 Task: Add an event with the title Presentation Revisions, date '2023/10/28', time 7:50 AM to 9:50 AMand add a description: Any defects, deviations, or non-conformities identified during the Quality Assurance Check will be documented and tracked. The team will assign severity levels and work with project stakeholders to determine appropriate corrective actions and resolutions., put the event into Red category . Add location for the event as: 456 Giza Pyramids, Giza, Egypt, logged in from the account softage.2@softage.netand send the event invitation to softage.10@softage.net and softage.1@softage.net. Set a reminder for the event 30 minutes before
Action: Mouse moved to (126, 120)
Screenshot: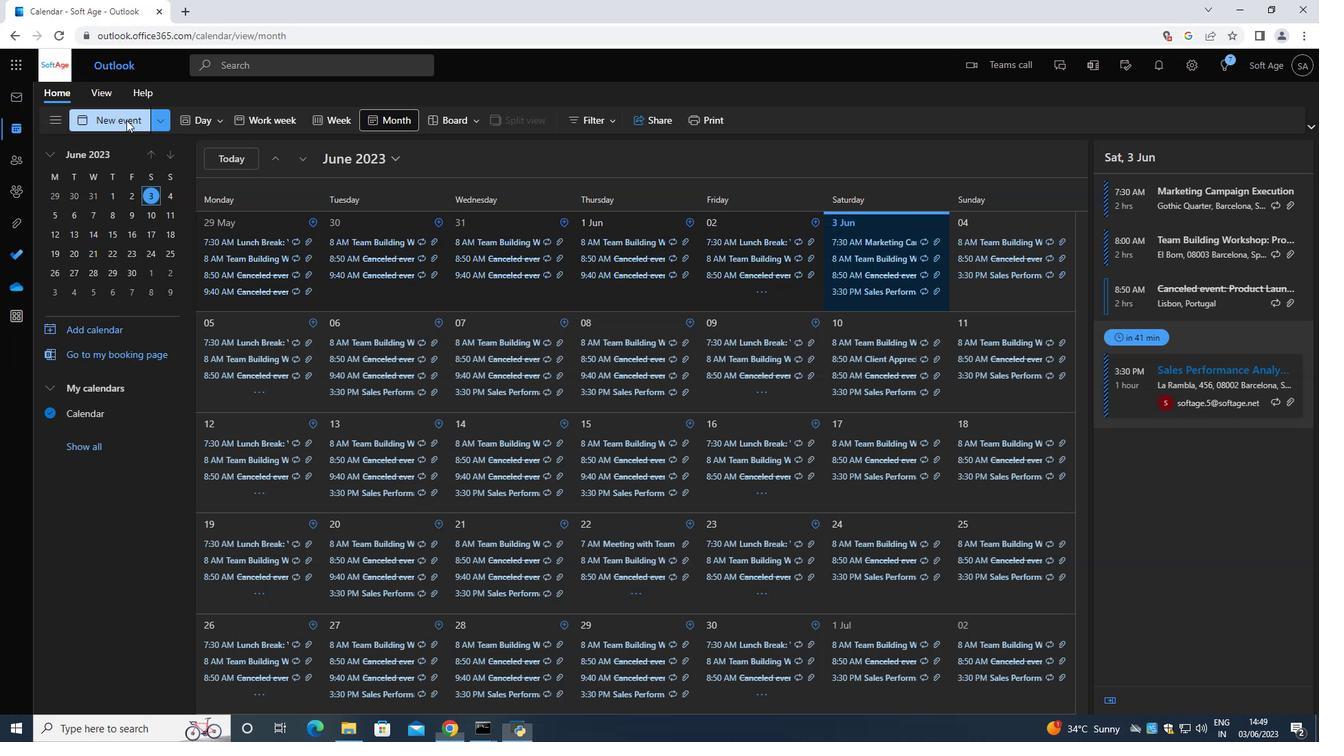 
Action: Mouse pressed left at (126, 120)
Screenshot: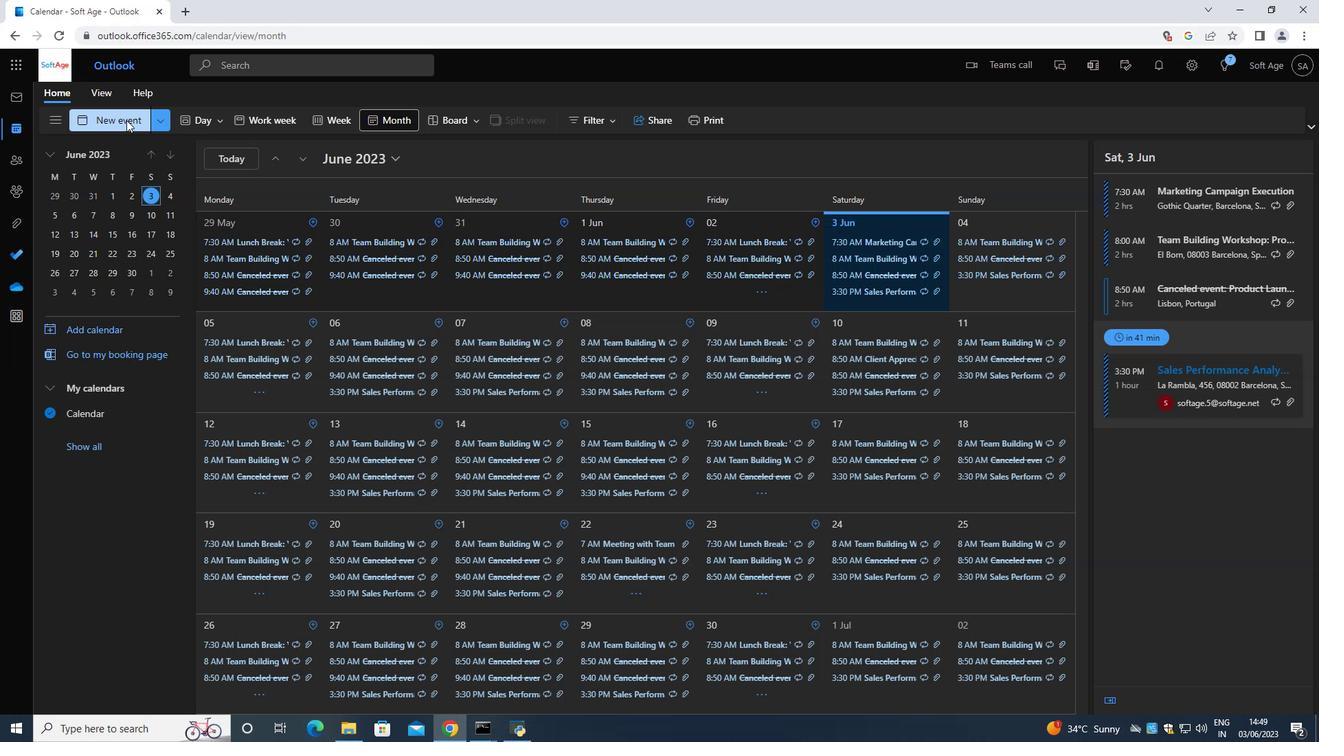 
Action: Mouse moved to (386, 202)
Screenshot: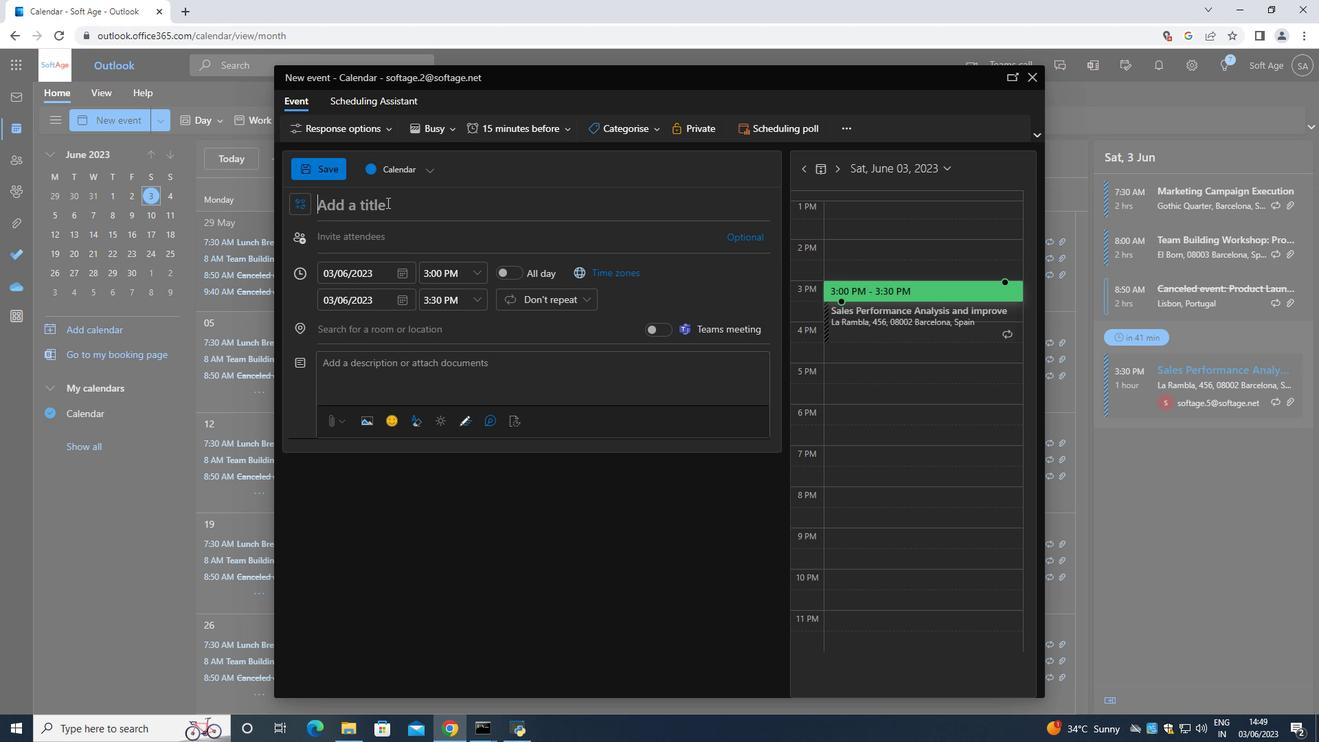 
Action: Mouse pressed left at (386, 202)
Screenshot: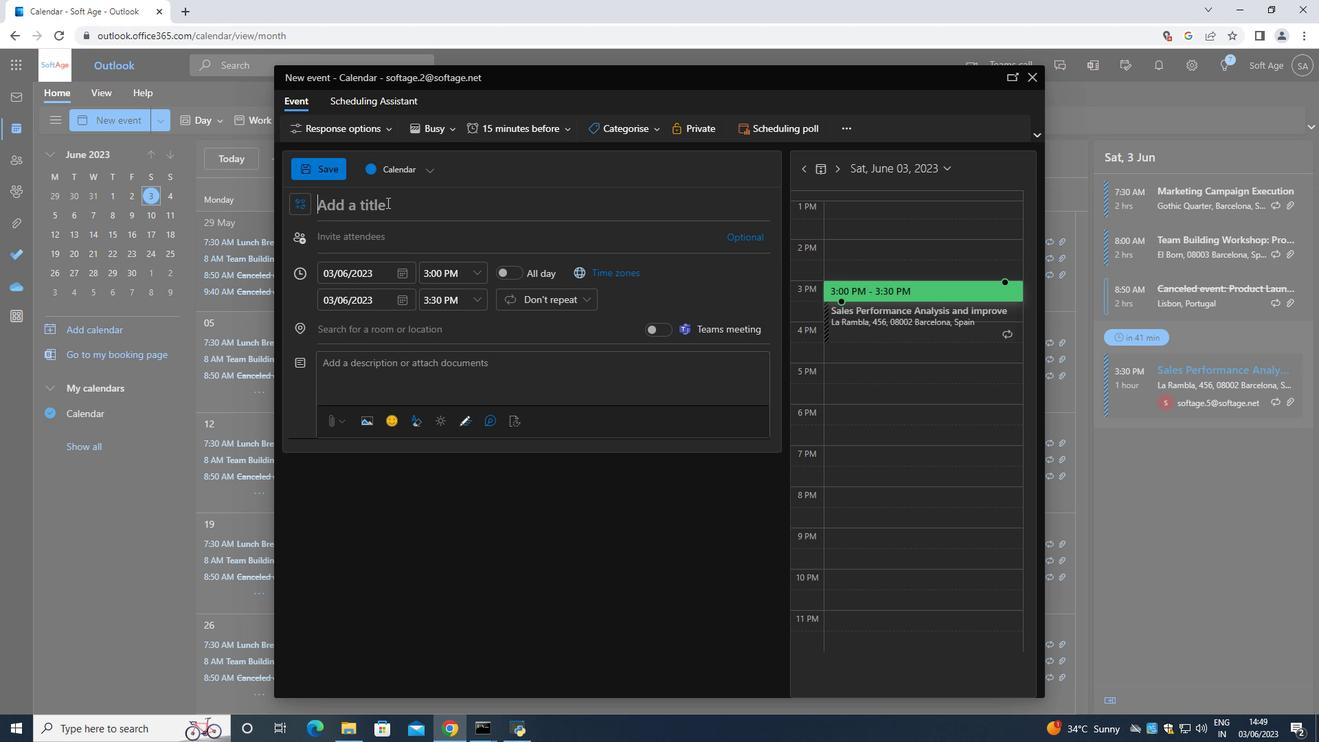 
Action: Key pressed <Key.shift>Presentation<Key.space><Key.shift>Revisions,<Key.space>
Screenshot: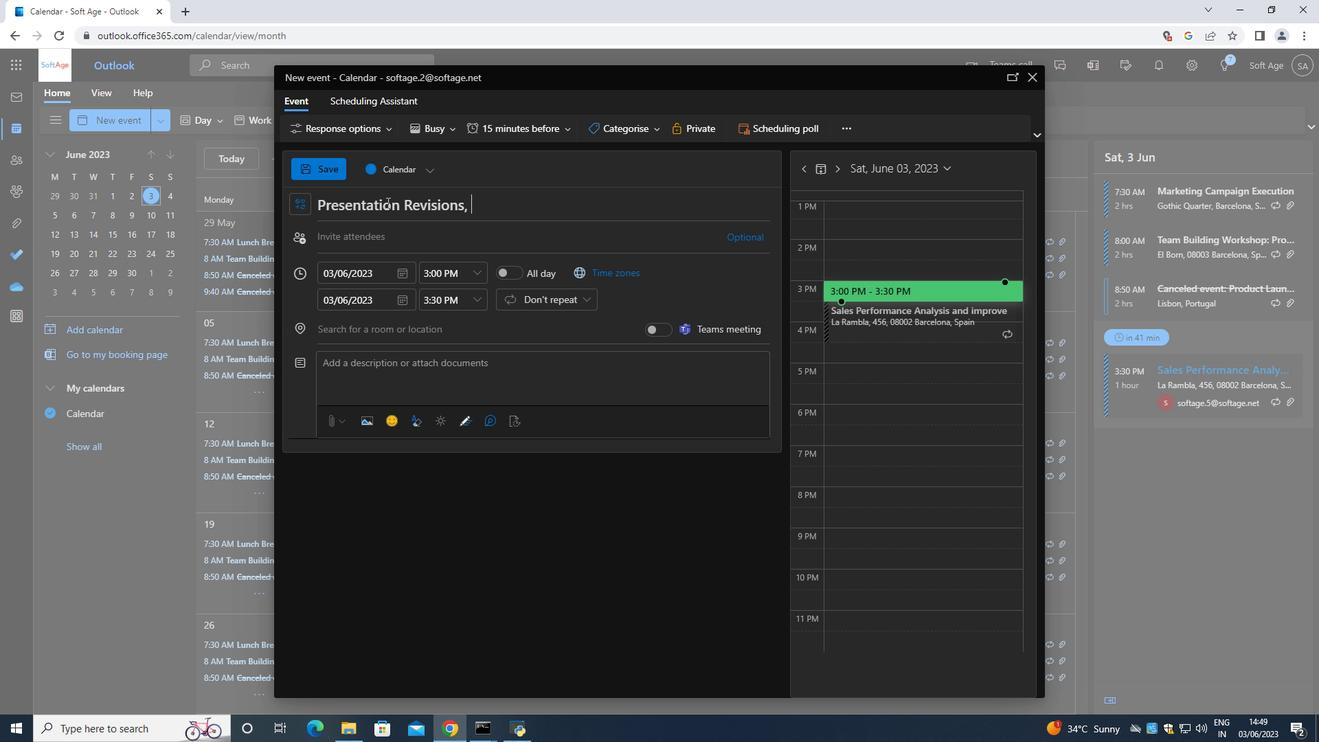 
Action: Mouse moved to (398, 272)
Screenshot: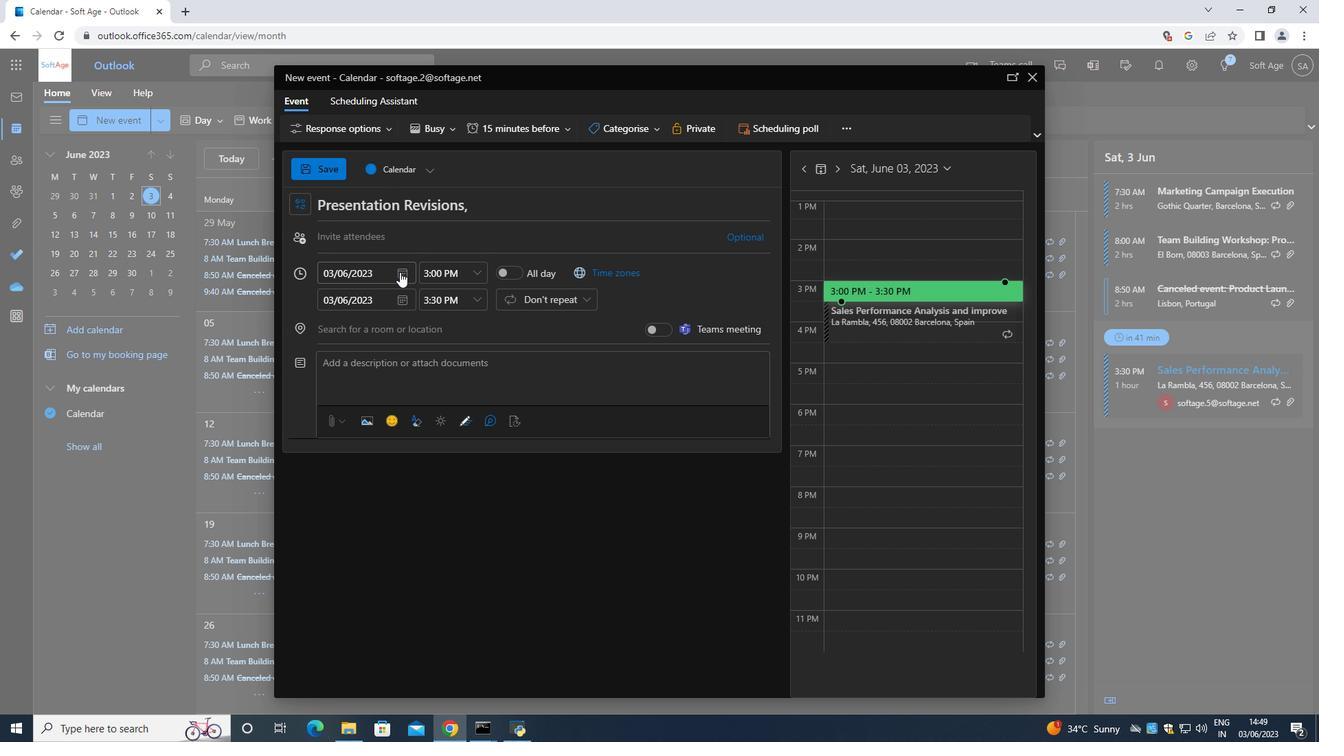 
Action: Mouse pressed left at (398, 272)
Screenshot: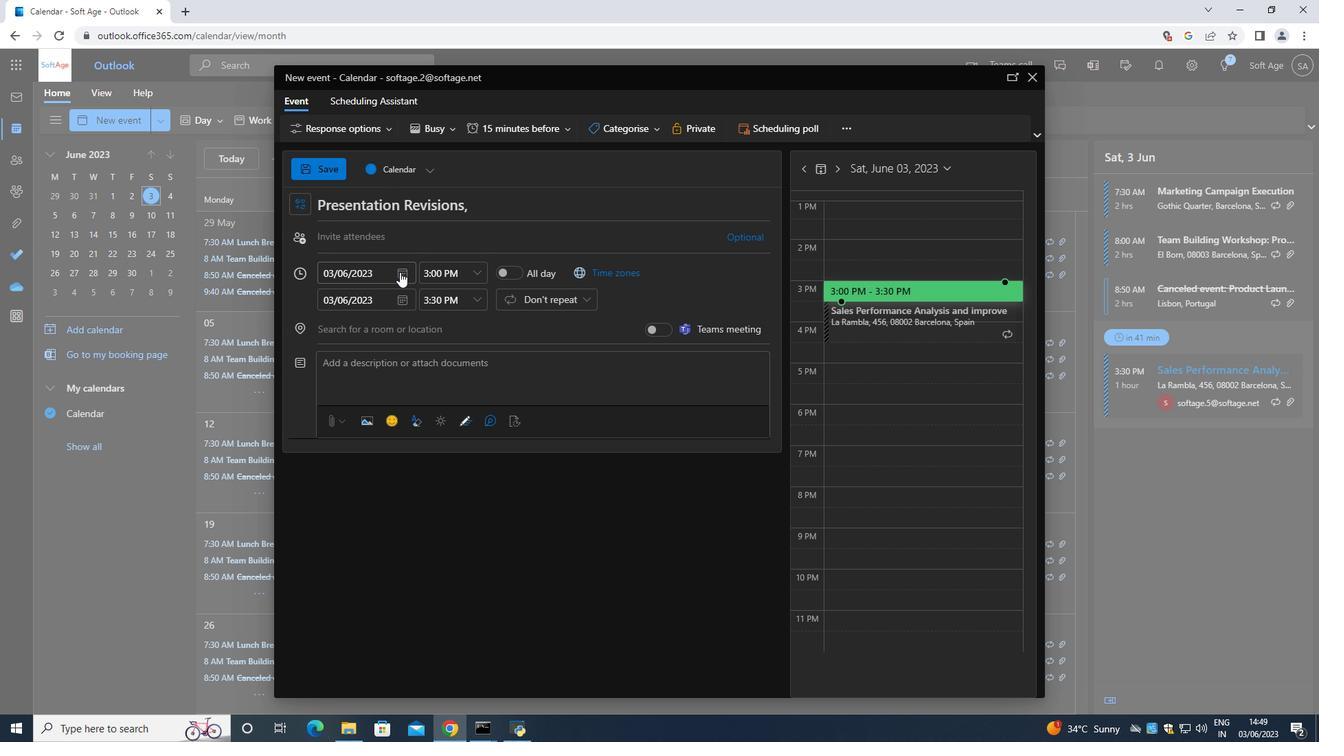 
Action: Mouse moved to (399, 272)
Screenshot: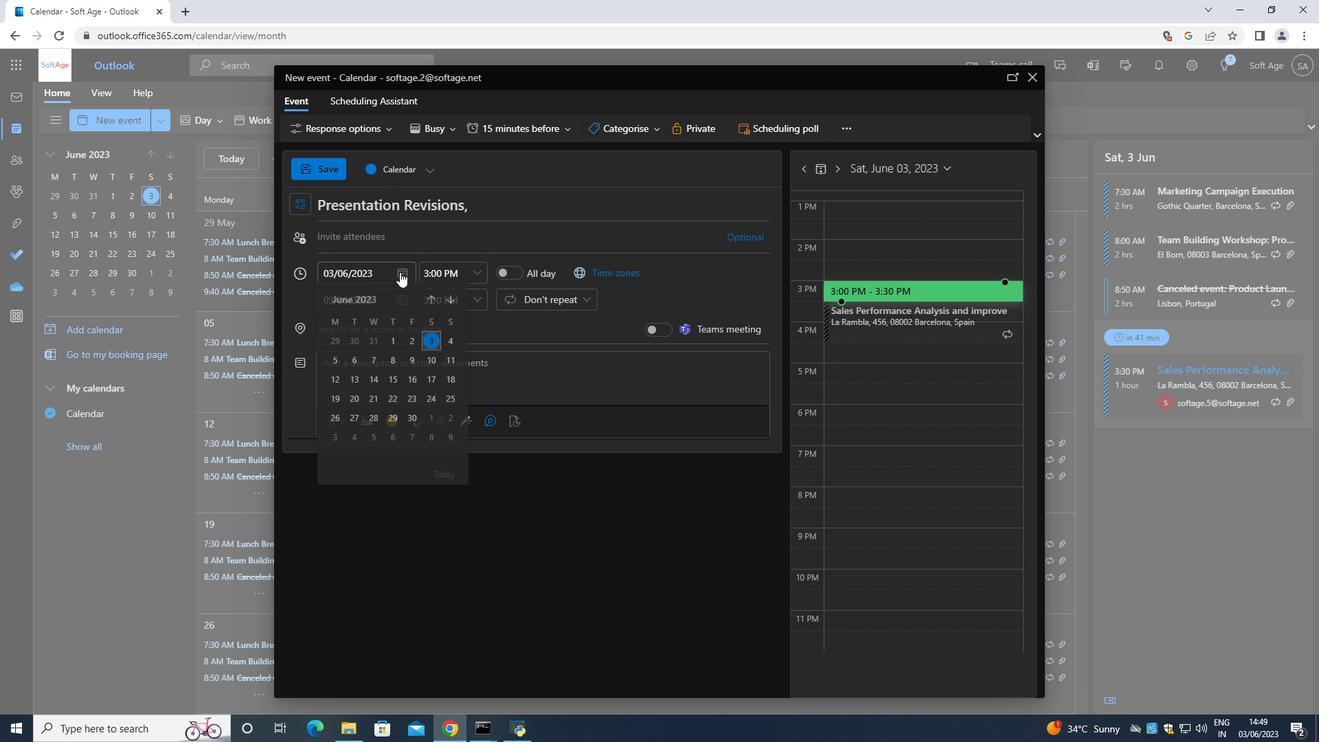 
Action: Mouse scrolled (399, 271) with delta (0, 0)
Screenshot: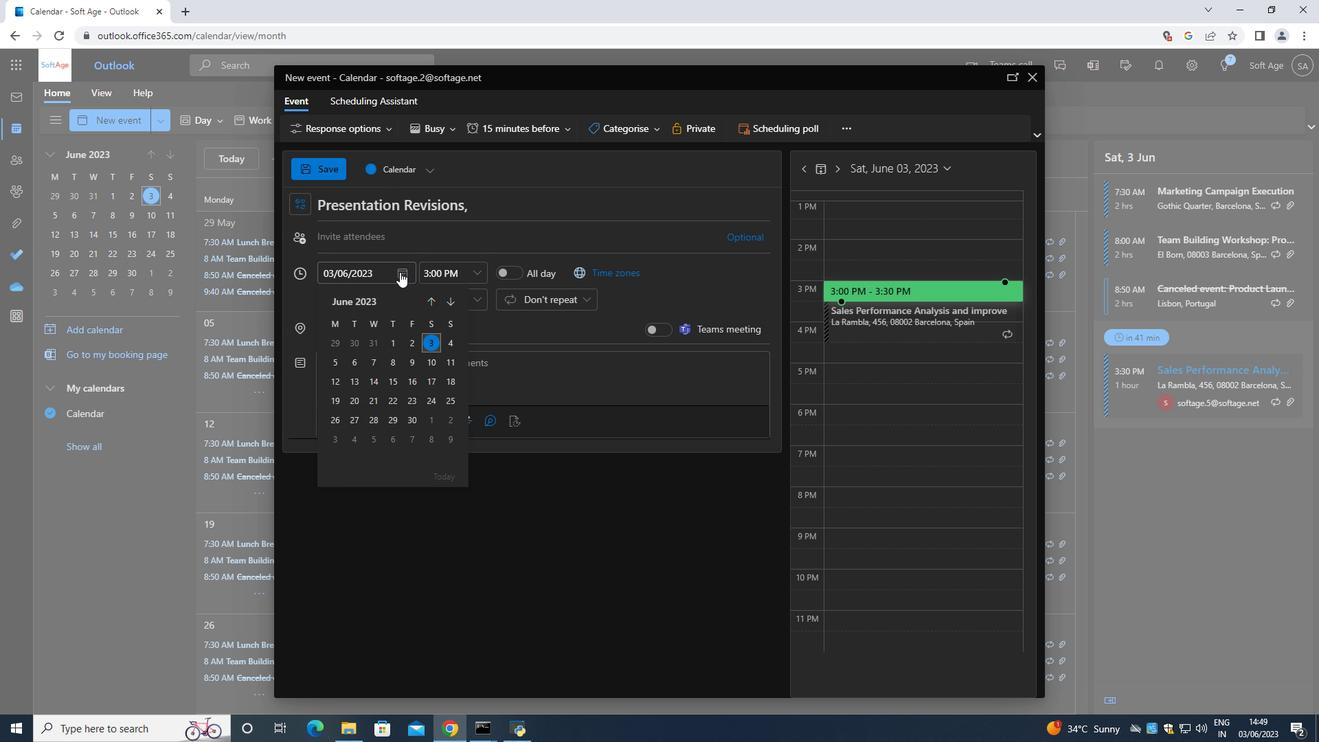 
Action: Mouse scrolled (399, 271) with delta (0, 0)
Screenshot: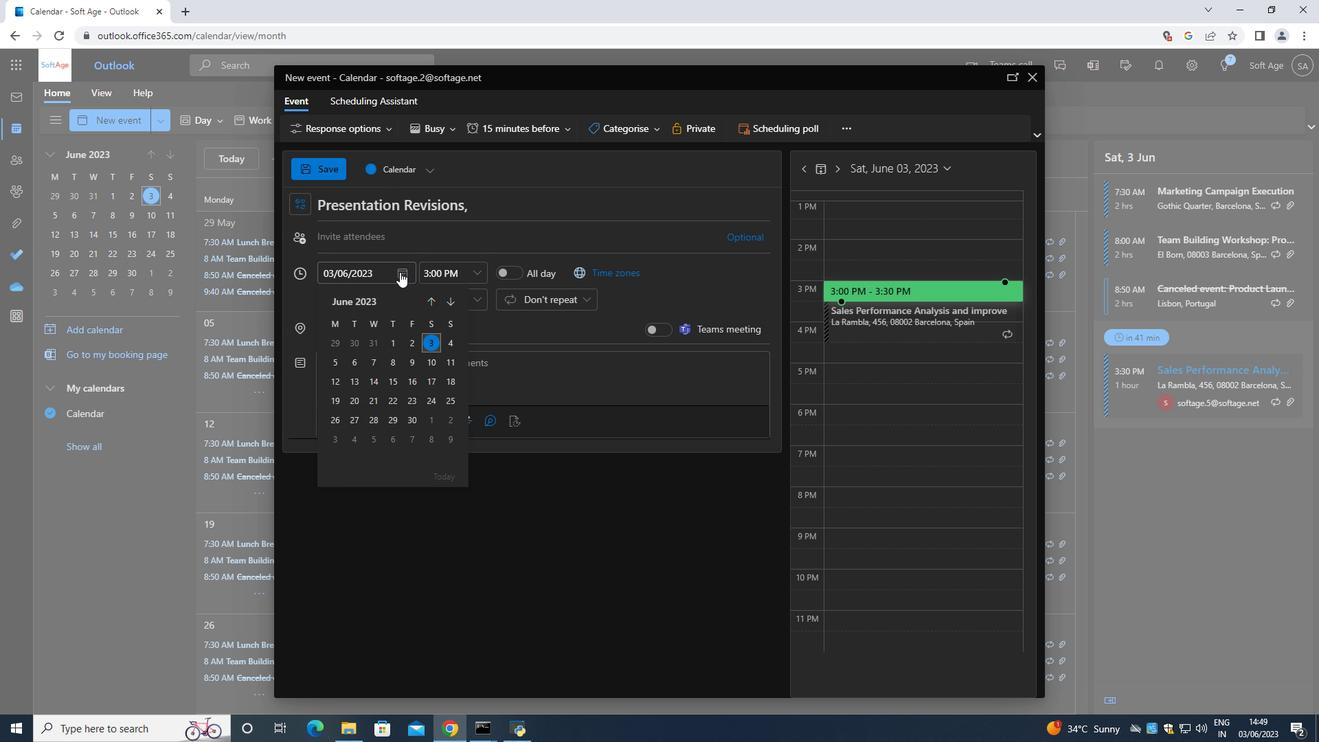 
Action: Mouse scrolled (399, 271) with delta (0, 0)
Screenshot: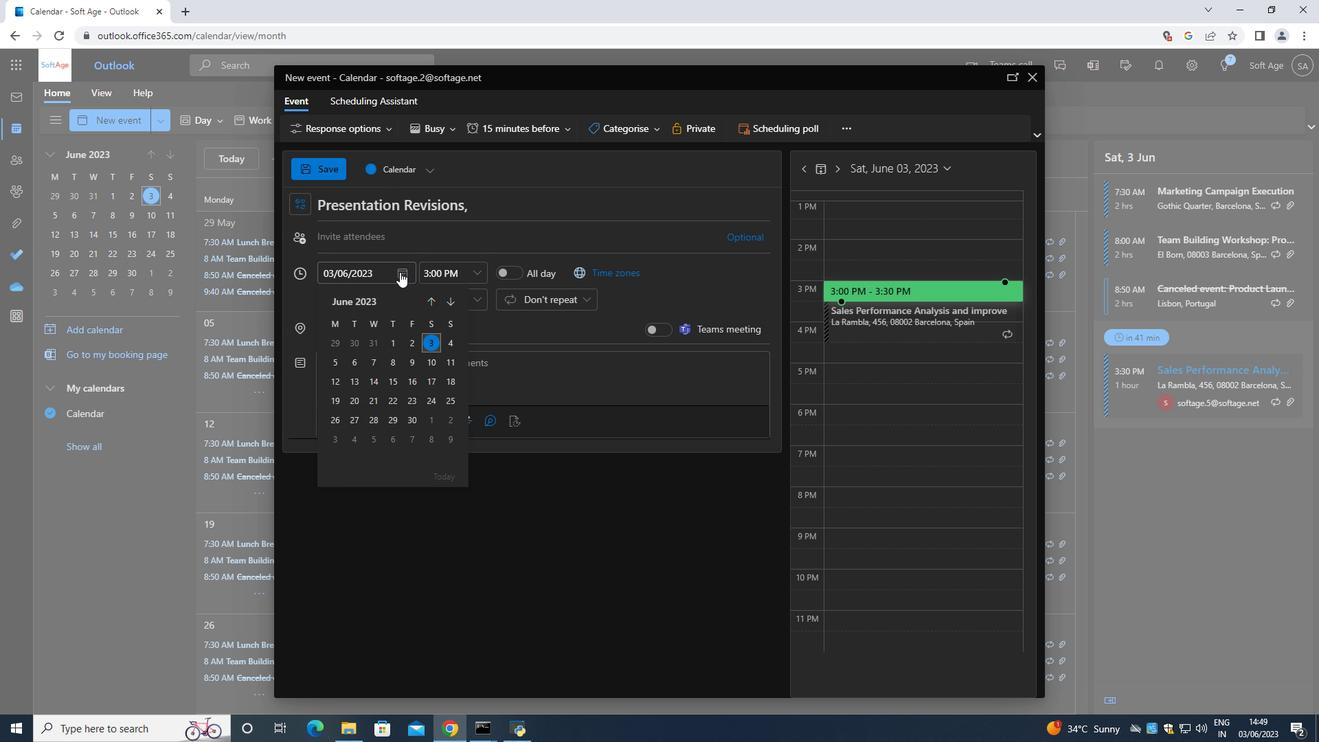 
Action: Mouse scrolled (399, 271) with delta (0, 0)
Screenshot: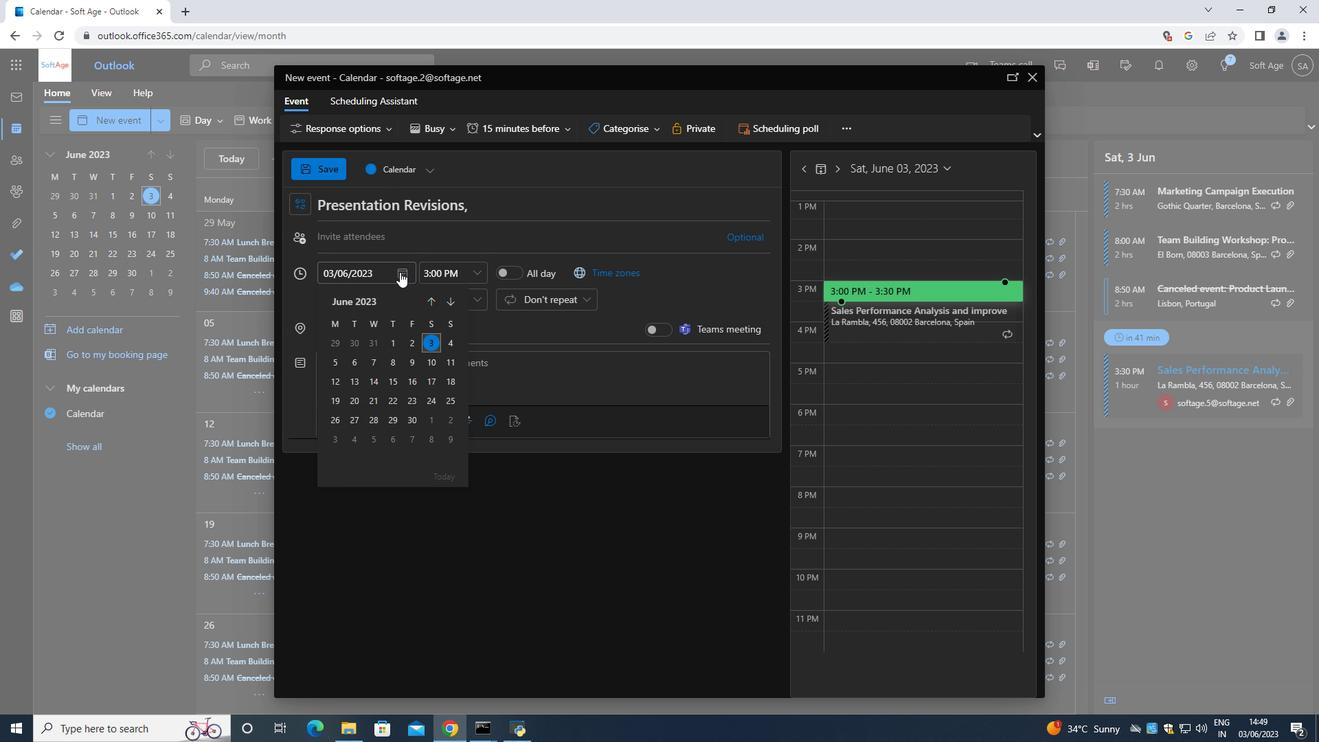 
Action: Mouse moved to (425, 331)
Screenshot: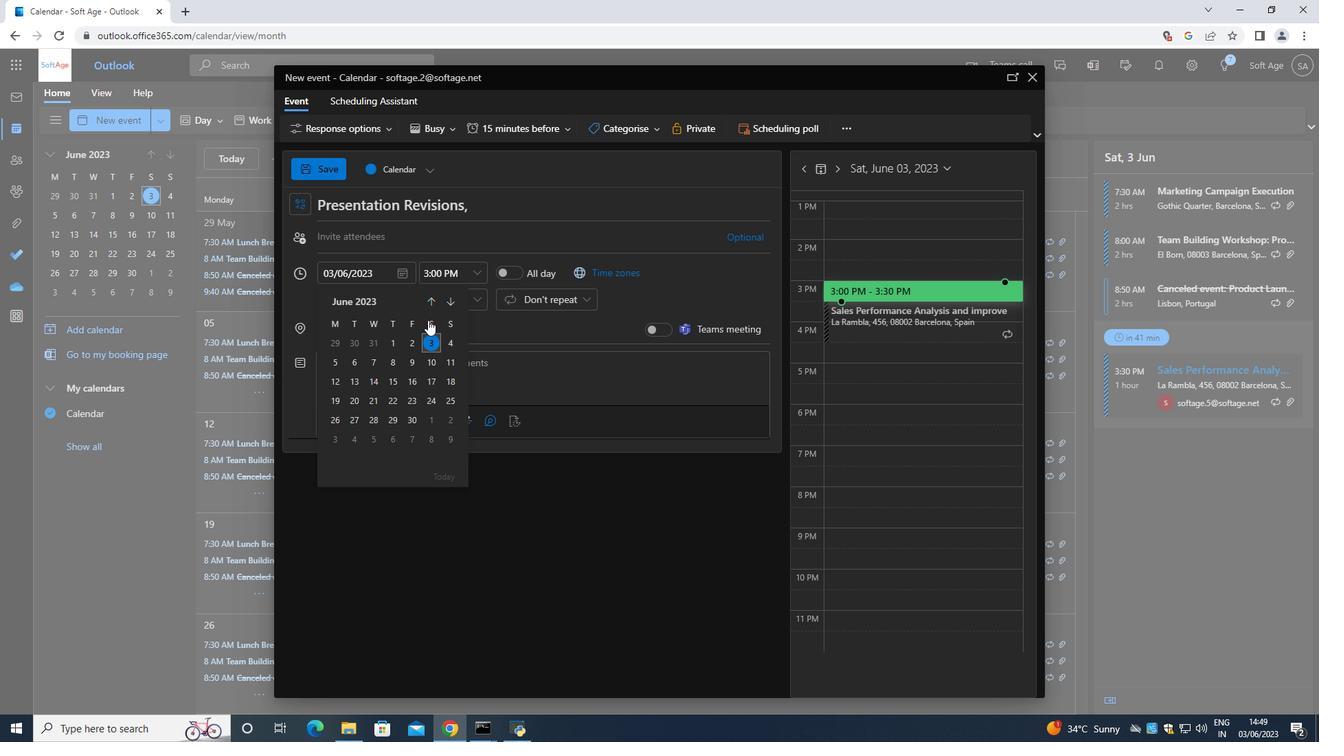 
Action: Mouse scrolled (425, 331) with delta (0, 0)
Screenshot: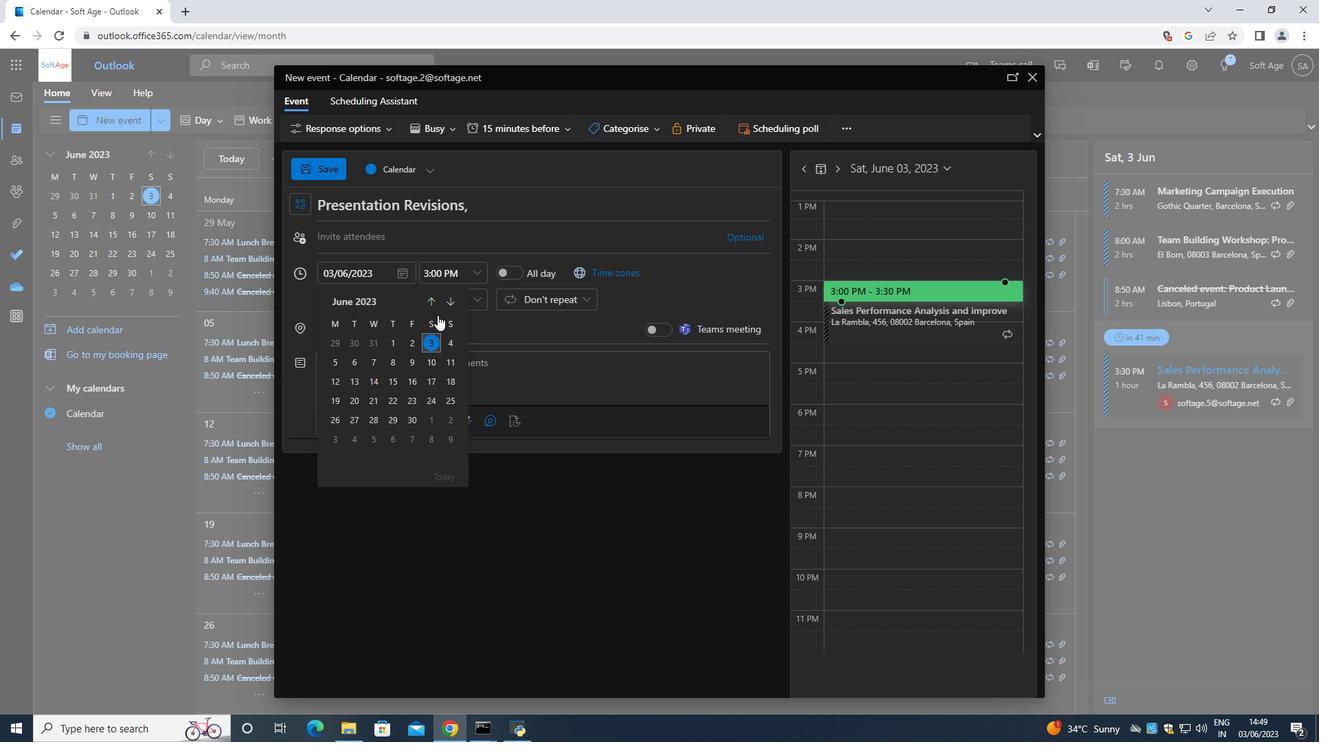 
Action: Mouse moved to (425, 329)
Screenshot: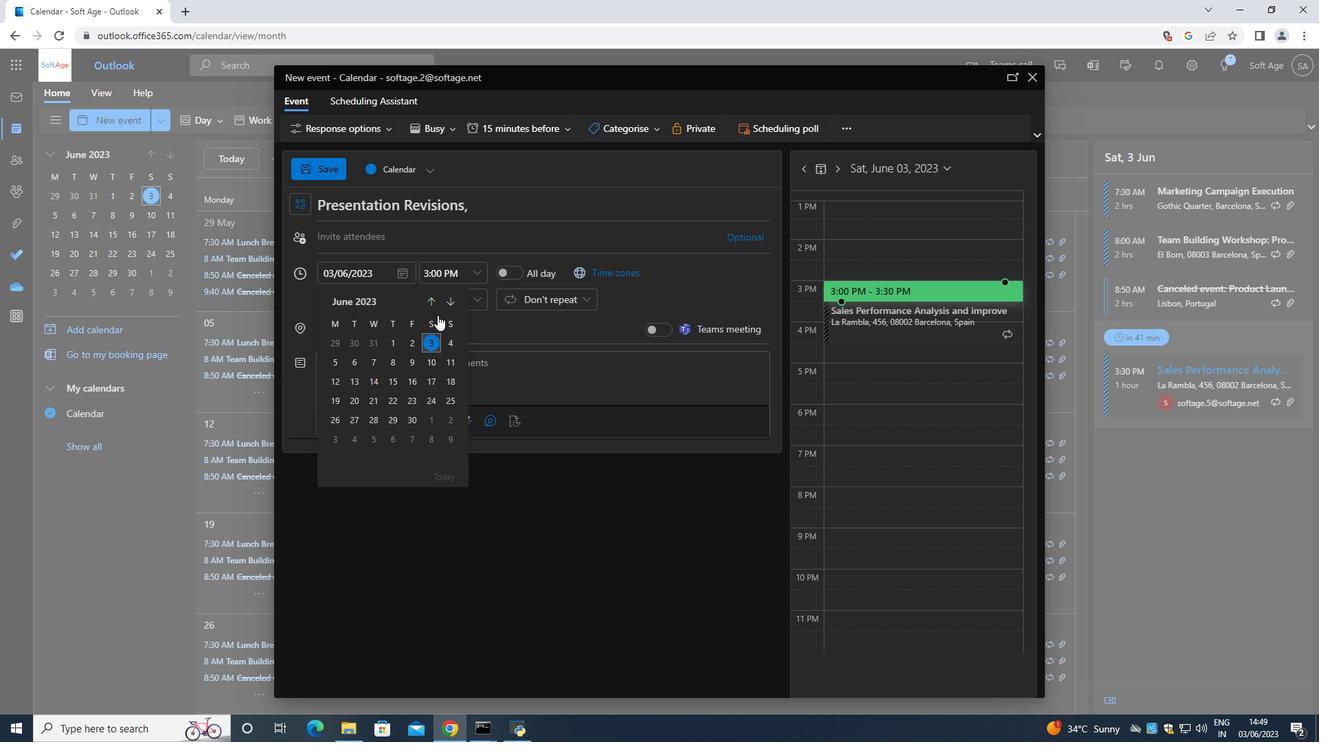 
Action: Mouse scrolled (425, 329) with delta (0, 0)
Screenshot: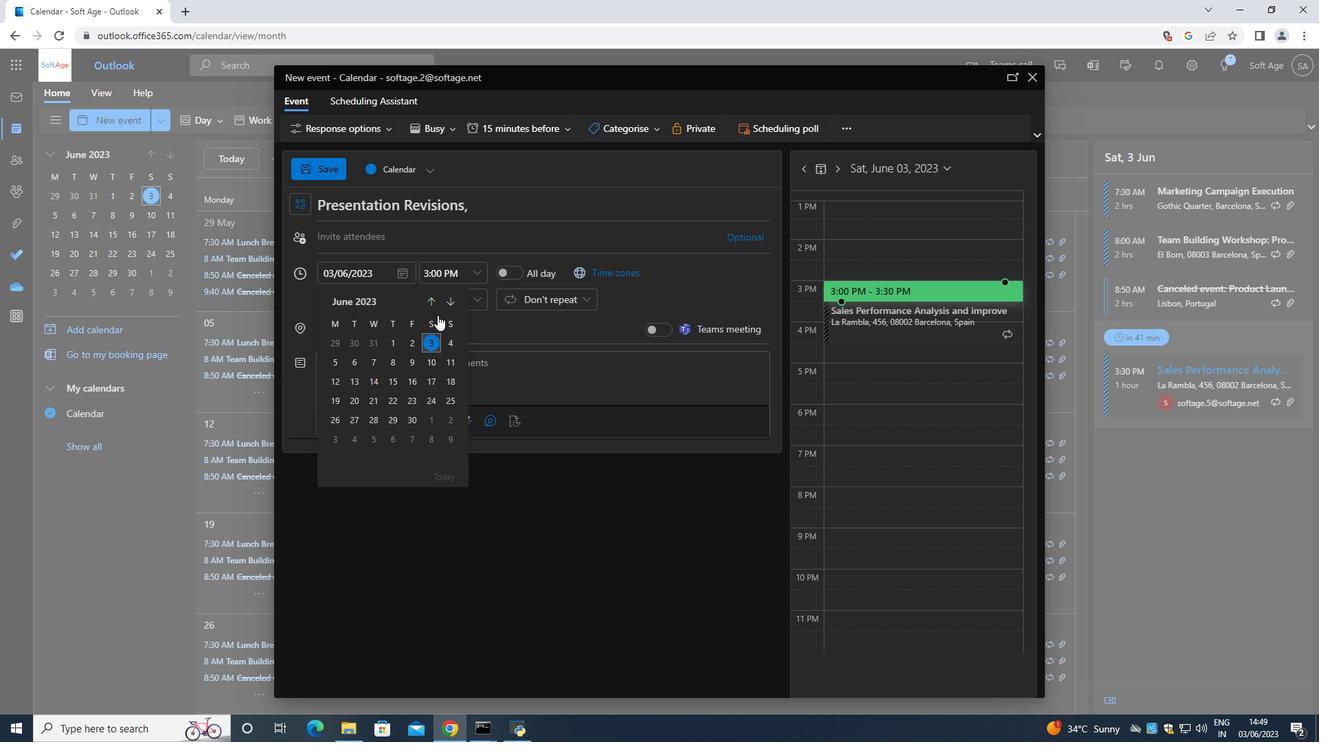 
Action: Mouse moved to (426, 329)
Screenshot: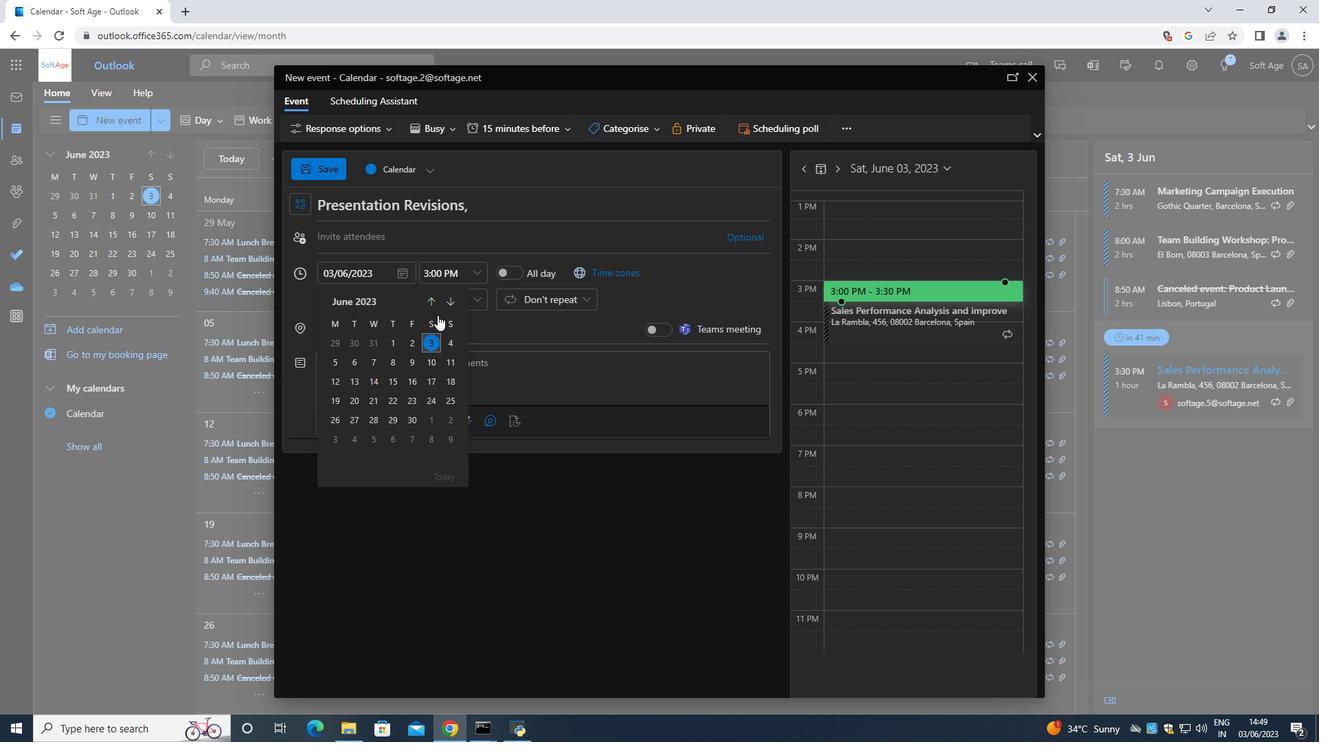 
Action: Mouse scrolled (426, 328) with delta (0, 0)
Screenshot: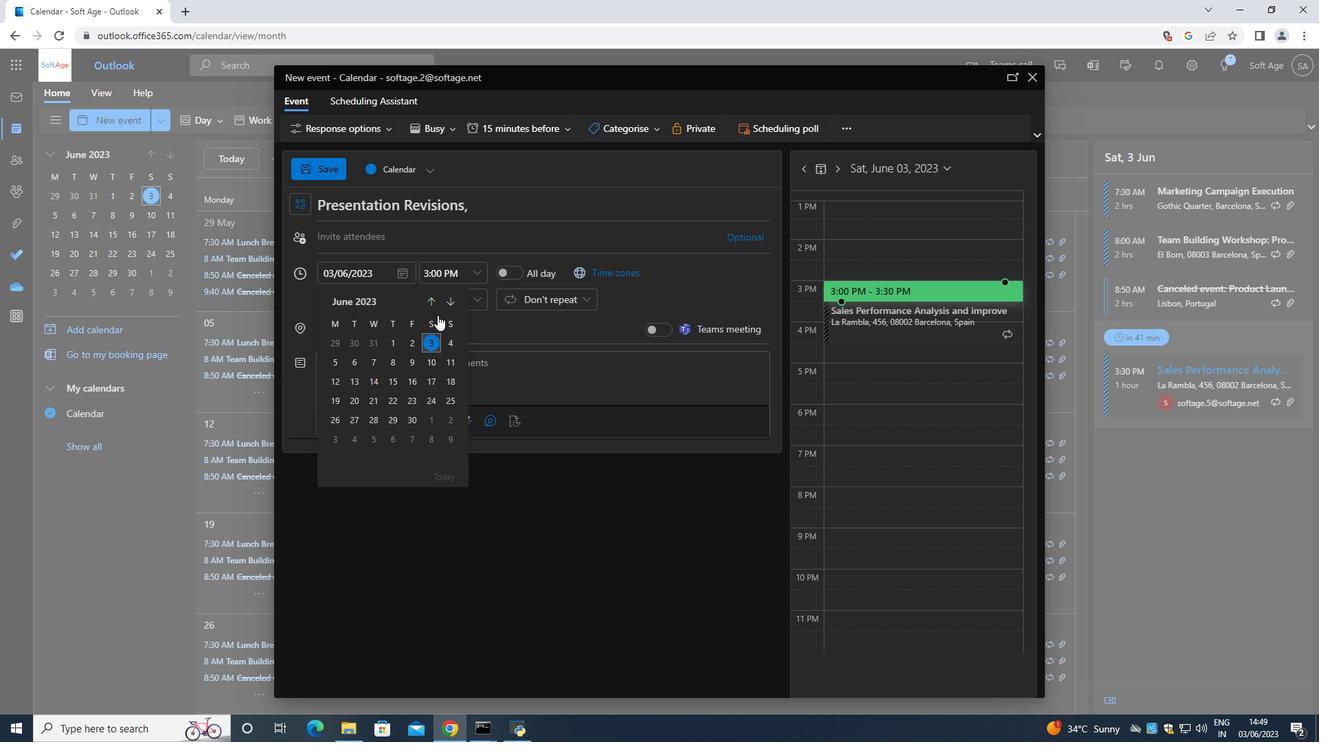 
Action: Mouse moved to (426, 328)
Screenshot: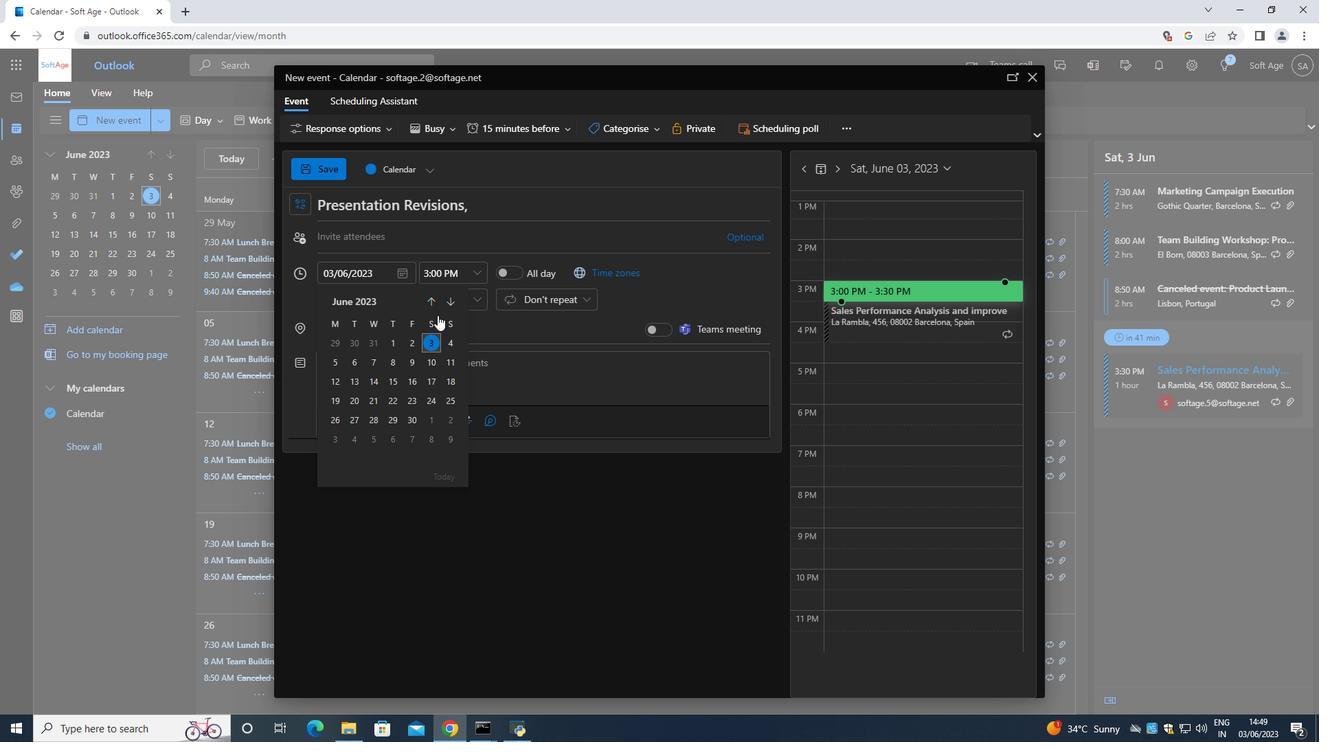 
Action: Mouse scrolled (426, 327) with delta (0, 0)
Screenshot: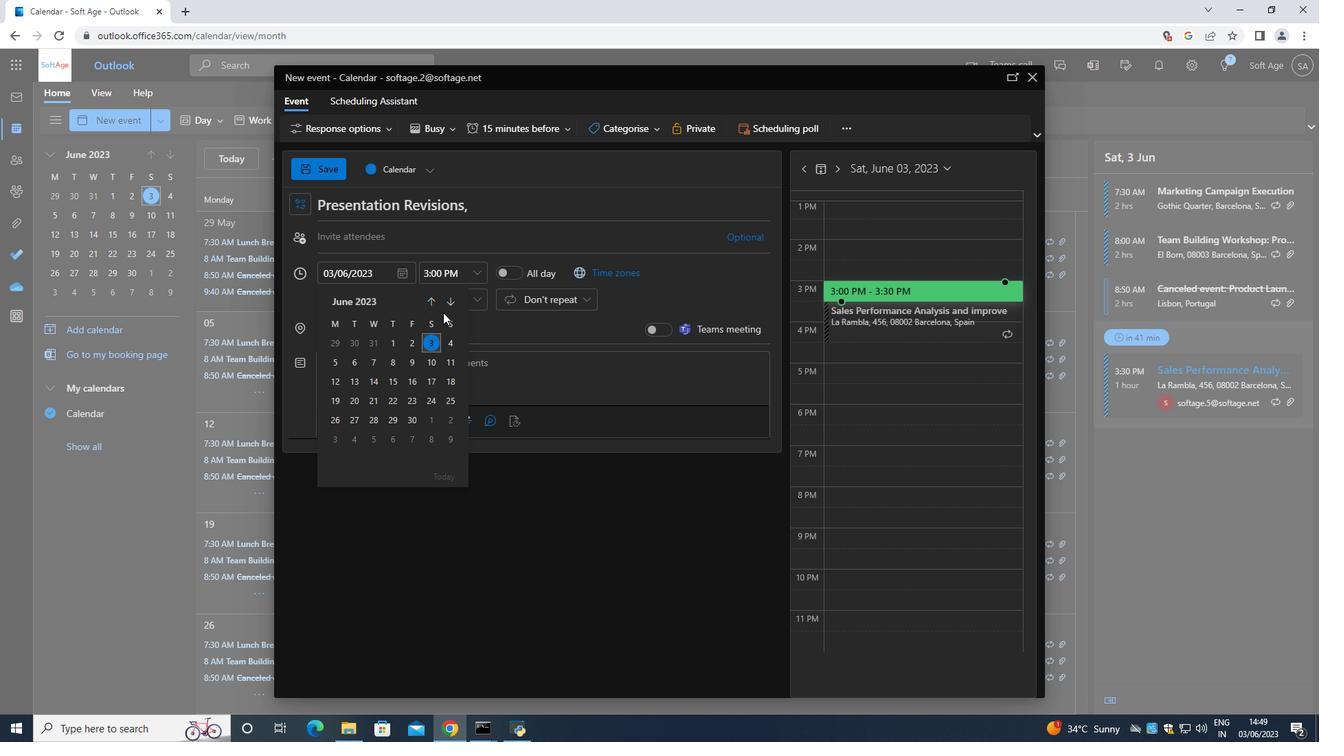 
Action: Mouse moved to (448, 303)
Screenshot: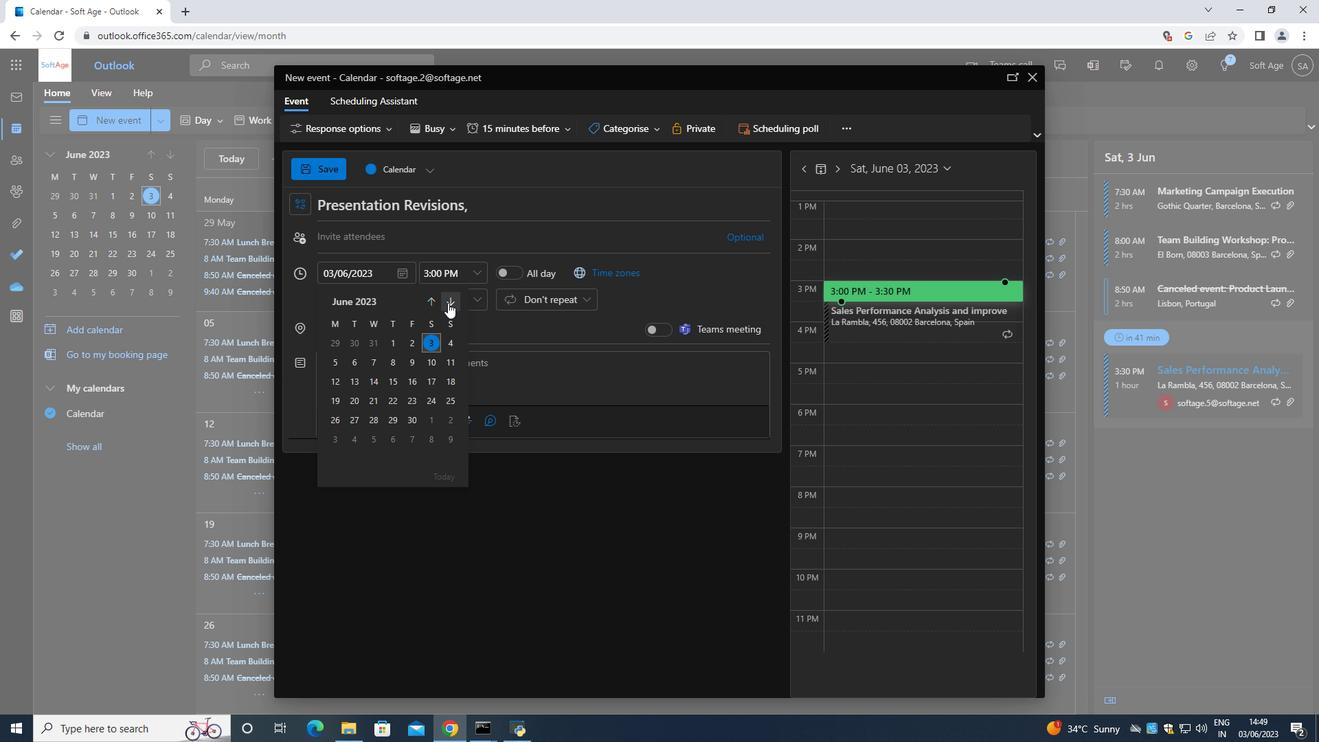 
Action: Mouse pressed left at (448, 303)
Screenshot: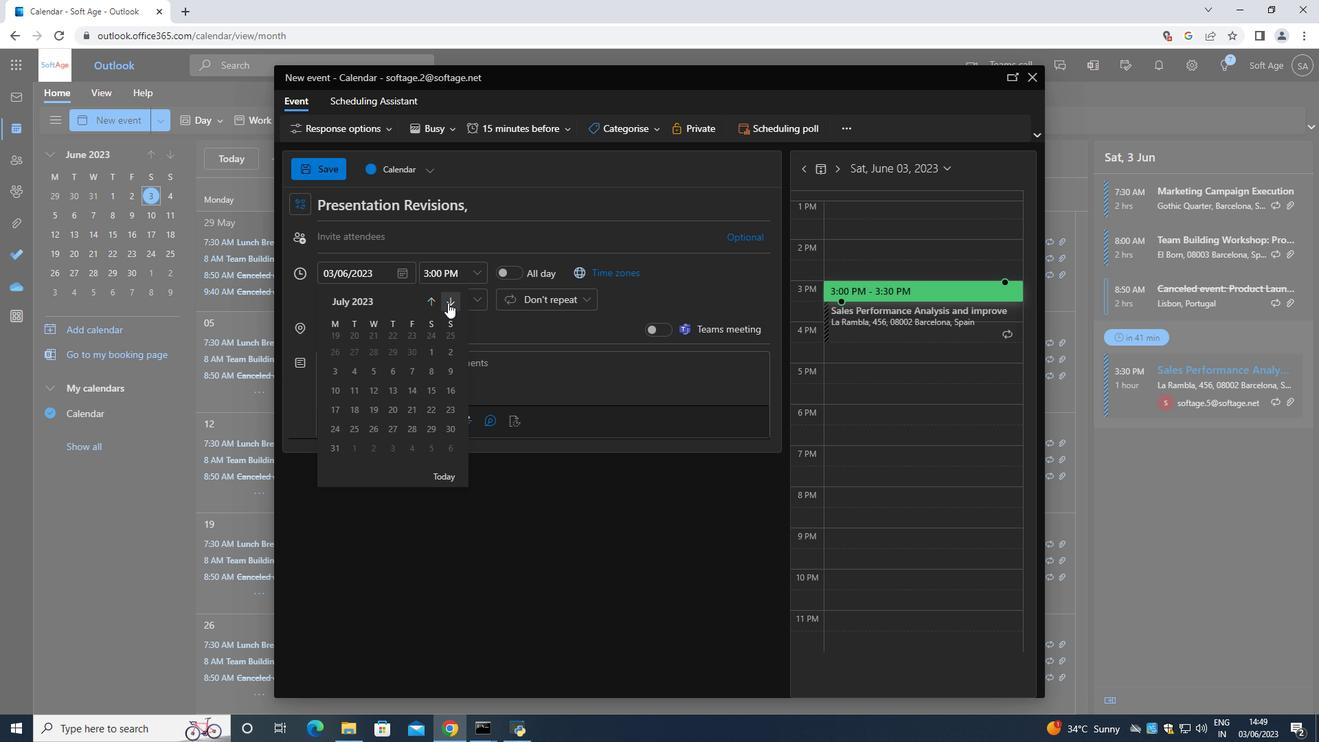 
Action: Mouse pressed left at (448, 303)
Screenshot: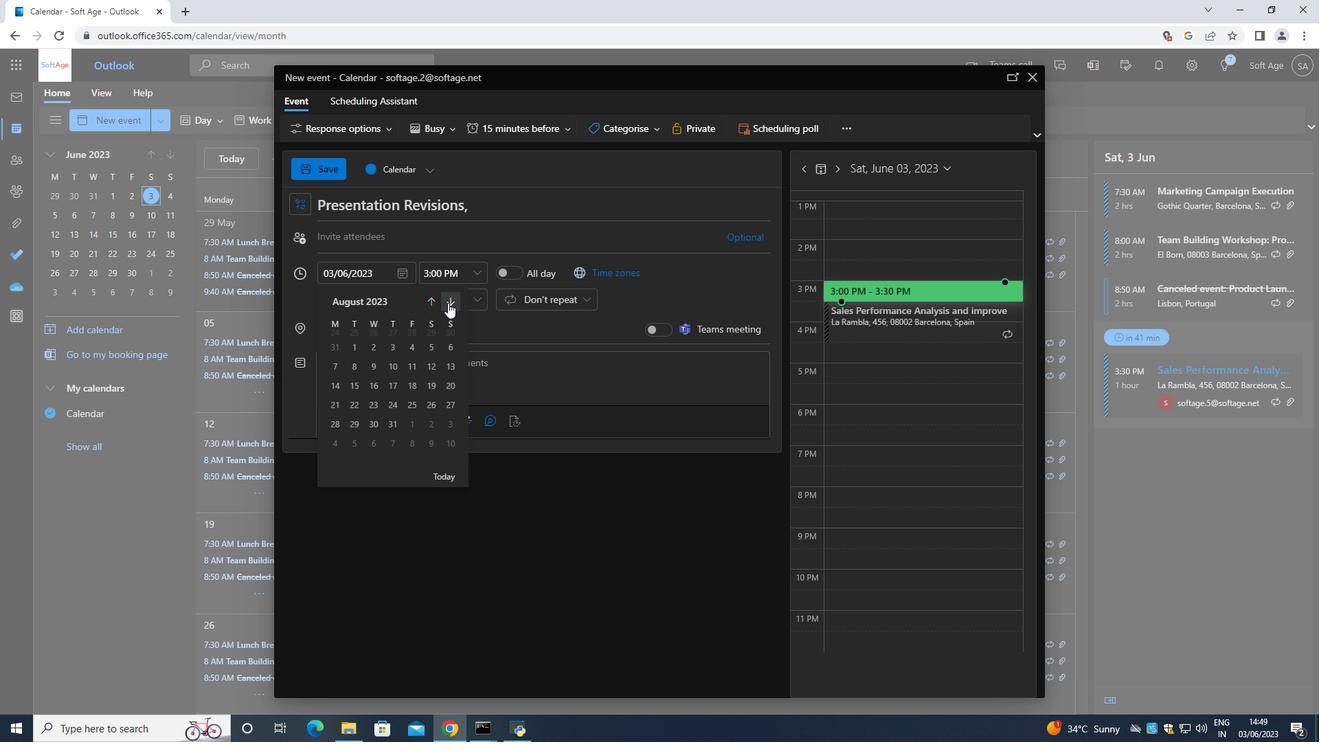 
Action: Mouse moved to (448, 303)
Screenshot: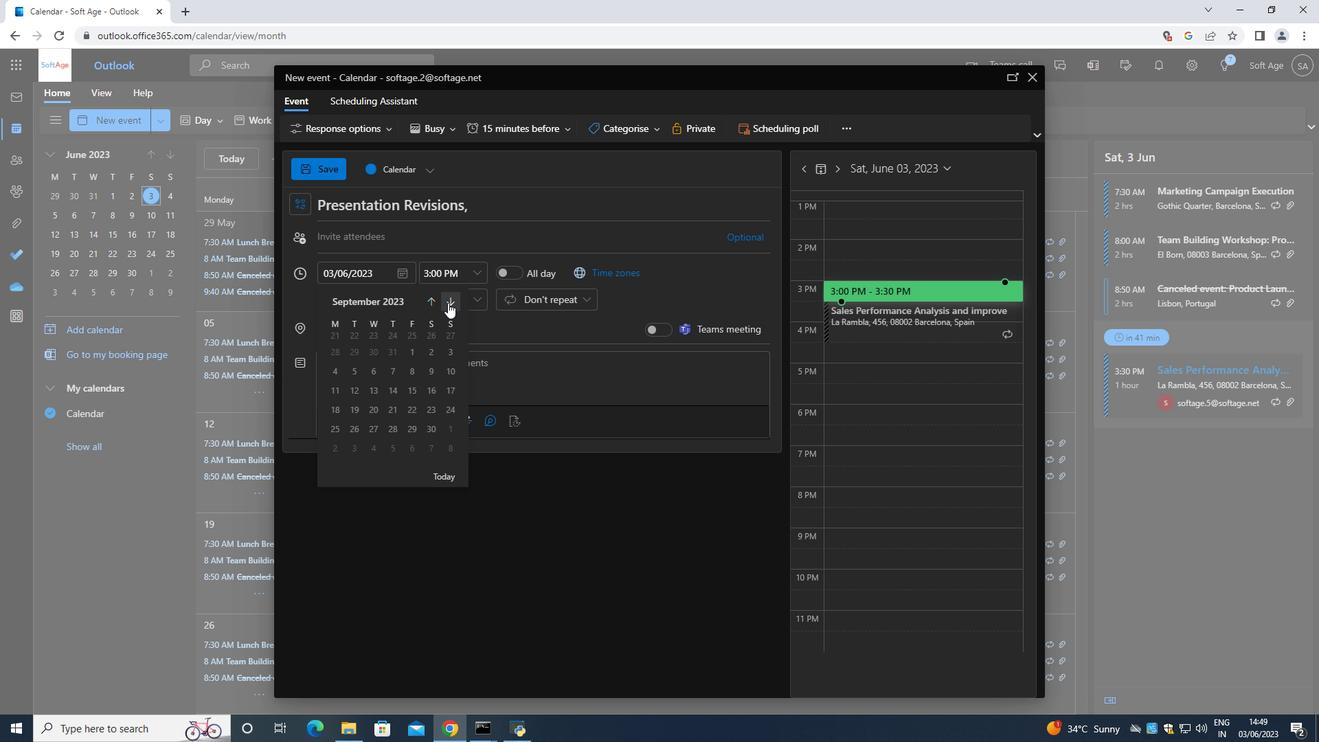 
Action: Mouse pressed left at (448, 303)
Screenshot: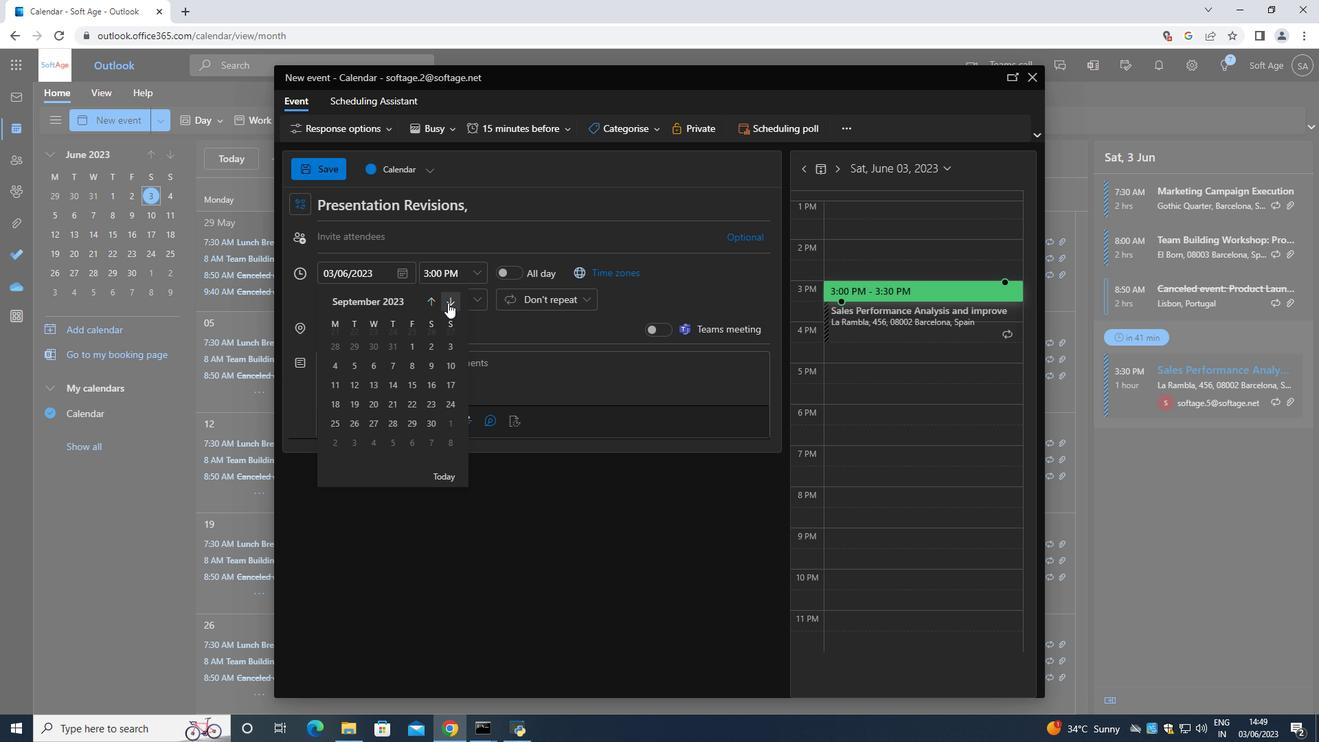 
Action: Mouse pressed left at (448, 303)
Screenshot: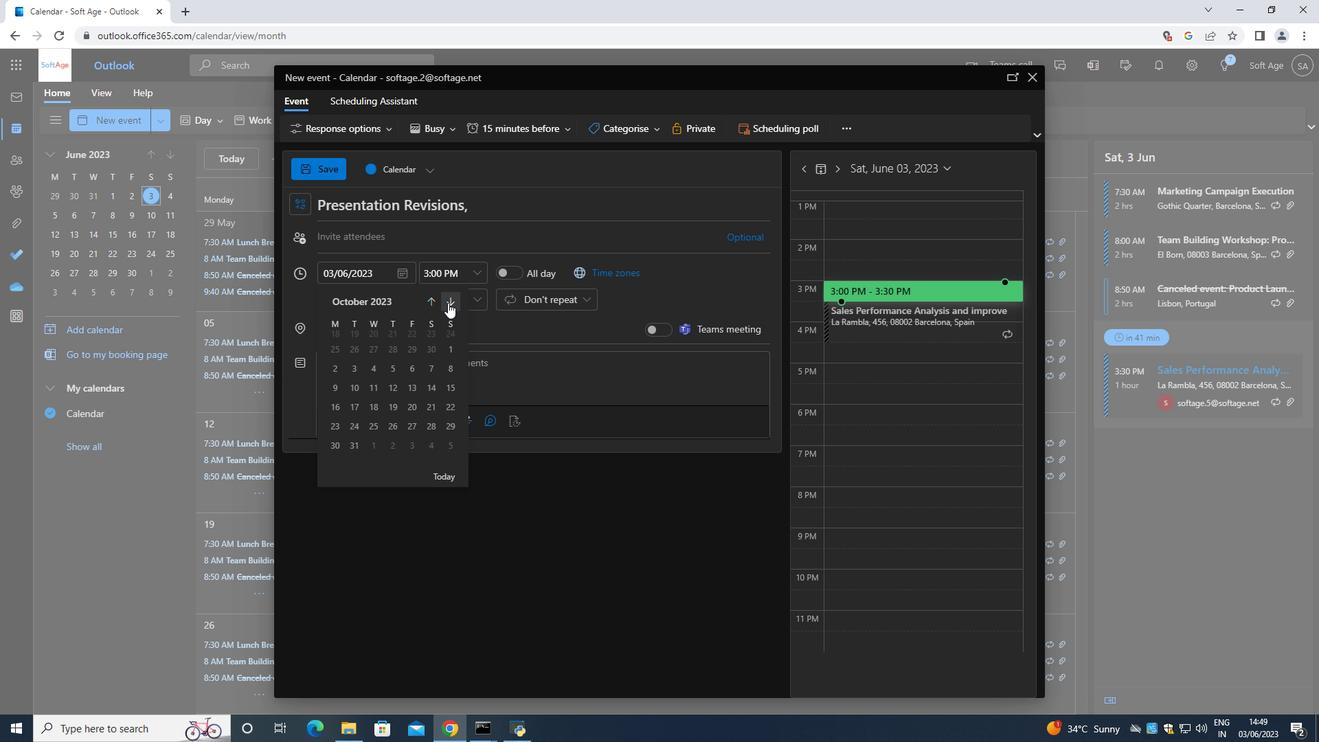 
Action: Mouse pressed left at (448, 303)
Screenshot: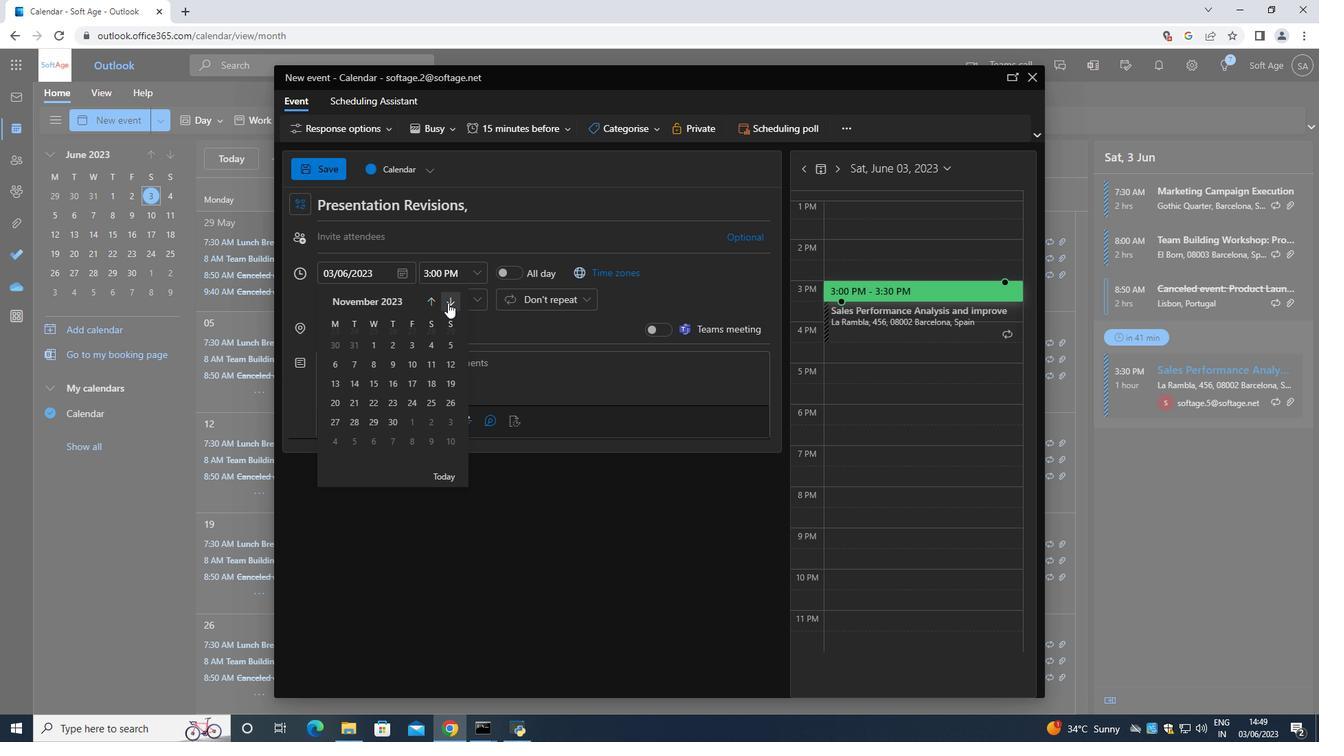 
Action: Mouse moved to (430, 297)
Screenshot: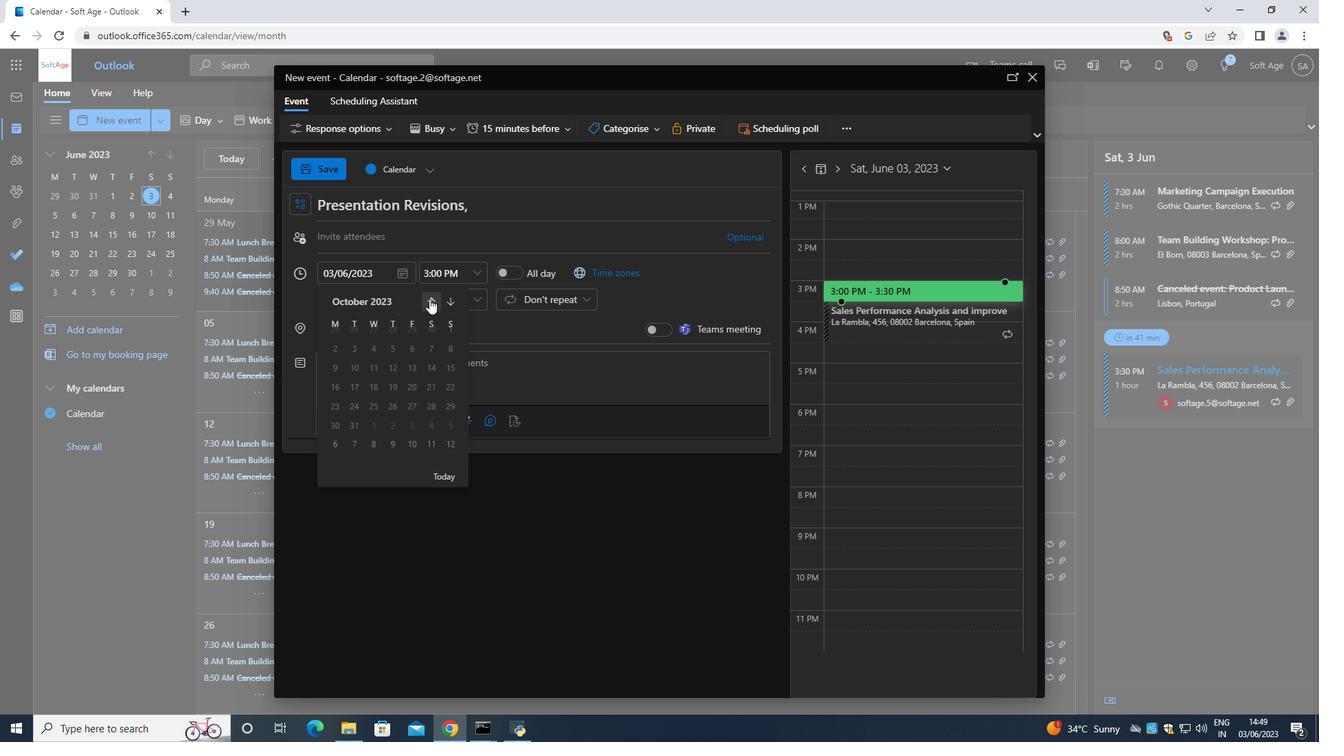 
Action: Mouse pressed left at (430, 297)
Screenshot: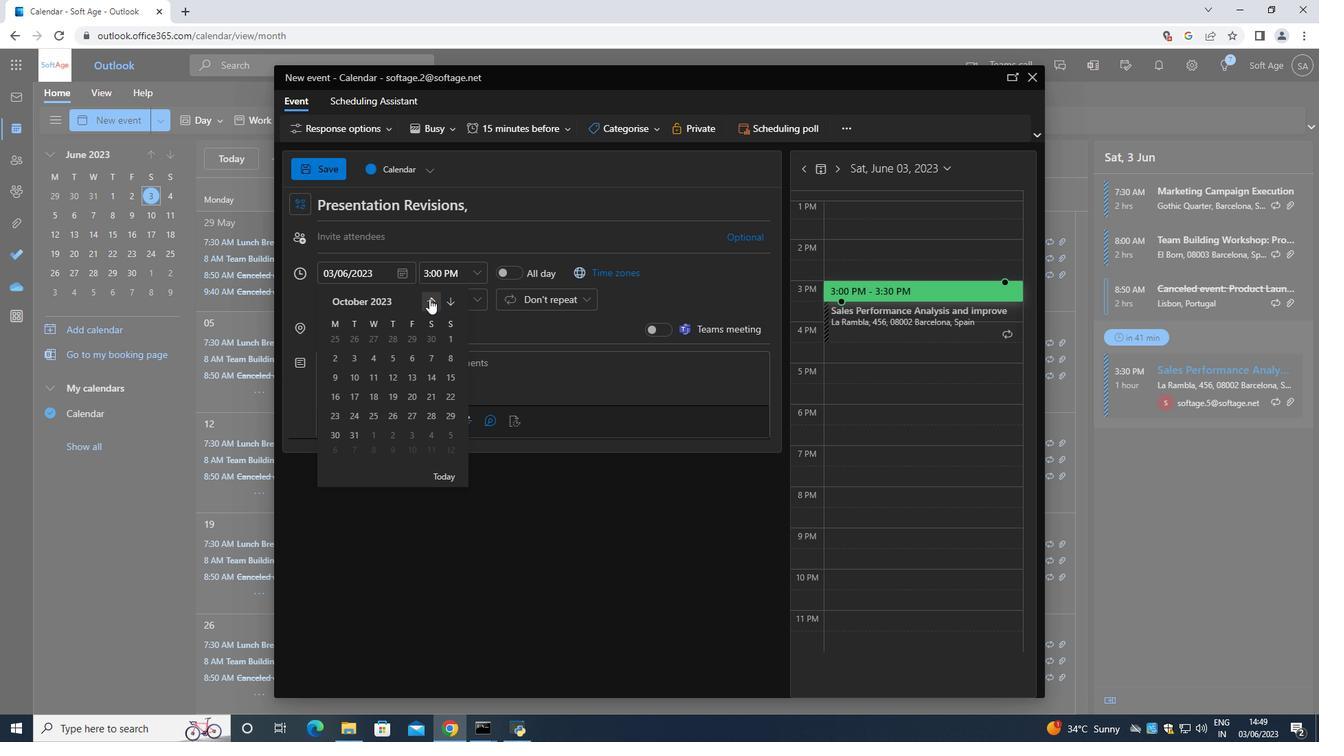 
Action: Mouse moved to (431, 421)
Screenshot: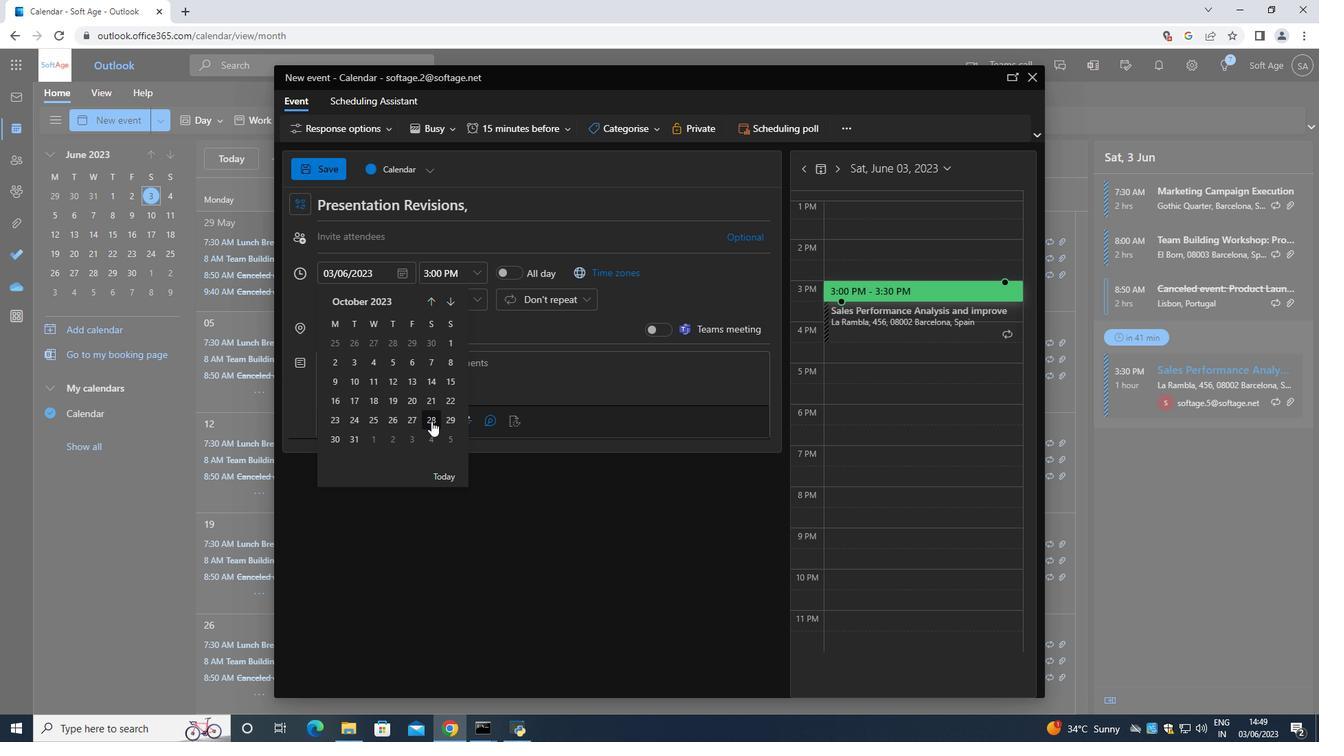 
Action: Mouse pressed left at (431, 421)
Screenshot: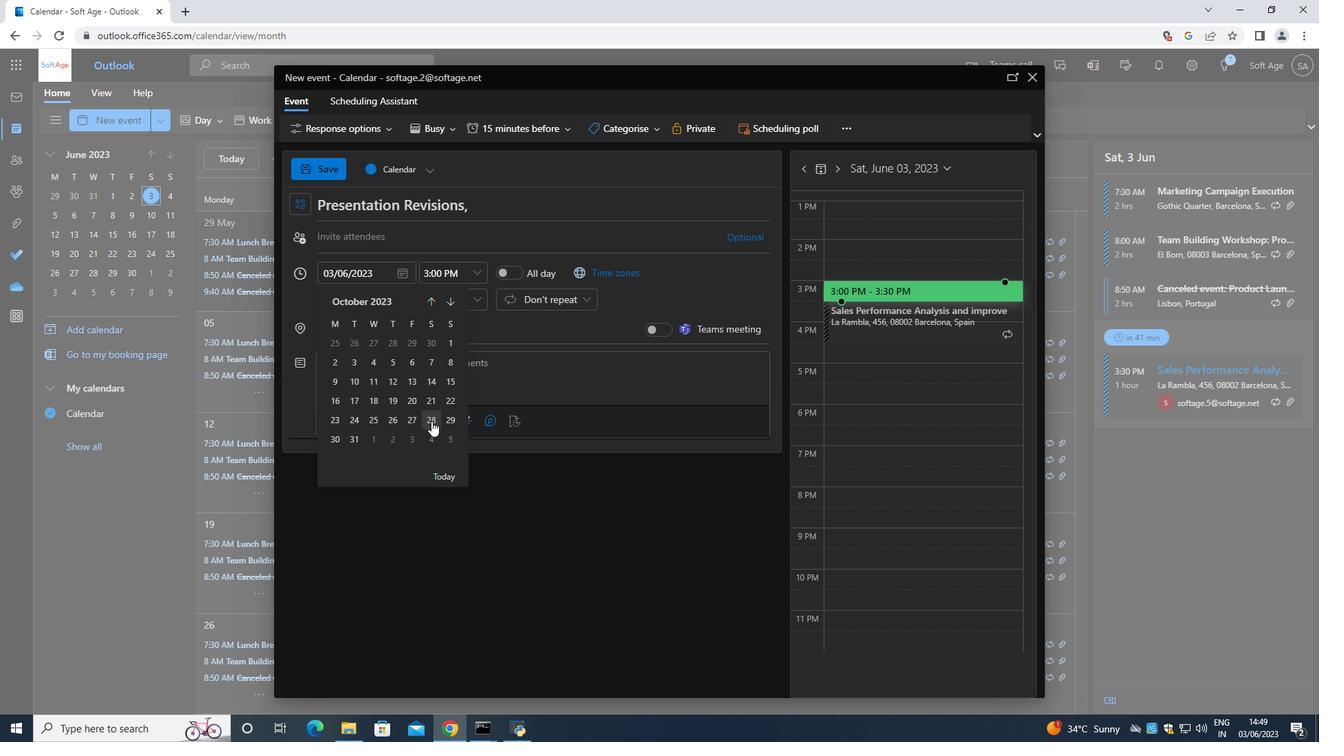 
Action: Mouse moved to (473, 279)
Screenshot: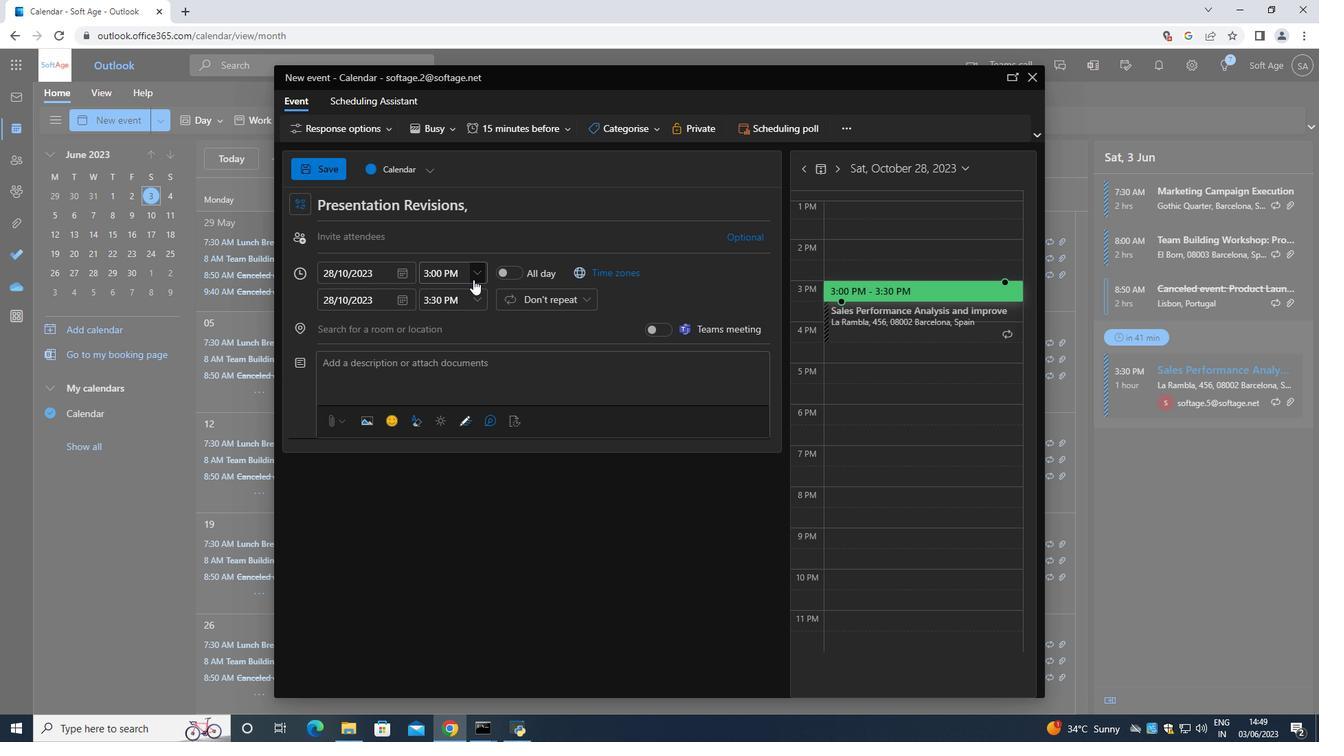 
Action: Mouse pressed left at (473, 279)
Screenshot: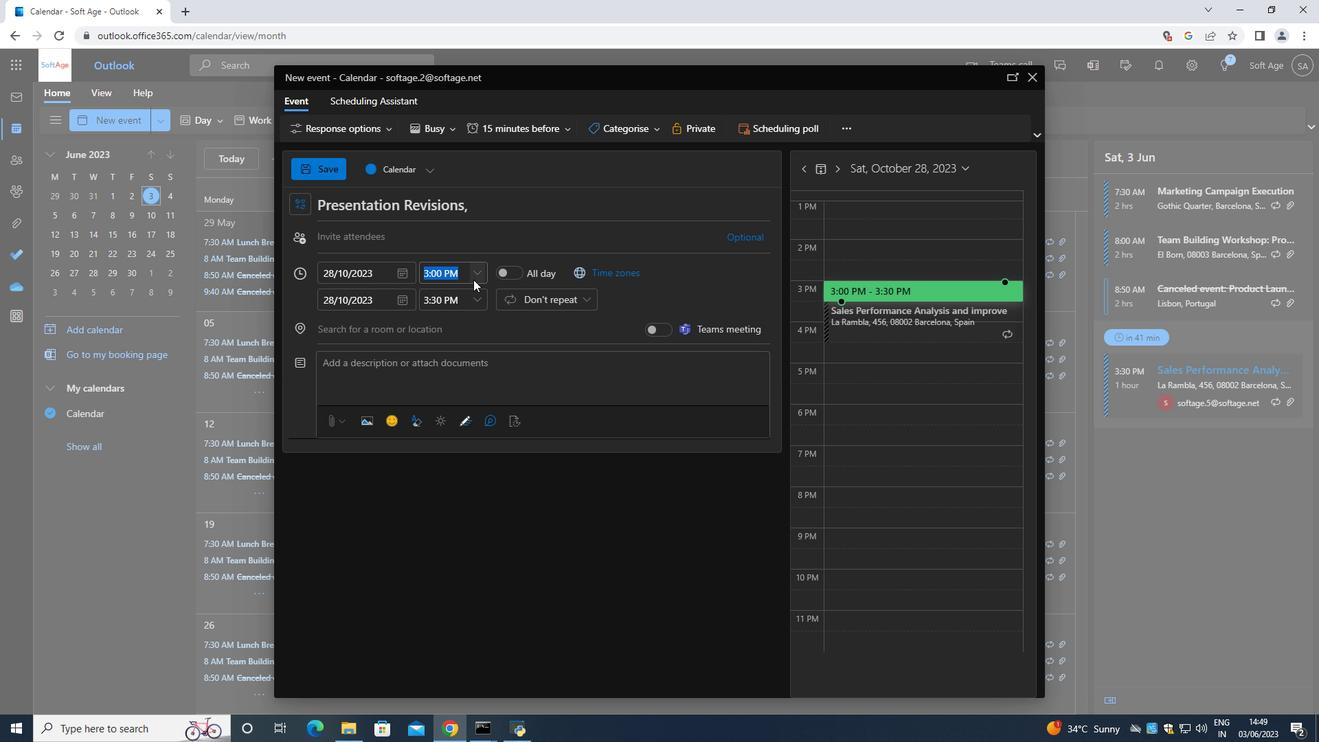 
Action: Mouse pressed left at (473, 279)
Screenshot: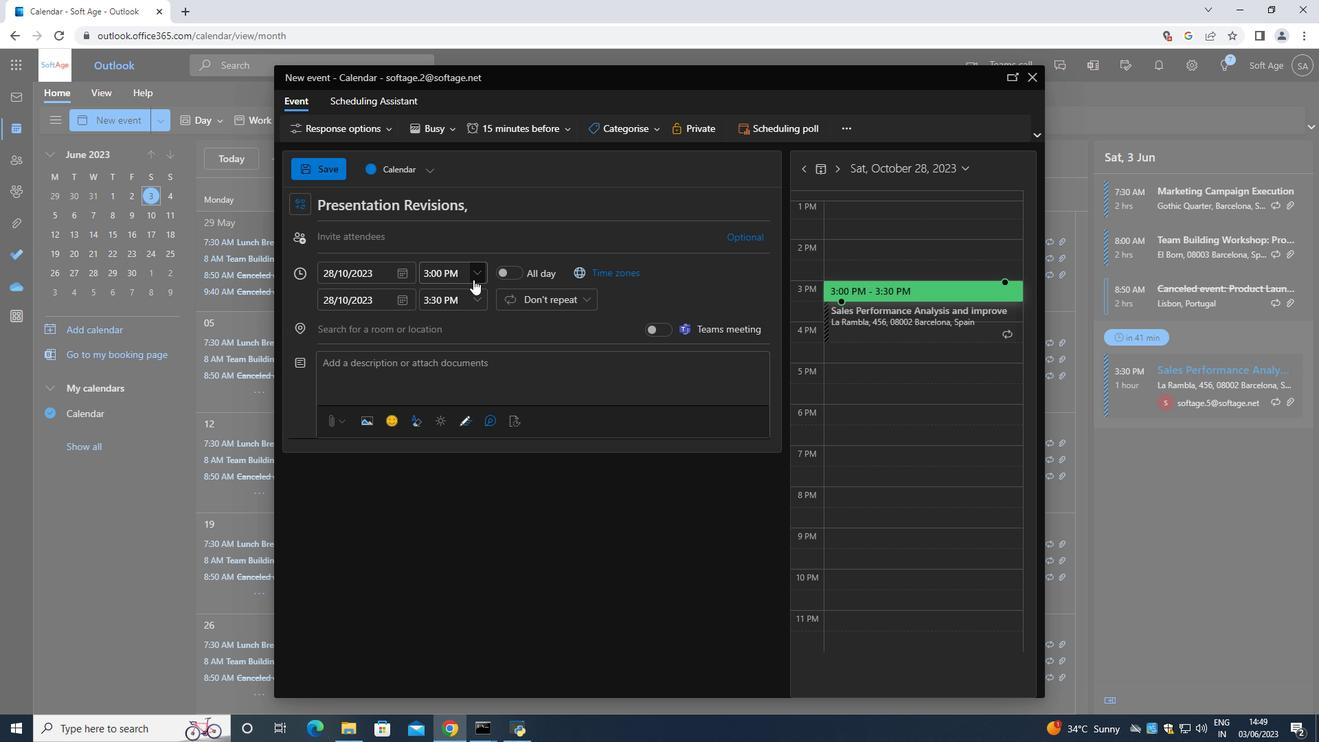 
Action: Mouse pressed left at (473, 279)
Screenshot: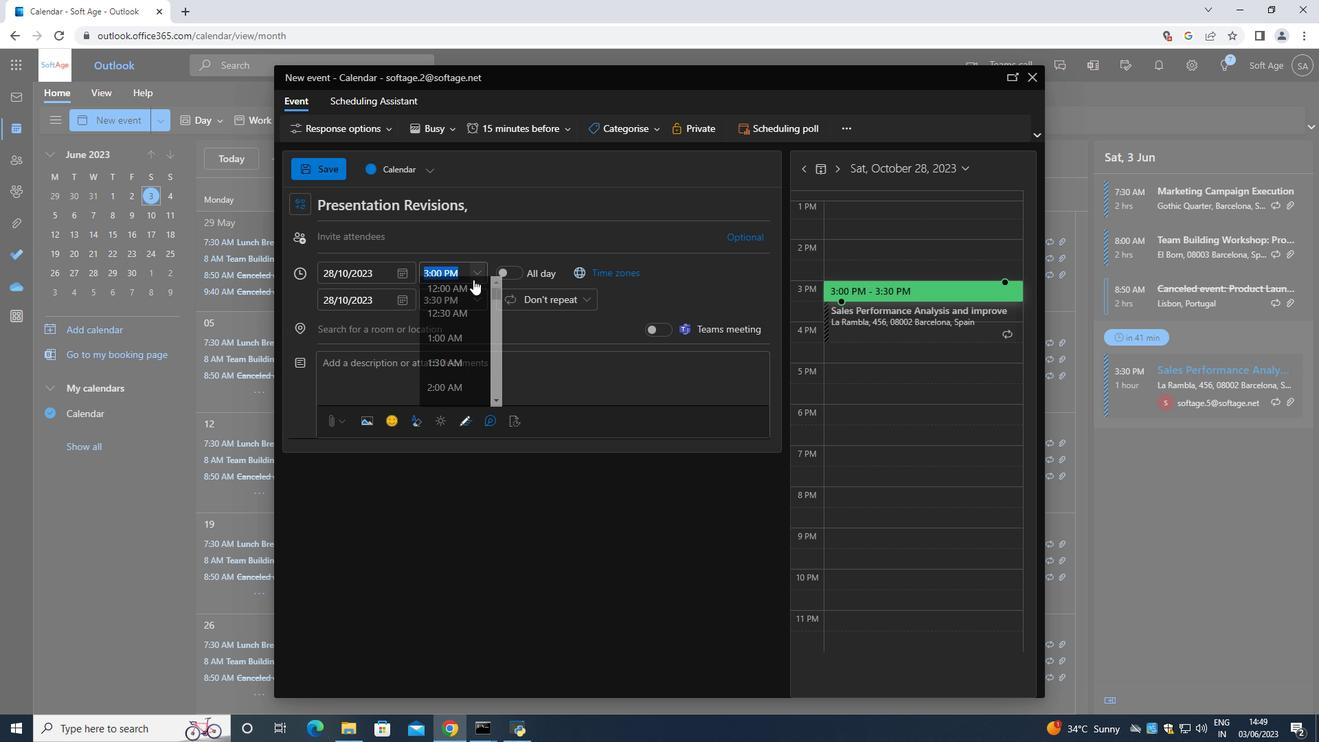 
Action: Mouse moved to (436, 254)
Screenshot: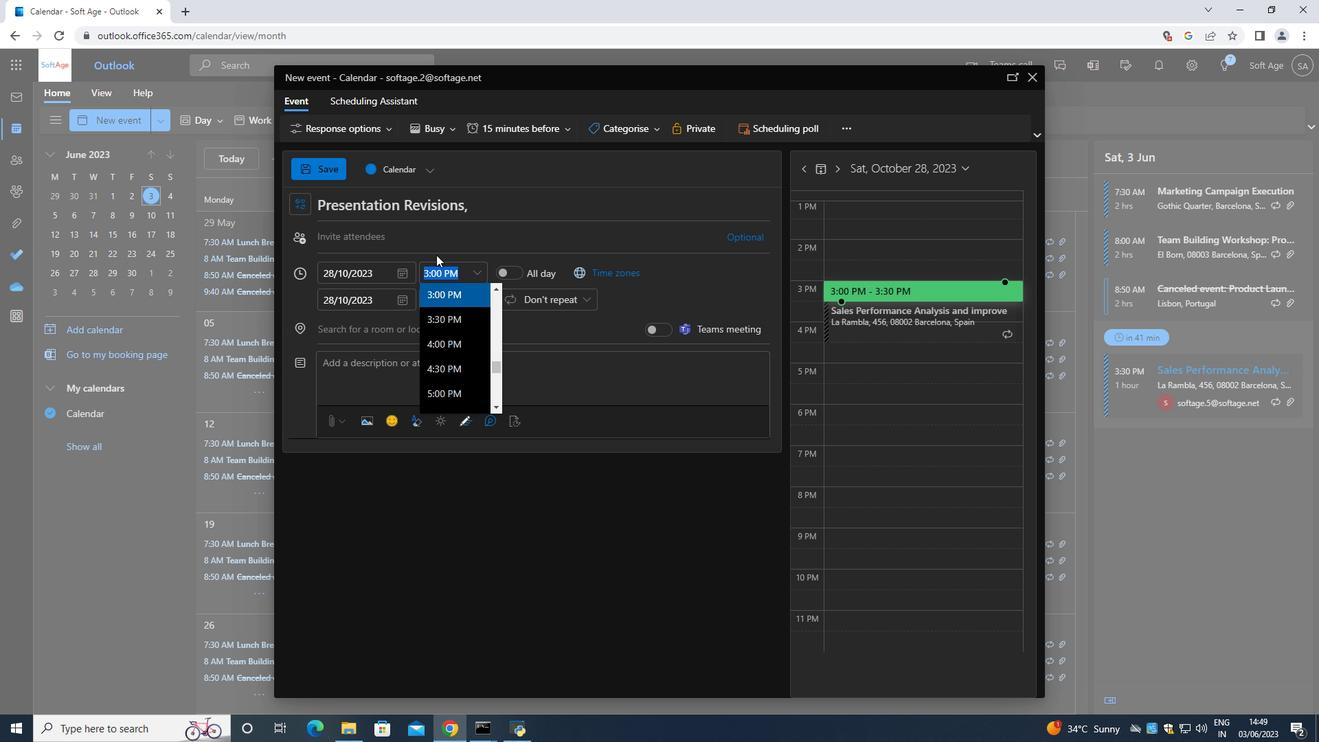 
Action: Key pressed <Key.backspace>7<Key.shift_r>:50<Key.caps_lock>AM<Key.enter>
Screenshot: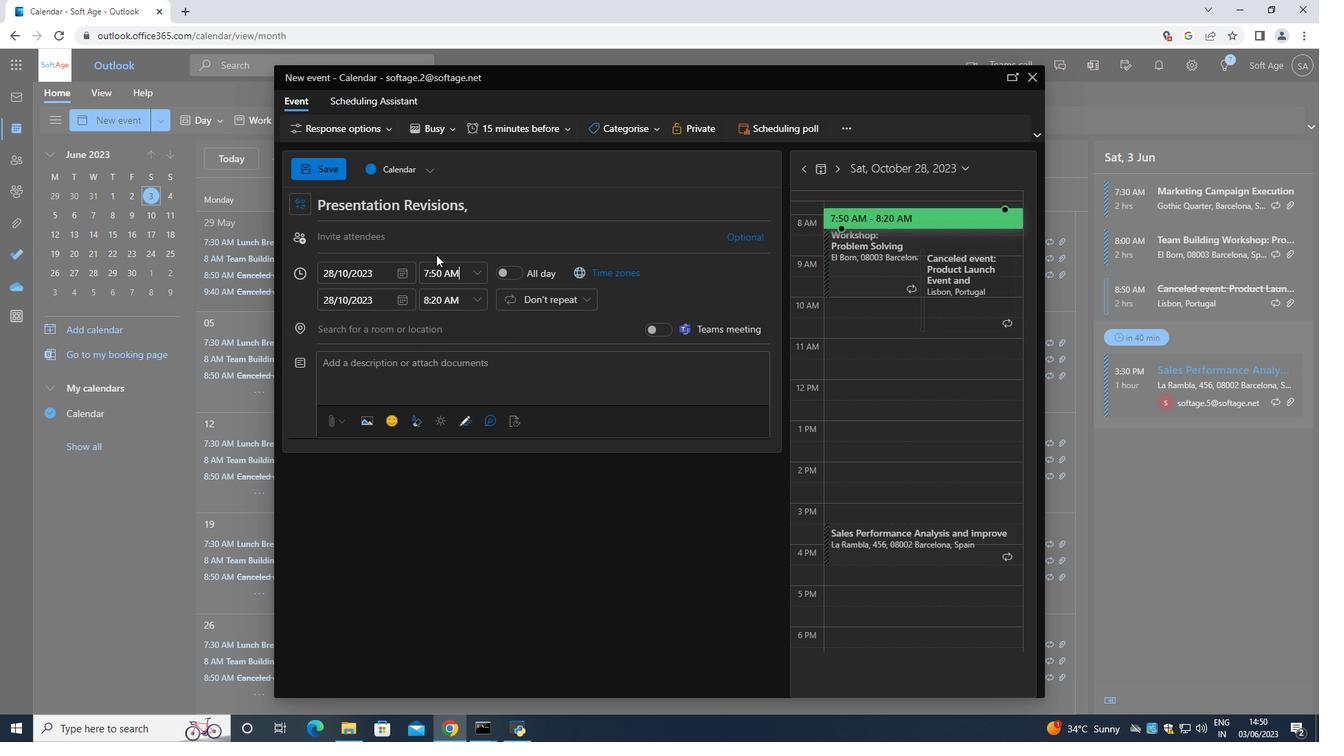 
Action: Mouse moved to (476, 299)
Screenshot: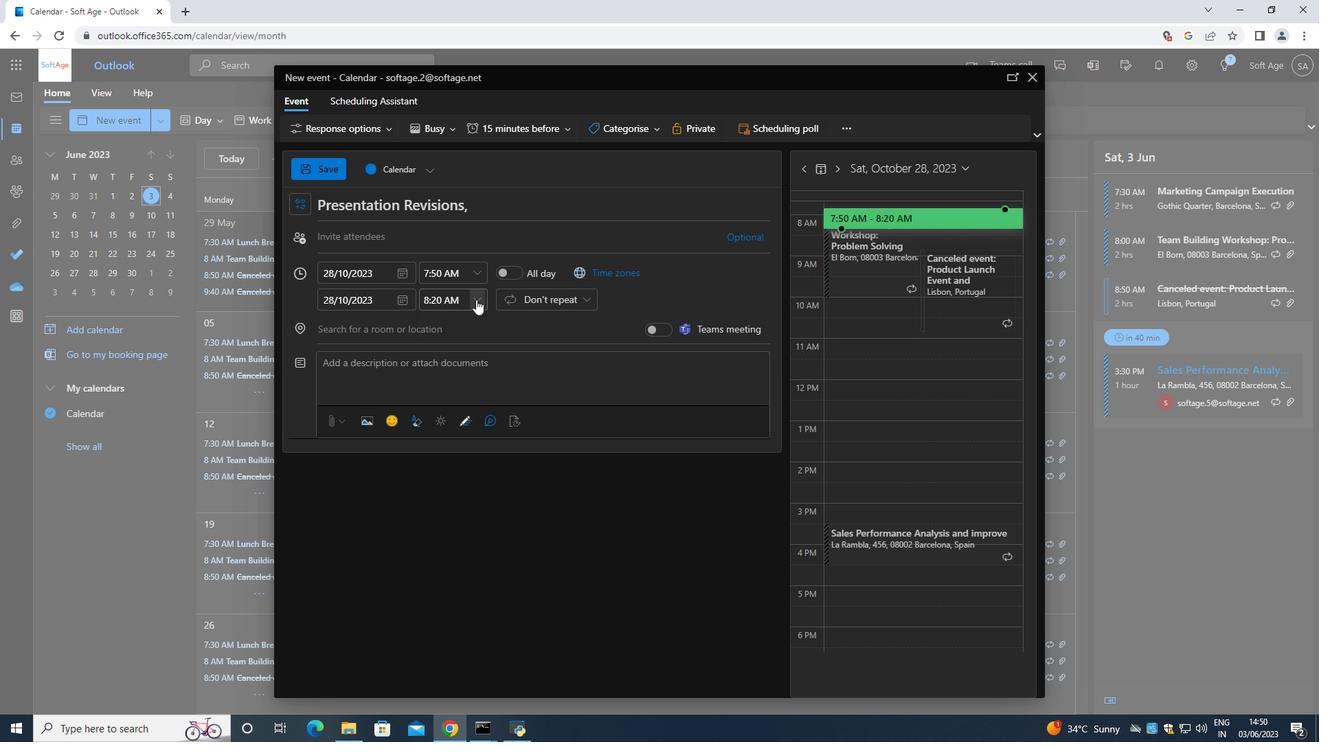 
Action: Mouse pressed left at (476, 299)
Screenshot: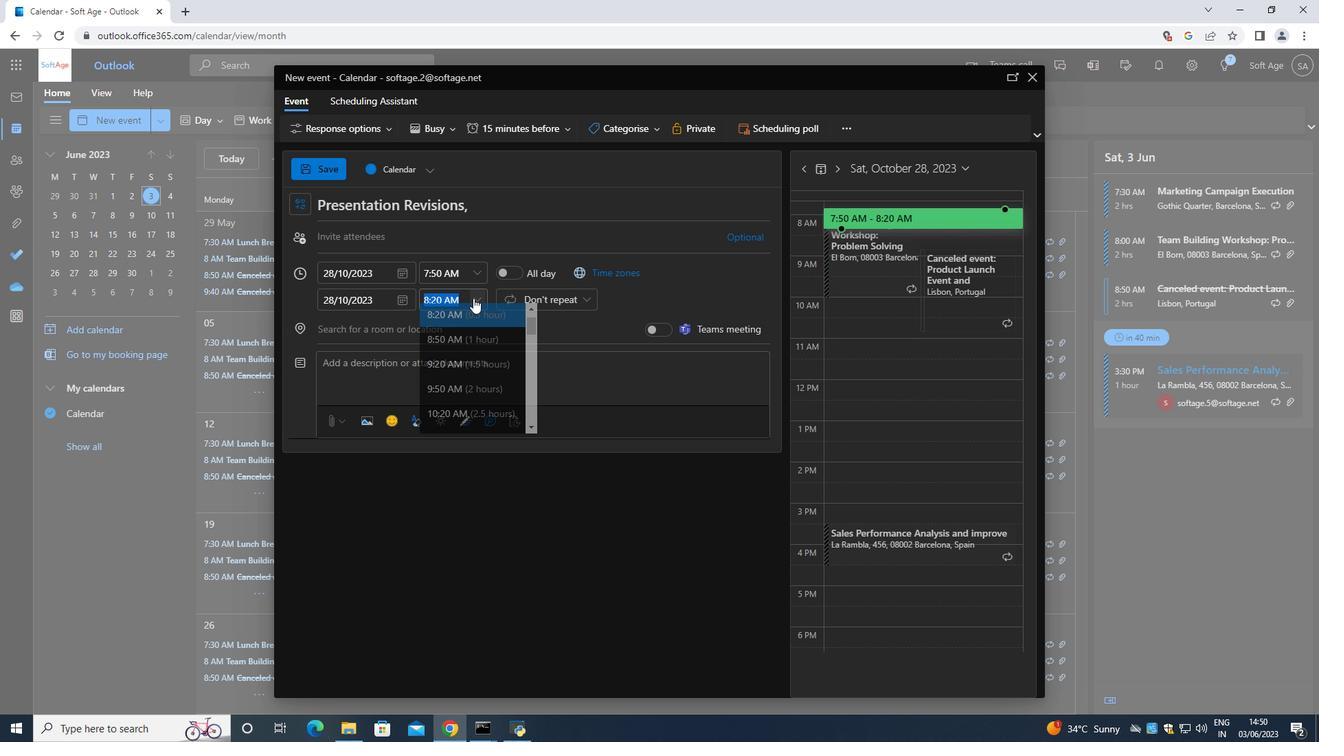 
Action: Mouse moved to (463, 402)
Screenshot: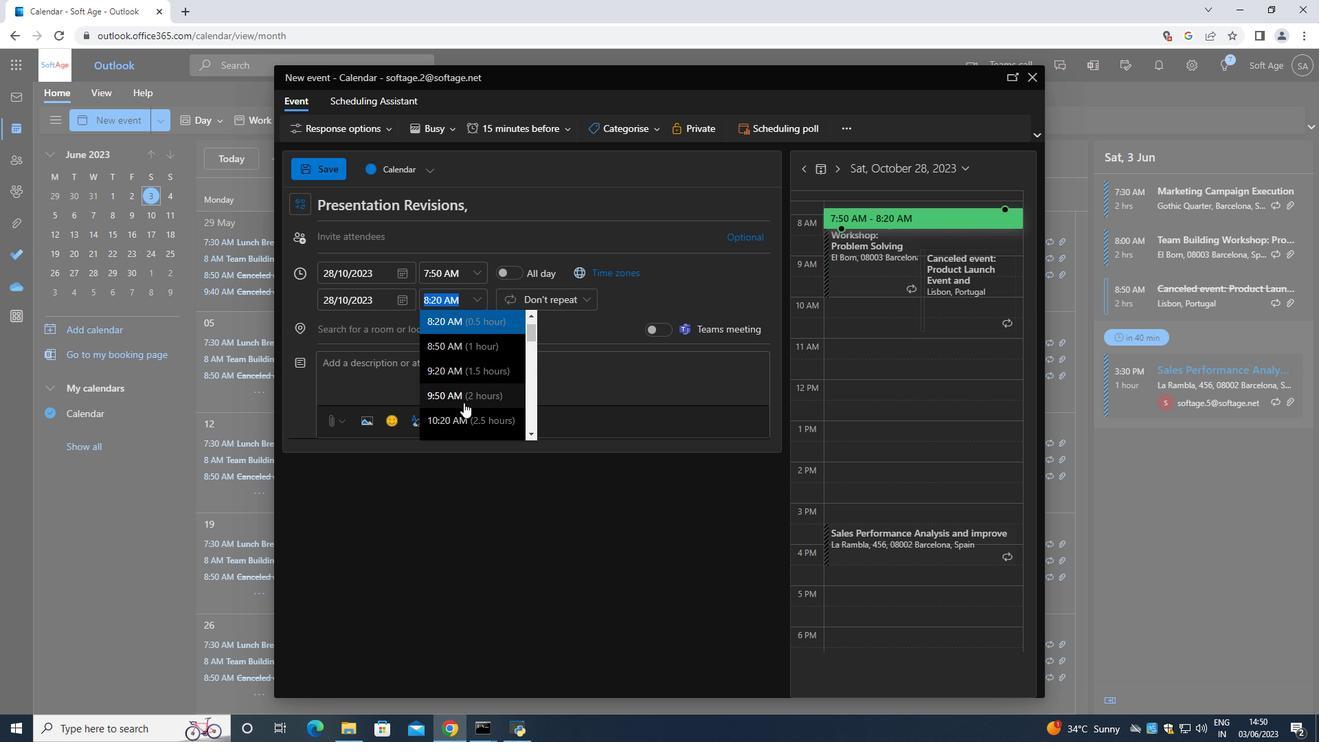 
Action: Mouse pressed left at (463, 402)
Screenshot: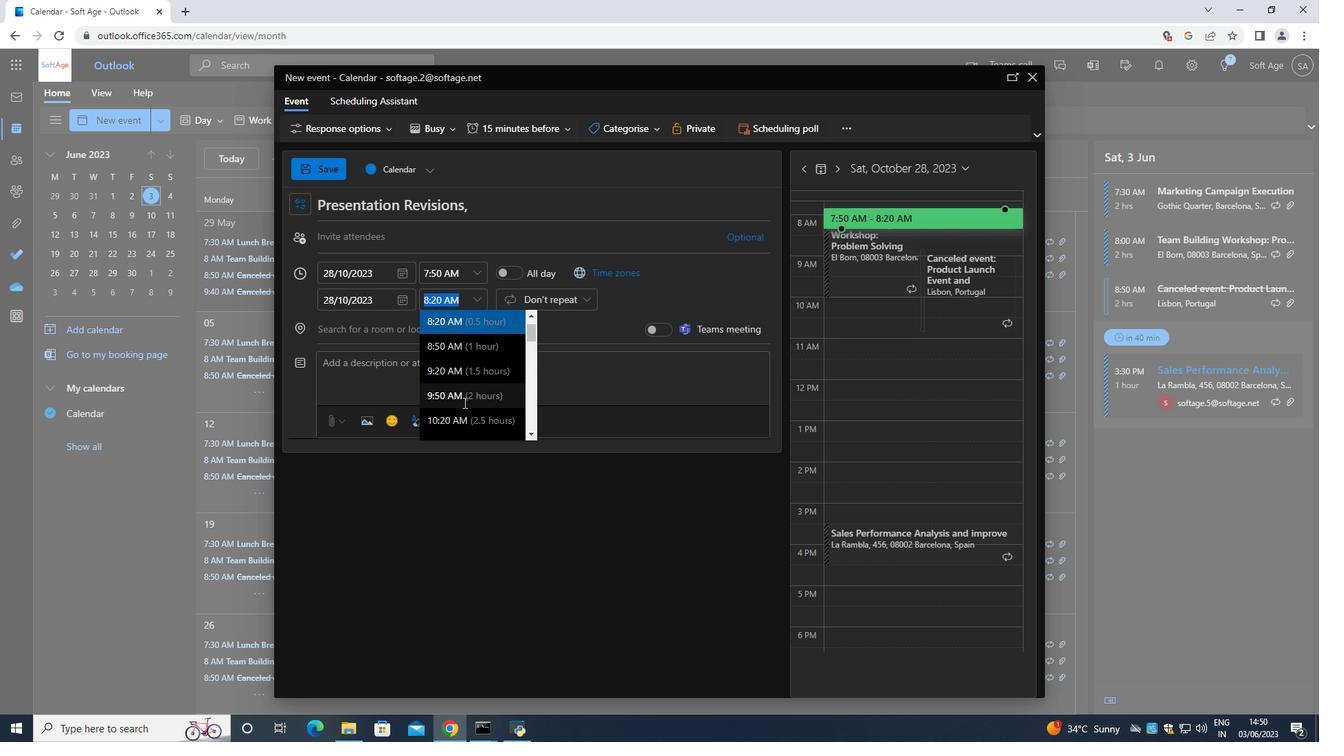 
Action: Mouse moved to (445, 374)
Screenshot: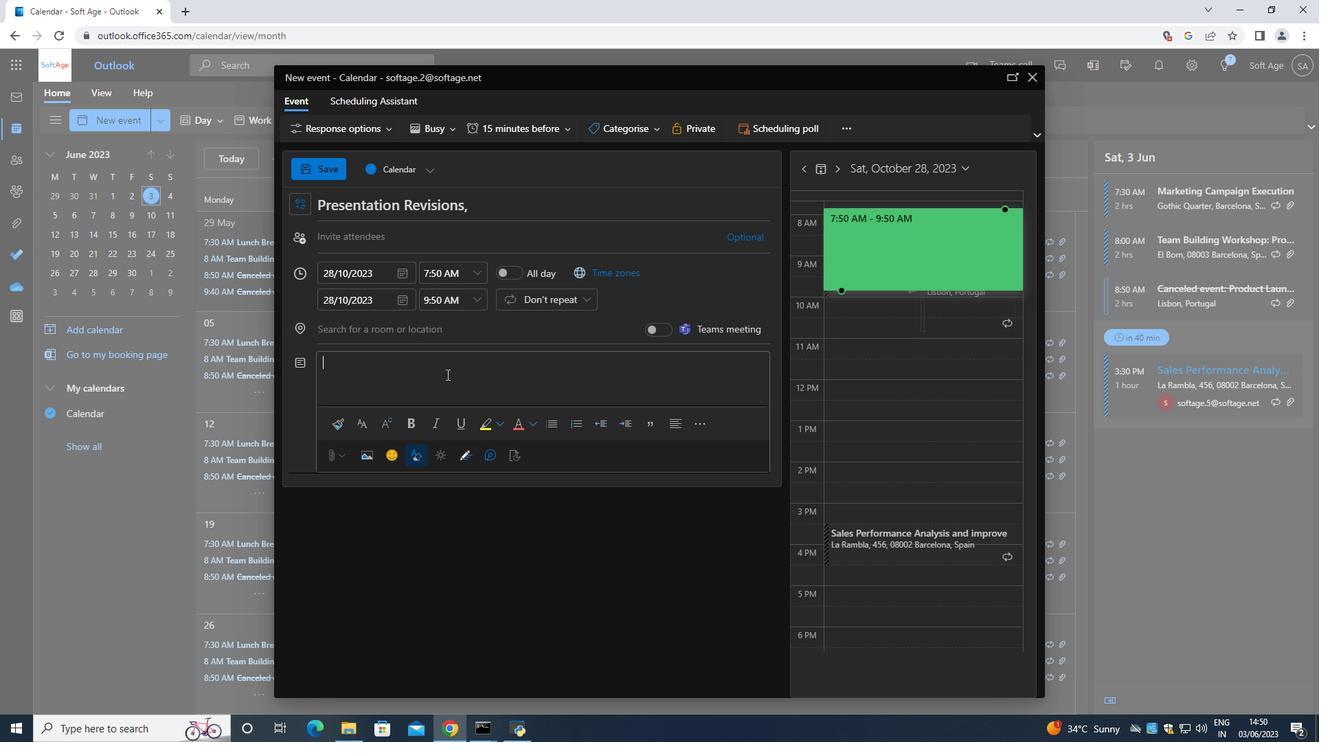 
Action: Mouse pressed left at (445, 374)
Screenshot: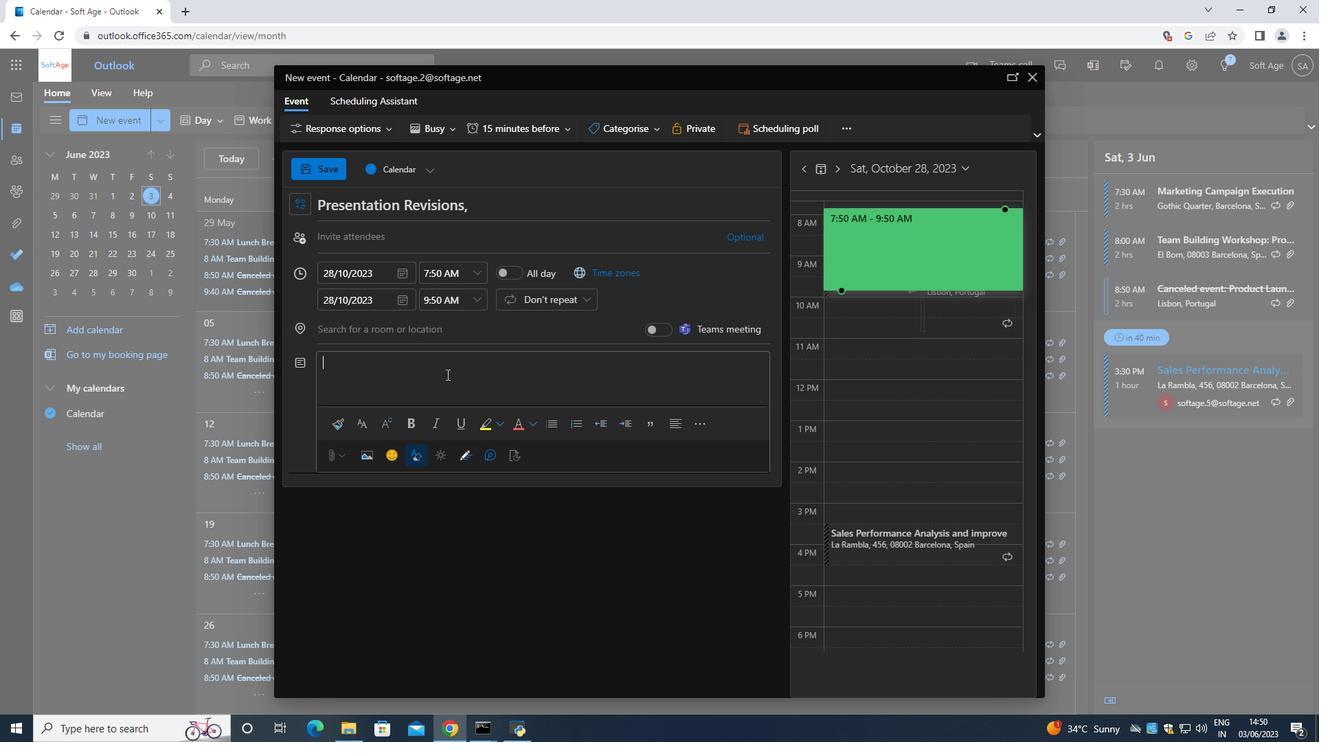 
Action: Mouse moved to (437, 366)
Screenshot: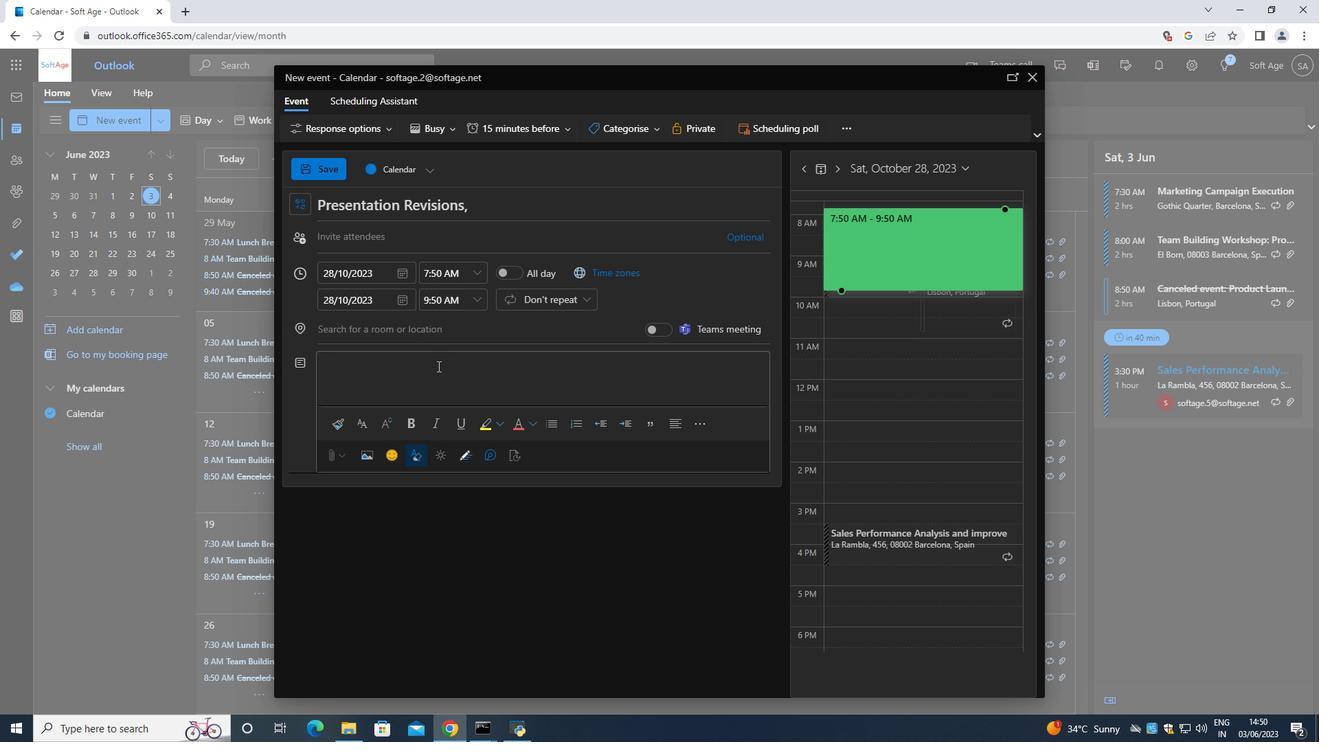 
Action: Key pressed <Key.shift><Key.shift><Key.shift>aNY<Key.space>
Screenshot: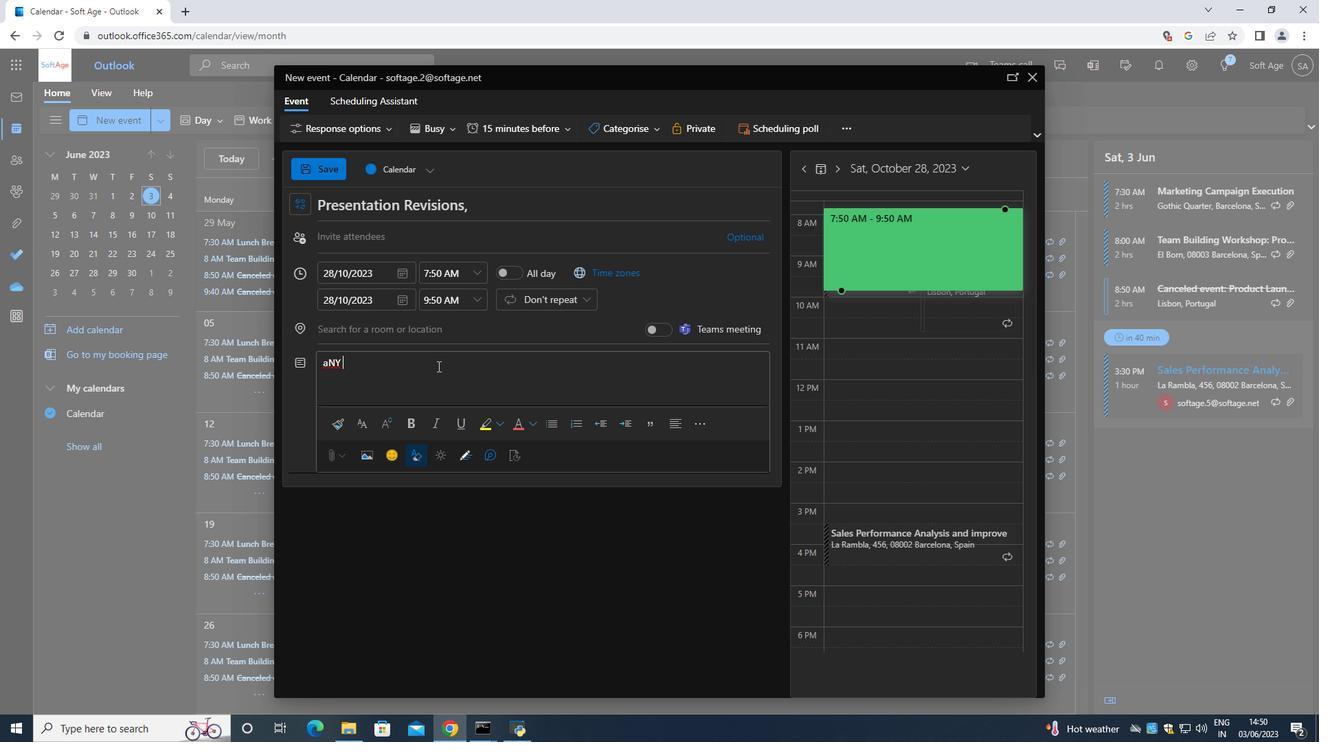
Action: Mouse moved to (476, 363)
Screenshot: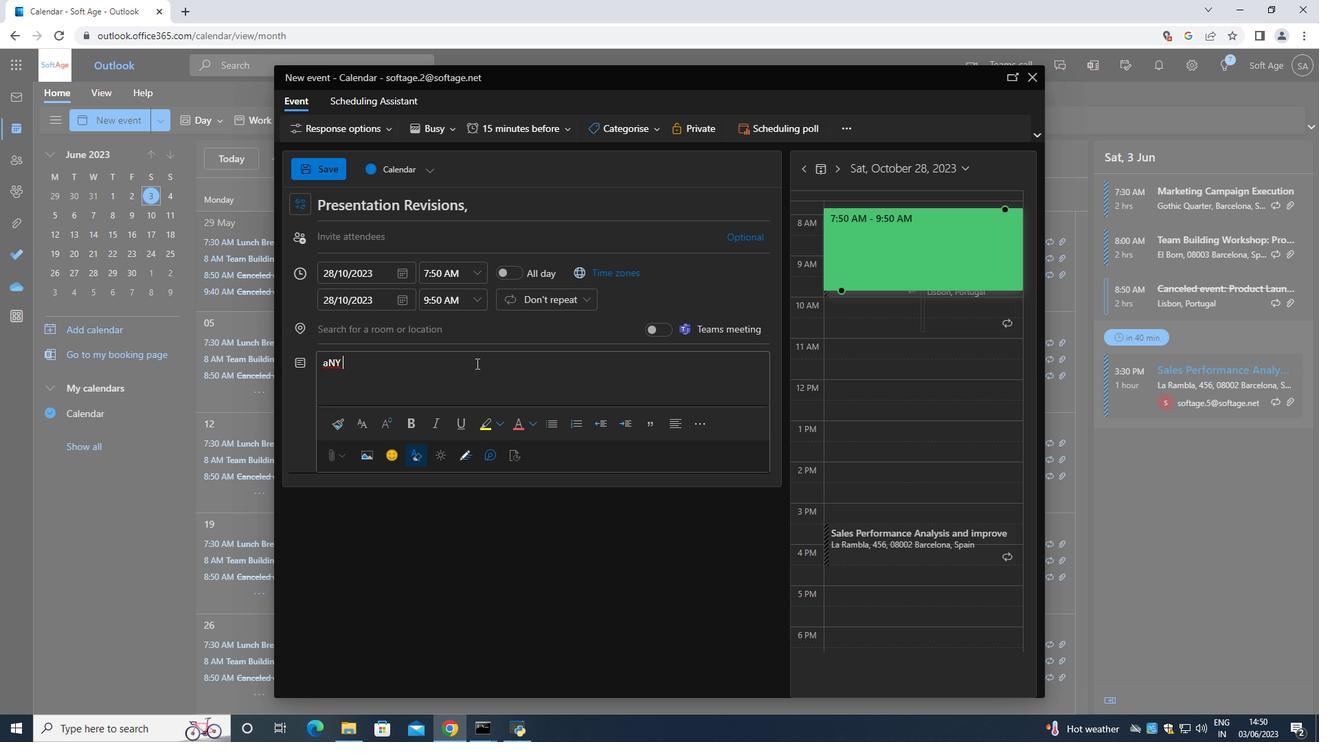 
Action: Key pressed <Key.backspace><Key.backspace><Key.backspace><Key.backspace><Key.backspace><Key.caps_lock><Key.shift>Any<Key.space>defects<Key.space>,<Key.space>devation<Key.space><Key.backspace>s<Key.space><Key.left><Key.left><Key.left><Key.left><Key.left><Key.left><Key.left>i<Key.right><Key.right><Key.right><Key.right><Key.right><Key.right><Key.right><Key.right><Key.right><Key.right><Key.right><Key.right><Key.right><Key.right><Key.right>,<Key.space>or<Key.space>non-conformities<Key.space>identified<Key.space>during<Key.space>the<Key.space><Key.shift><Key.shift><Key.shift><Key.shift>Quality<Key.space><Key.shift>Assurance<Key.space><Key.shift><Key.shift><Key.shift><Key.shift><Key.shift><Key.shift>Check<Key.space>will<Key.space>be<Key.space>documented<Key.space>and<Key.space>tracked<Key.space>.<Key.space><Key.shift>The<Key.space><Key.space>team<Key.space>will<Key.space>assig<Key.space>severity<Key.space>levels<Key.space>and<Key.space>work<Key.space>with<Key.space>project<Key.space>stakeholdersn<Key.backspace><Key.space>to<Key.space>determine<Key.space>apro<Key.backspace><Key.backspace>propriate<Key.space><Key.enter><Key.up><Key.right><Key.right><Key.right><Key.right><Key.right><Key.right><Key.right><Key.right><Key.right><Key.right><Key.right><Key.right><Key.right><Key.right><Key.right><Key.right><Key.right><Key.right><Key.right><Key.right><Key.right><Key.right><Key.right><Key.right><Key.up><Key.backspace><Key.right><Key.right><Key.right><Key.right><Key.right><Key.right><Key.right><Key.right><Key.right><Key.left><Key.left><Key.backspace><Key.space><Key.backspace><Key.down>corrective<Key.space>action<Key.space>and<Key.space>resolutions<Key.space>.
Screenshot: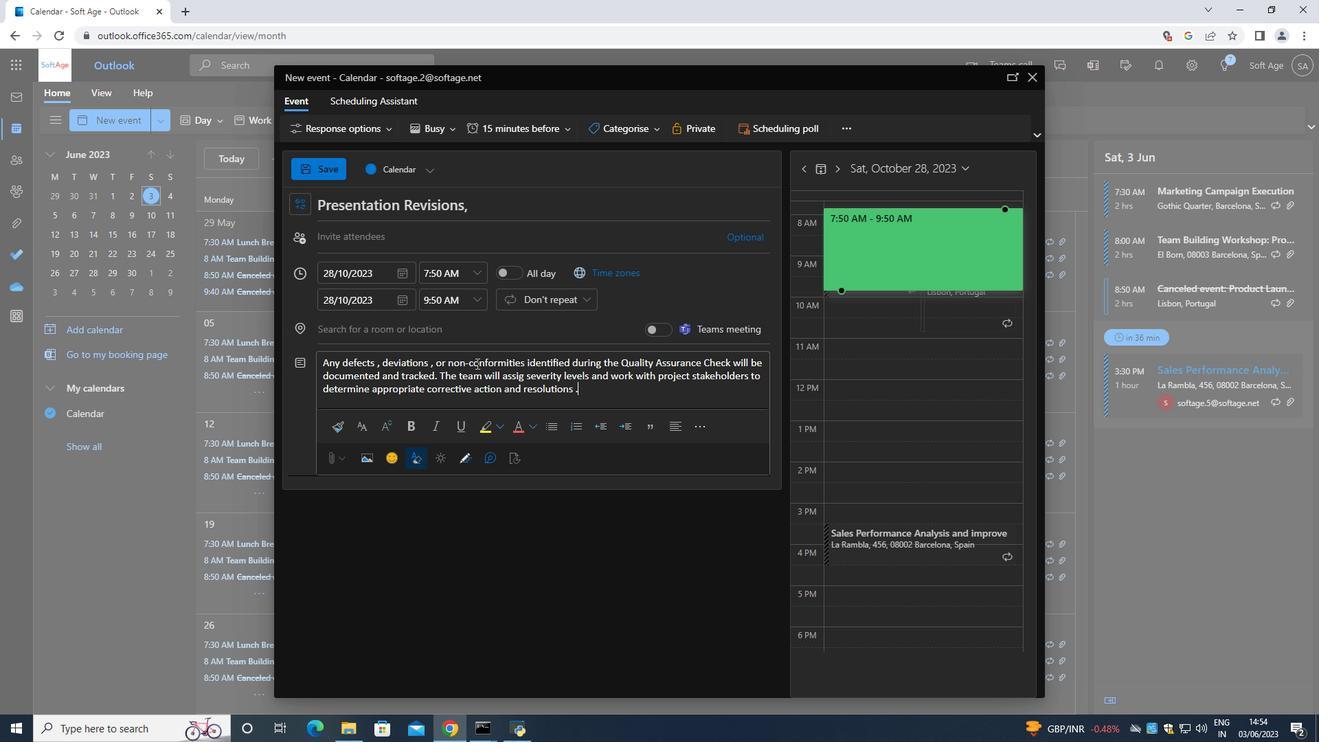 
Action: Mouse moved to (633, 120)
Screenshot: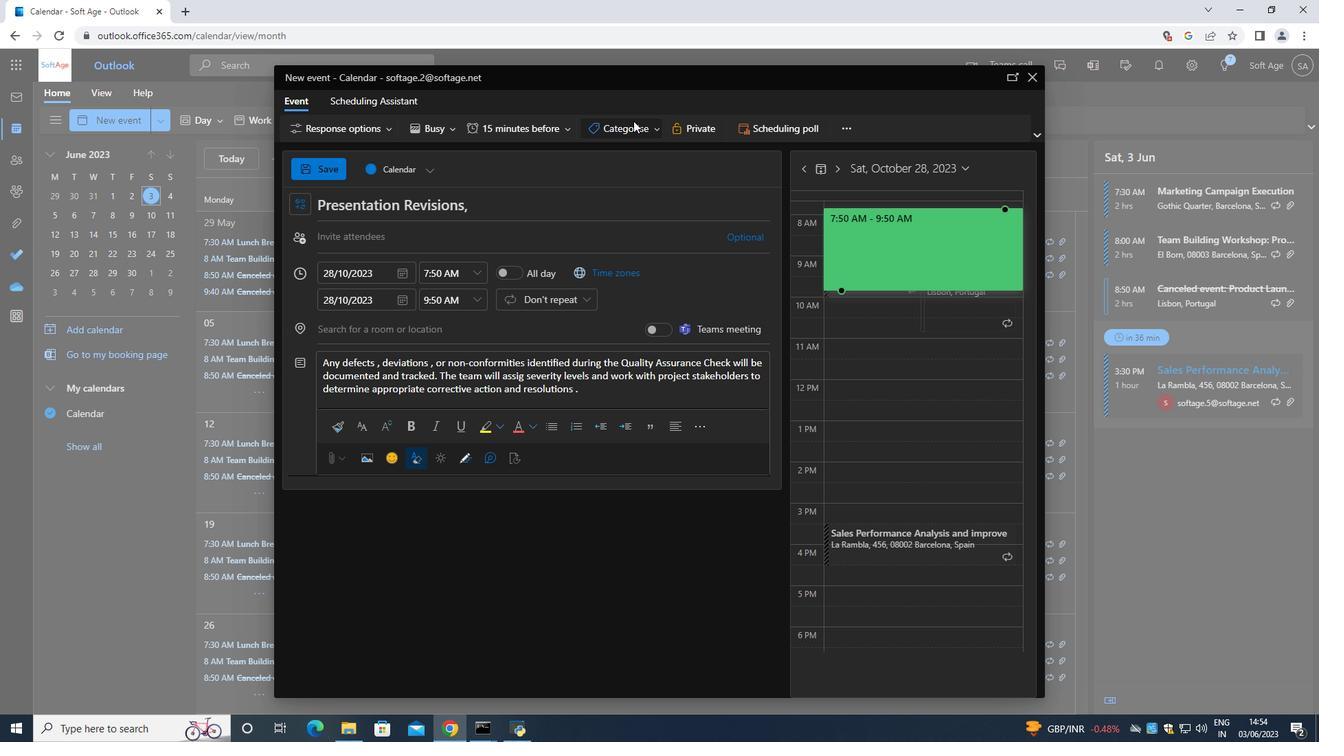
Action: Mouse pressed left at (633, 120)
Screenshot: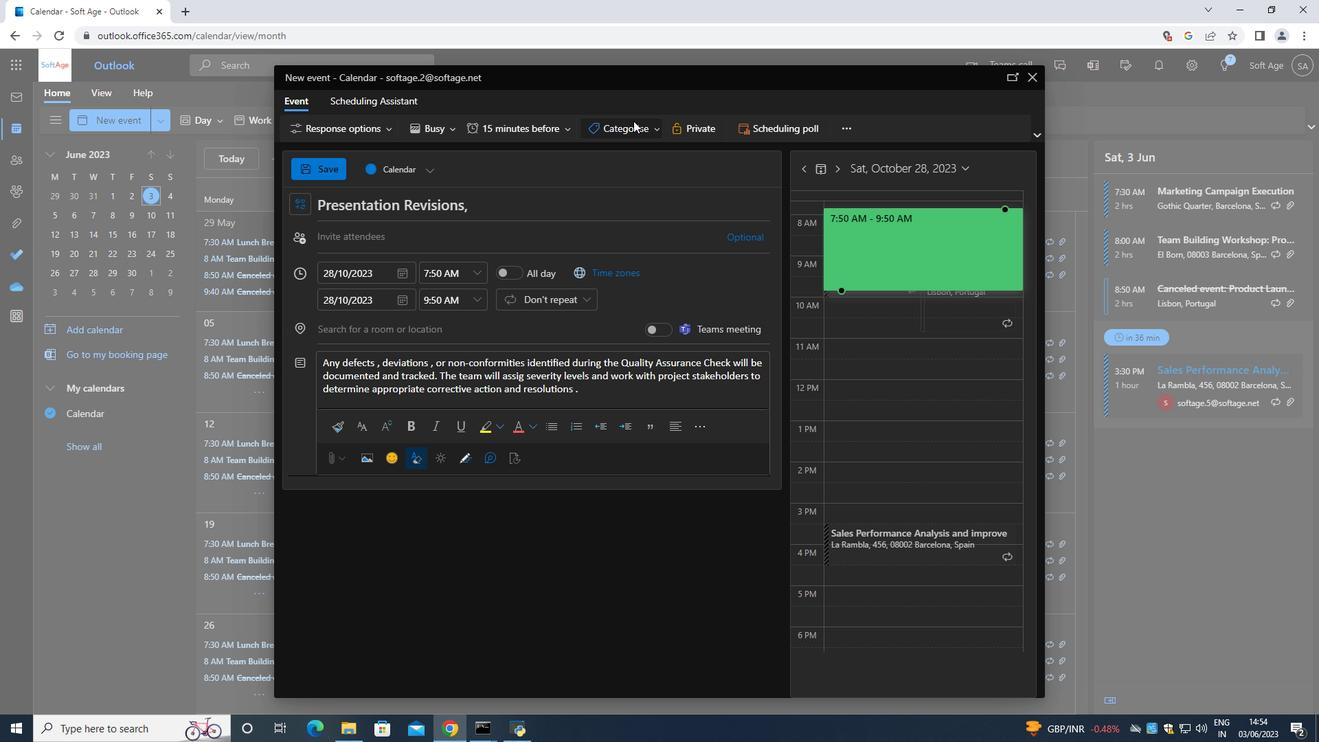 
Action: Mouse moved to (634, 256)
Screenshot: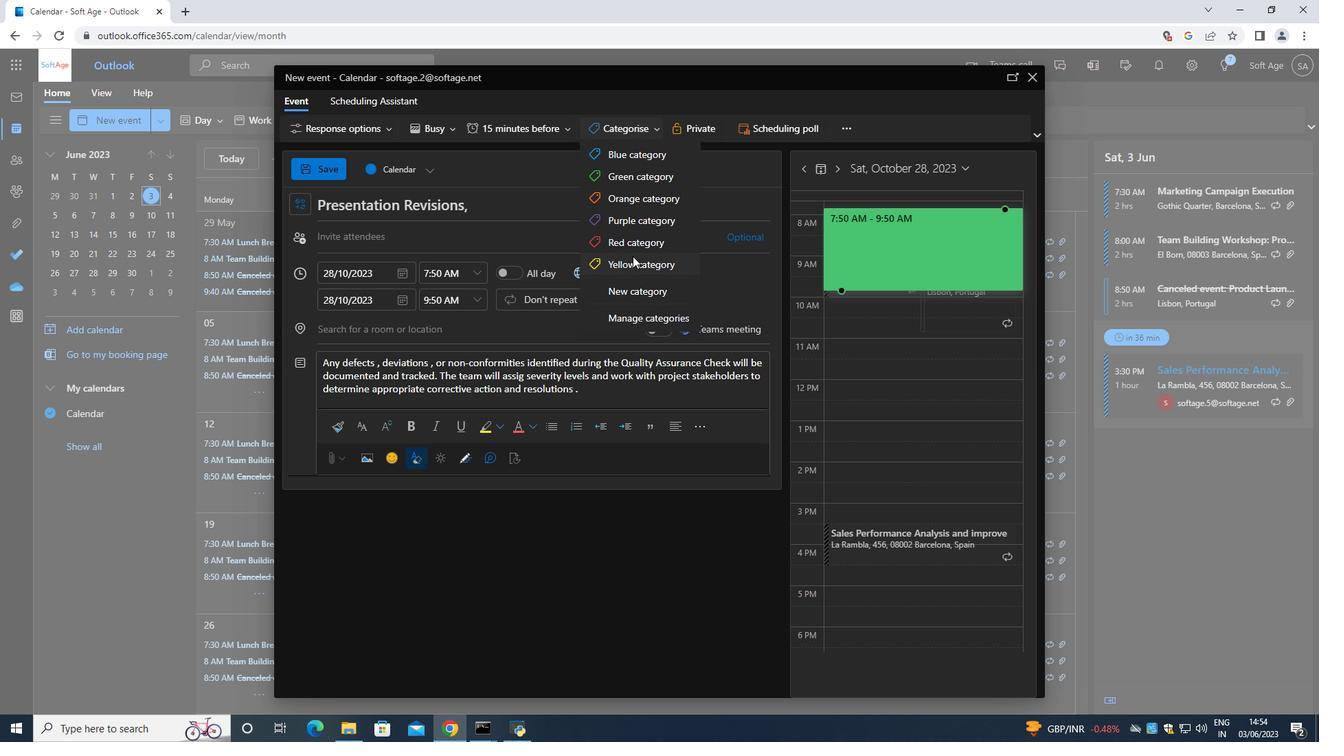 
Action: Mouse pressed left at (634, 256)
Screenshot: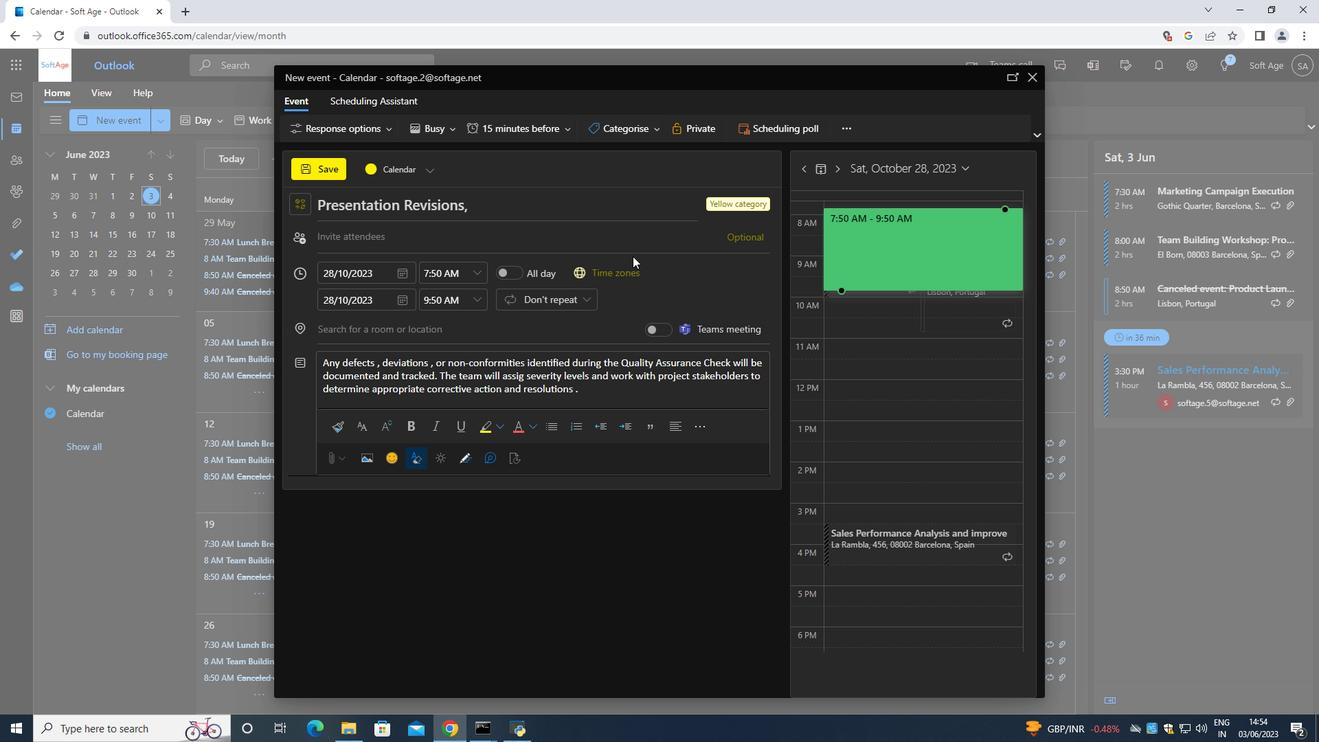
Action: Mouse moved to (652, 131)
Screenshot: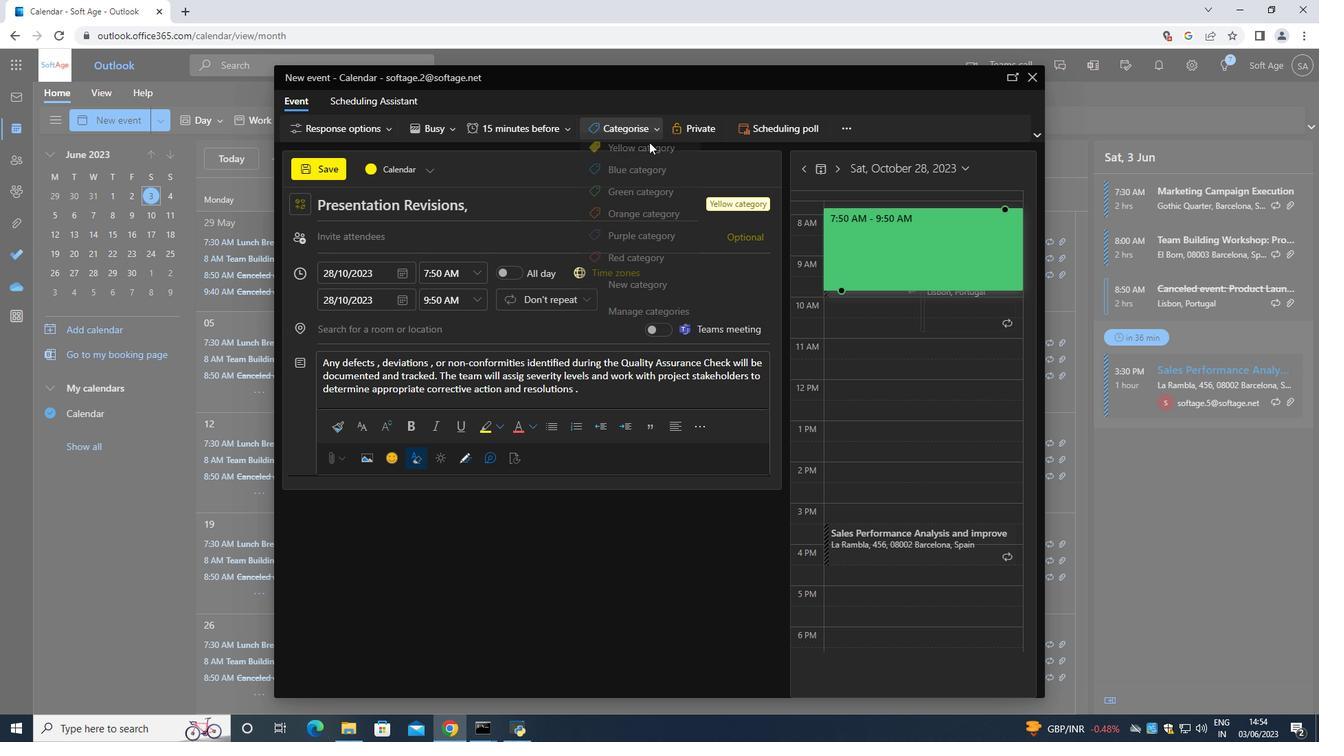 
Action: Mouse pressed left at (652, 131)
Screenshot: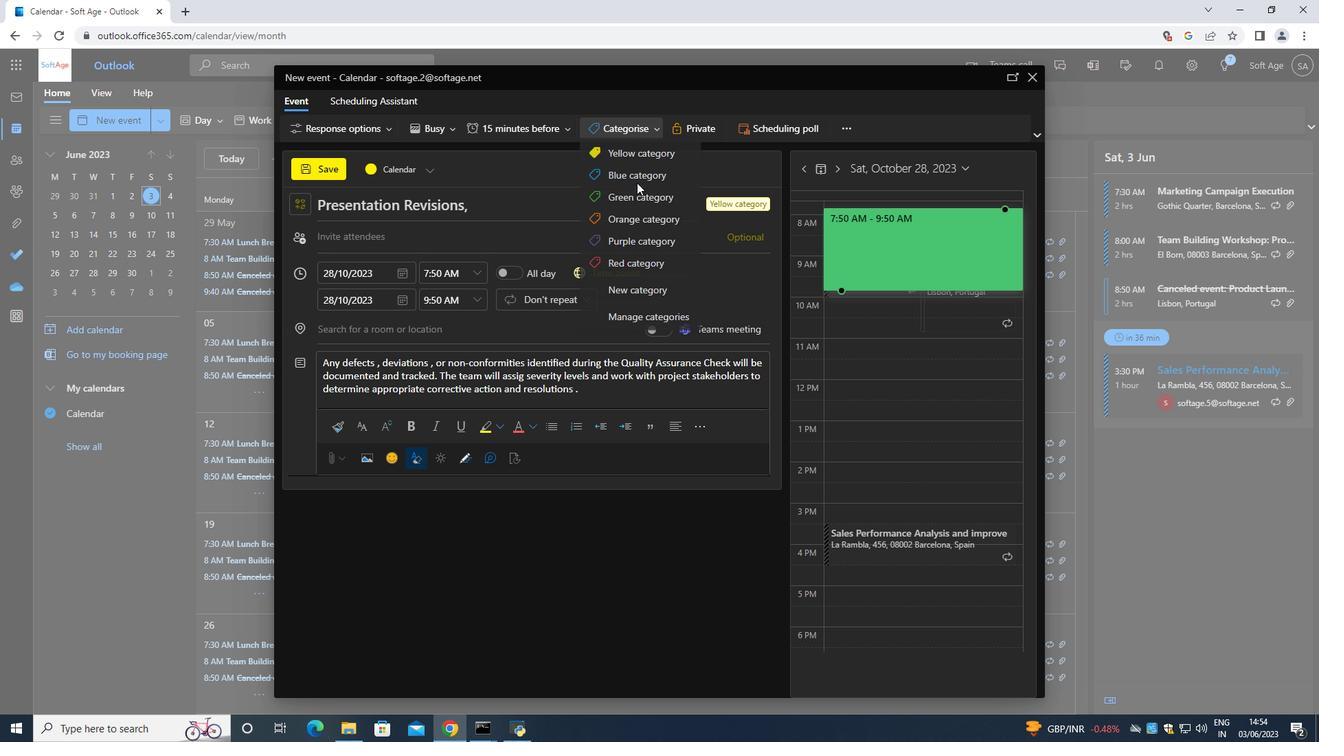 
Action: Mouse moved to (638, 259)
Screenshot: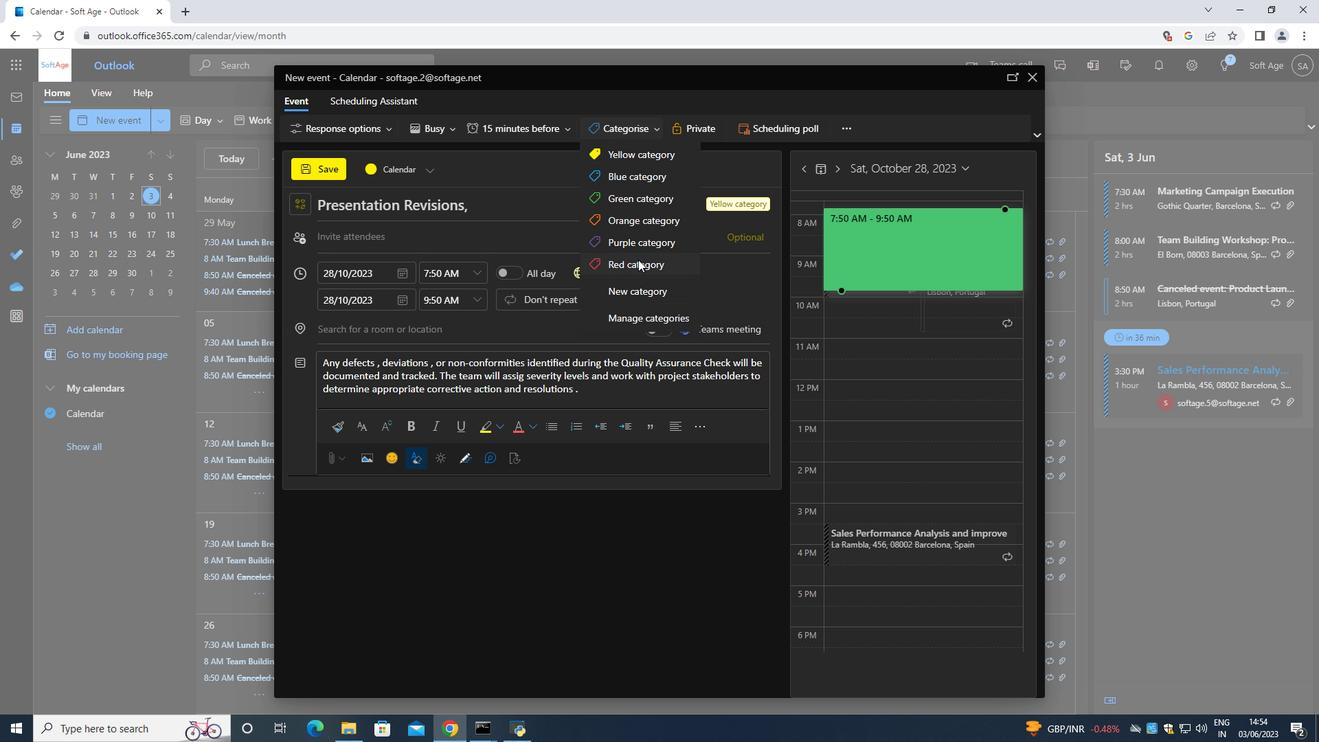 
Action: Mouse pressed left at (638, 259)
Screenshot: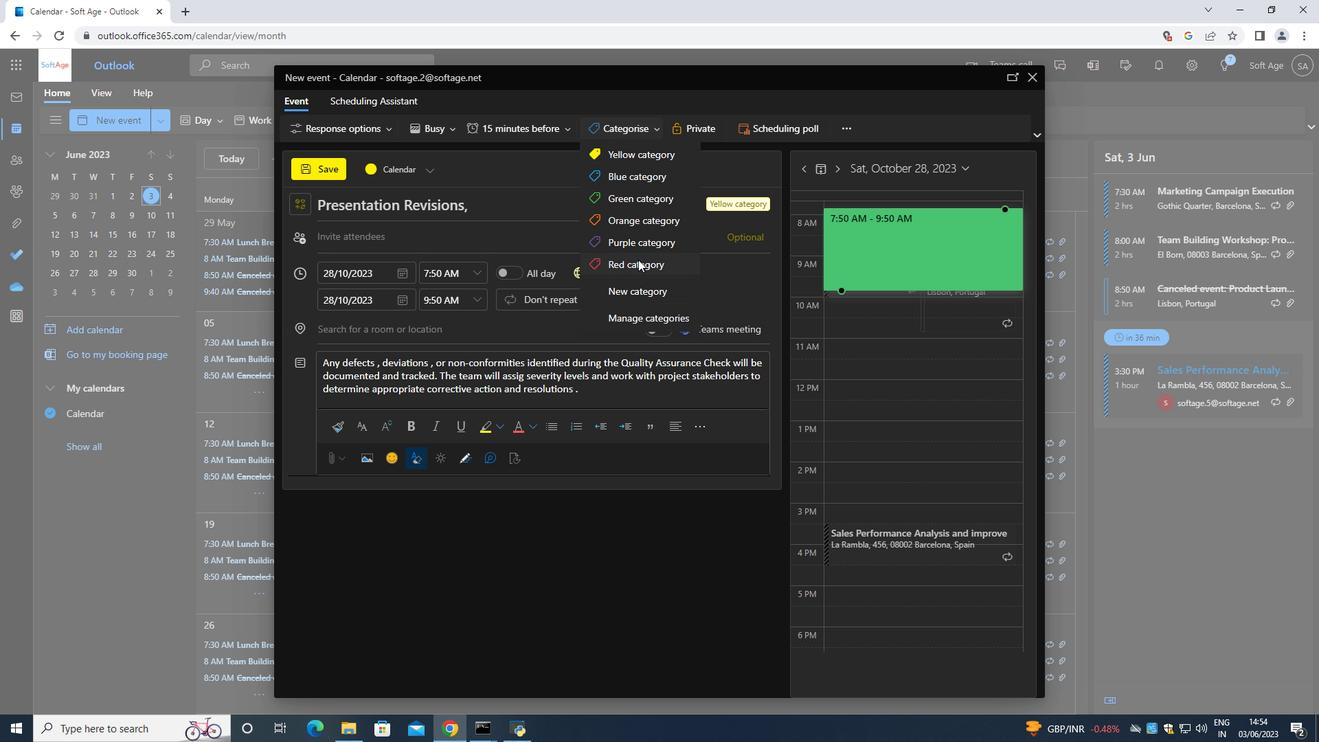 
Action: Mouse moved to (454, 333)
Screenshot: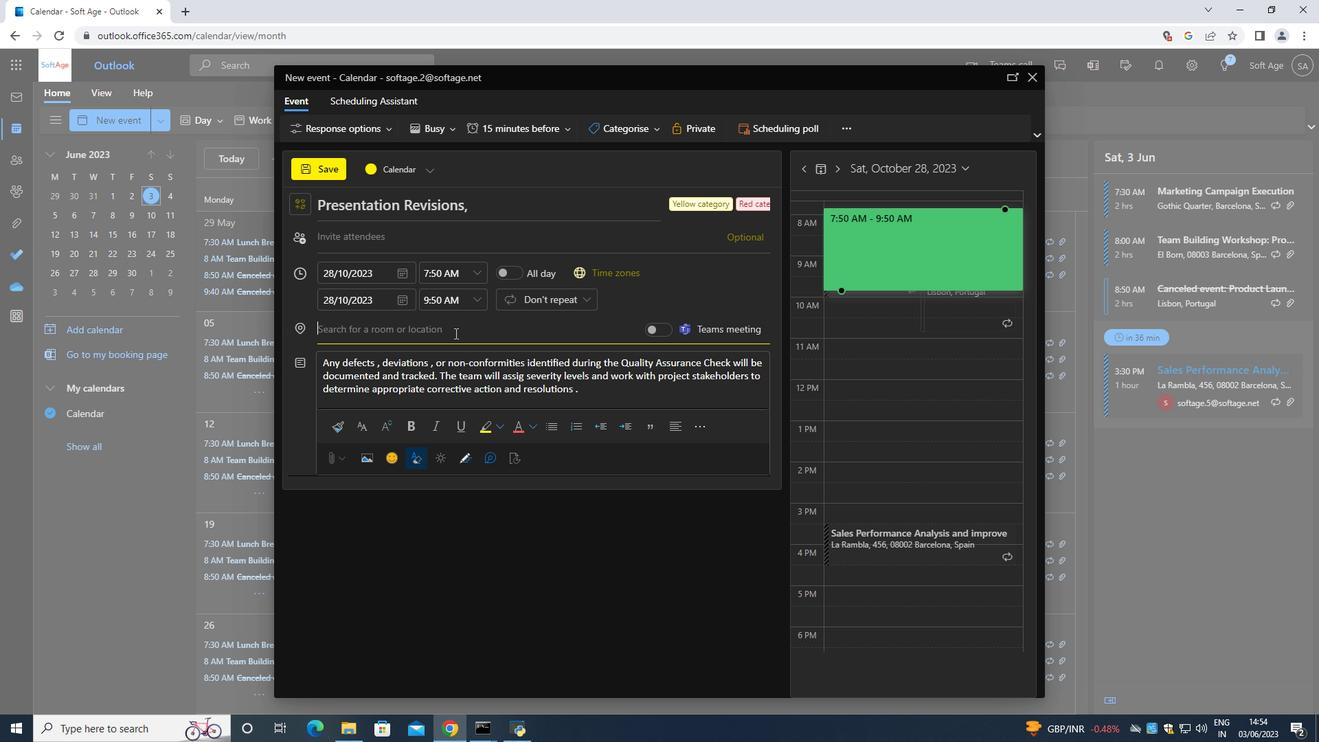 
Action: Mouse pressed left at (454, 333)
Screenshot: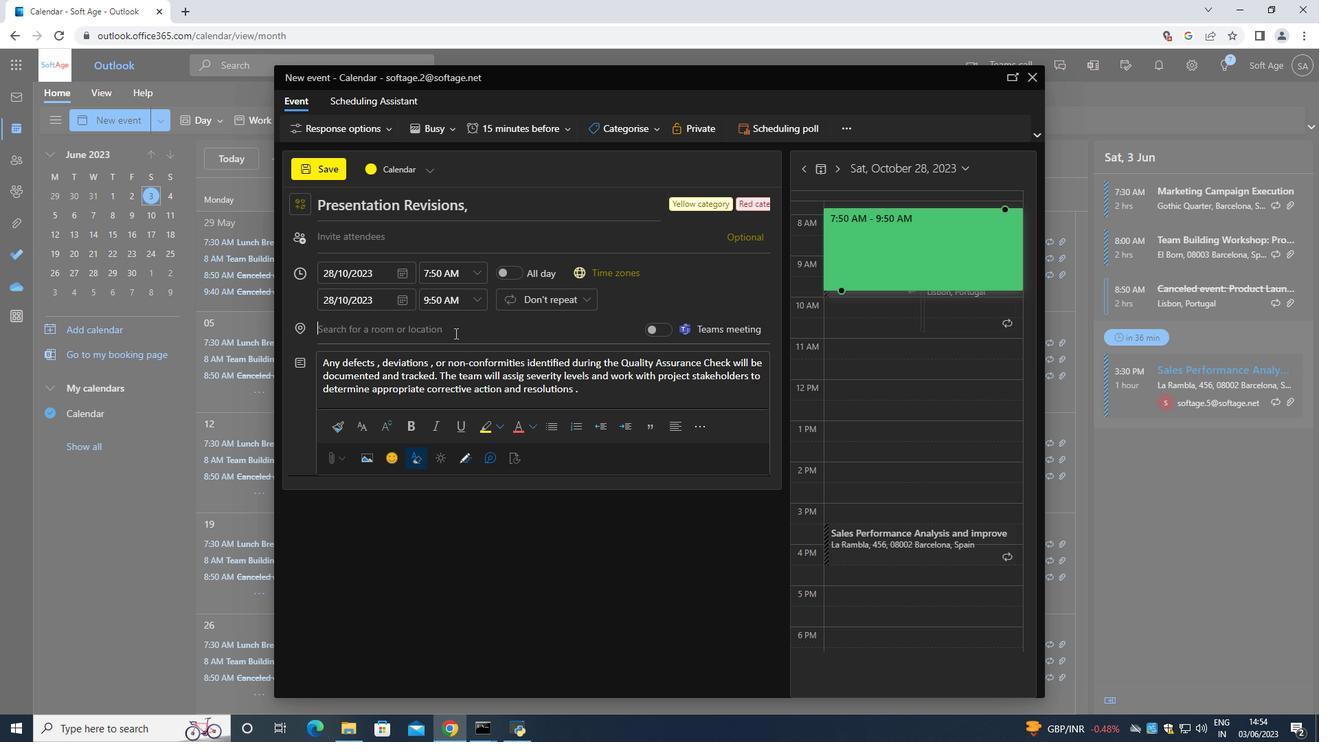
Action: Mouse moved to (408, 303)
Screenshot: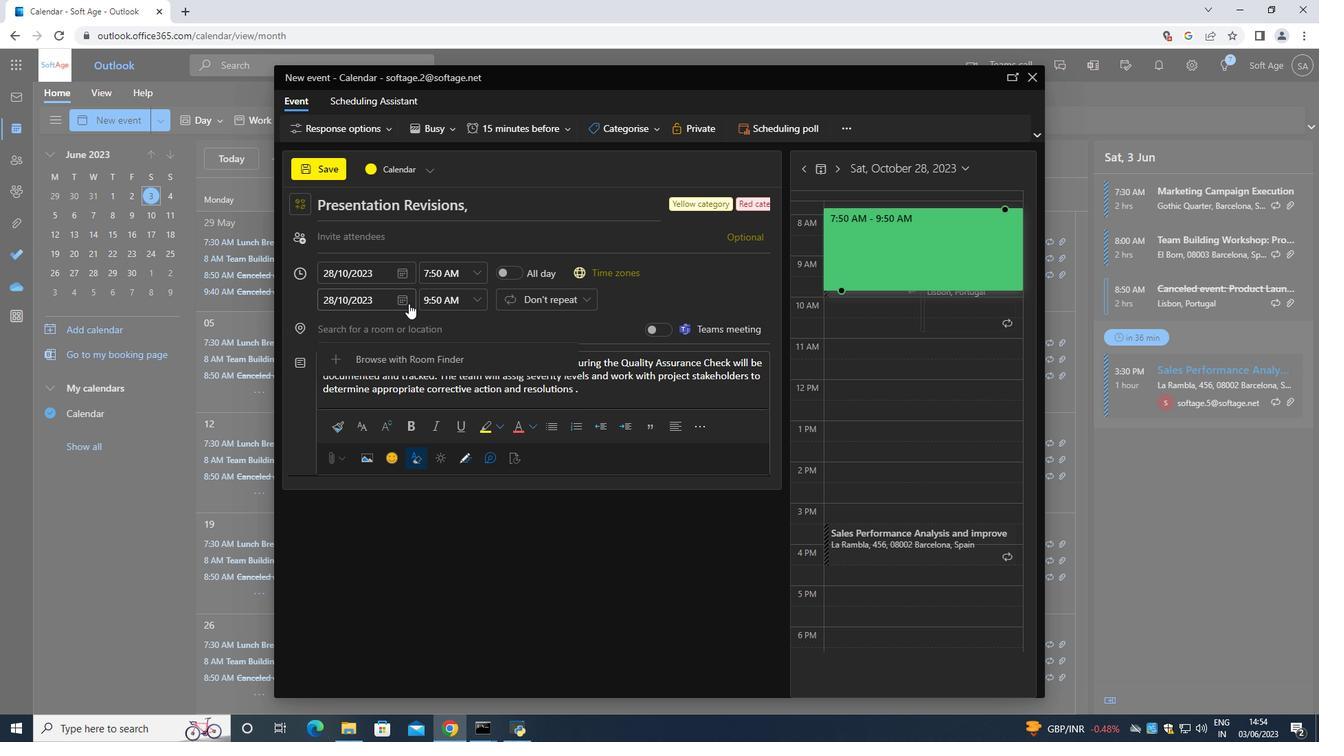 
Action: Key pressed 456<Key.space><Key.shift><Key.shift><Key.shift><Key.shift><Key.shift><Key.shift><Key.shift><Key.shift><Key.shift><Key.shift><Key.shift><Key.shift><Key.shift><Key.shift><Key.shift><Key.shift><Key.shift><Key.shift><Key.shift><Key.shift><Key.shift><Key.shift><Key.shift><Key.shift><Key.shift>Giza<Key.space><Key.shift><Key.shift><Key.shift><Key.shift>Pyramids,<Key.space><Key.shift><Key.shift><Key.shift><Key.shift><Key.shift><Key.shift><Key.shift><Key.shift><Key.shift><Key.shift><Key.shift><Key.shift><Key.shift><Key.shift><Key.shift><Key.shift><Key.shift><Key.shift><Key.shift><Key.shift>Giza<Key.space>,<Key.space><Key.shift>Egypt
Screenshot: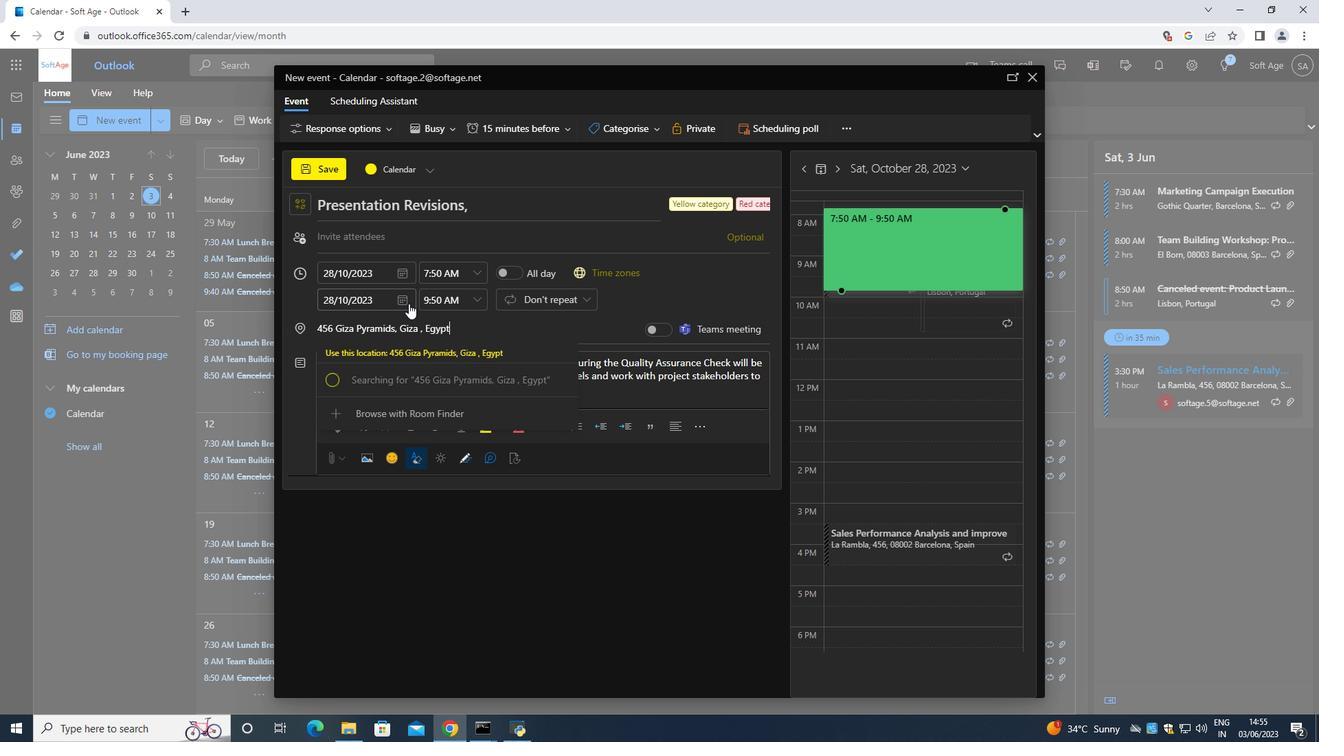 
Action: Mouse moved to (401, 230)
Screenshot: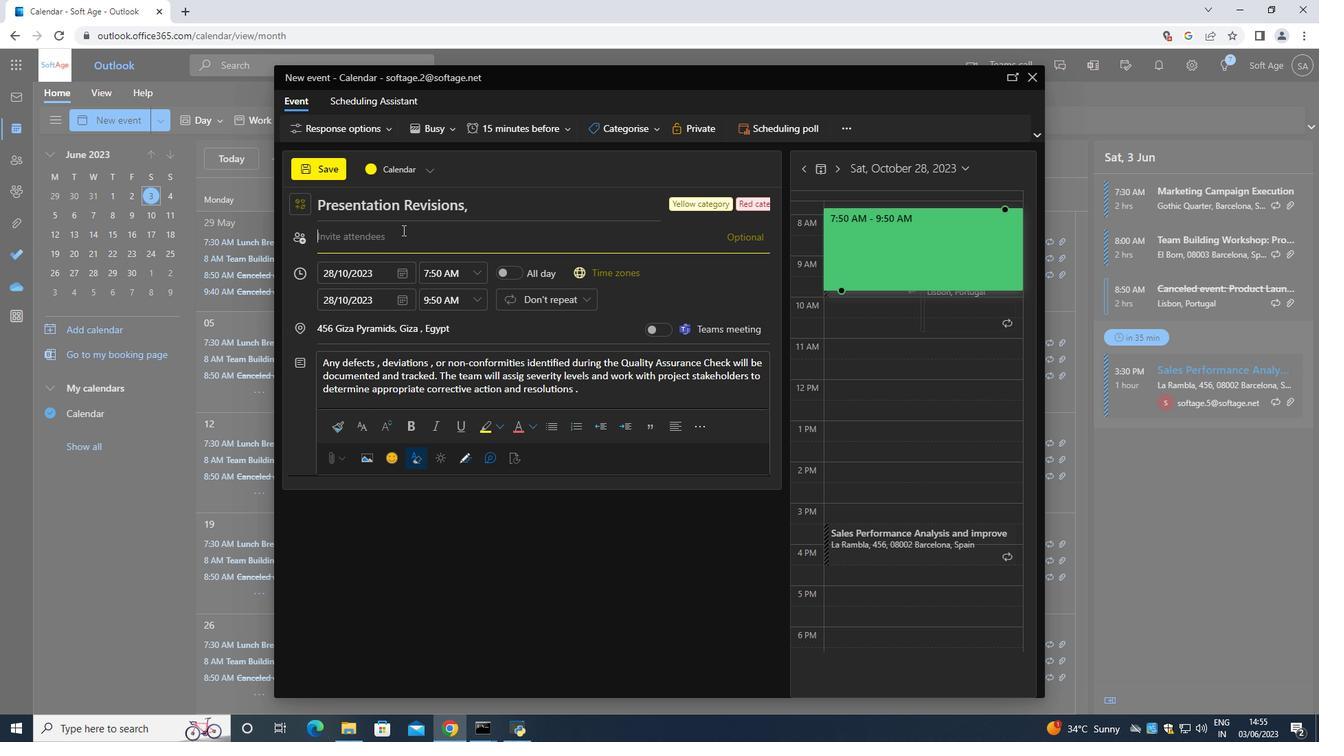 
Action: Mouse pressed left at (401, 230)
Screenshot: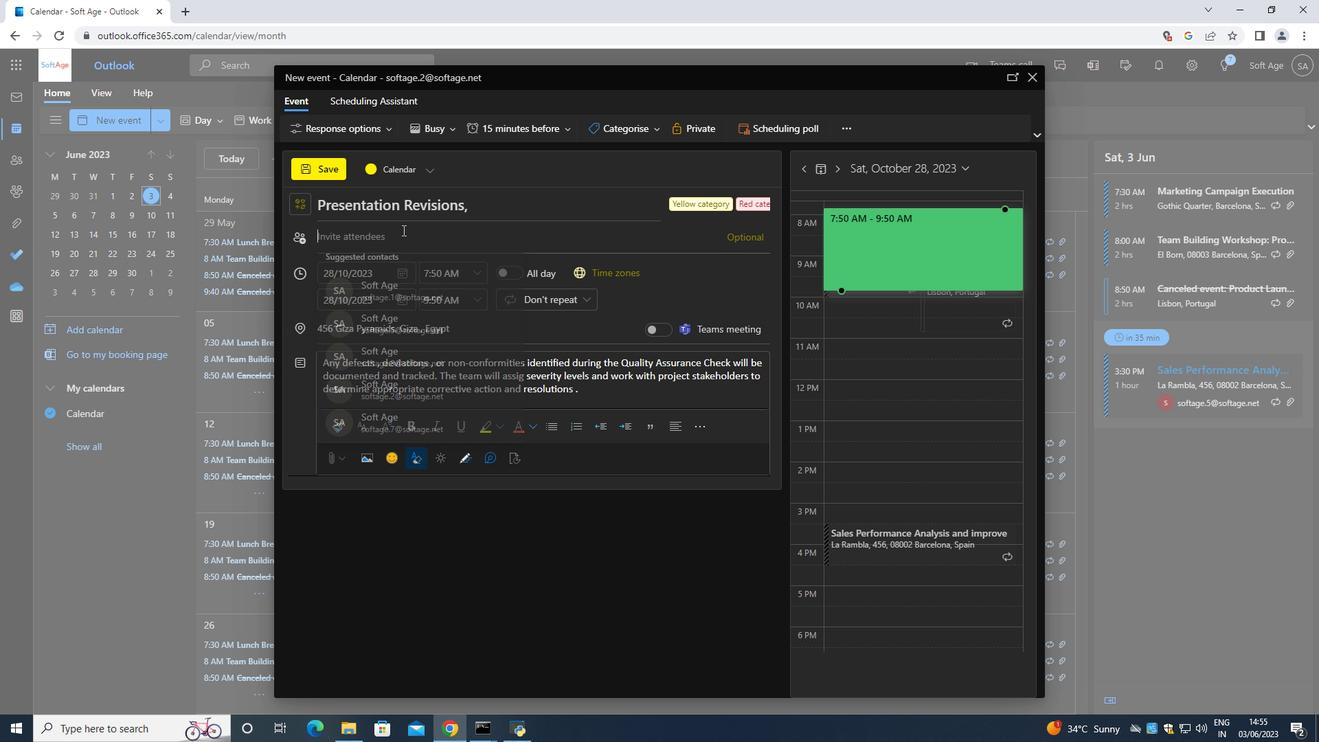 
Action: Mouse moved to (364, 213)
Screenshot: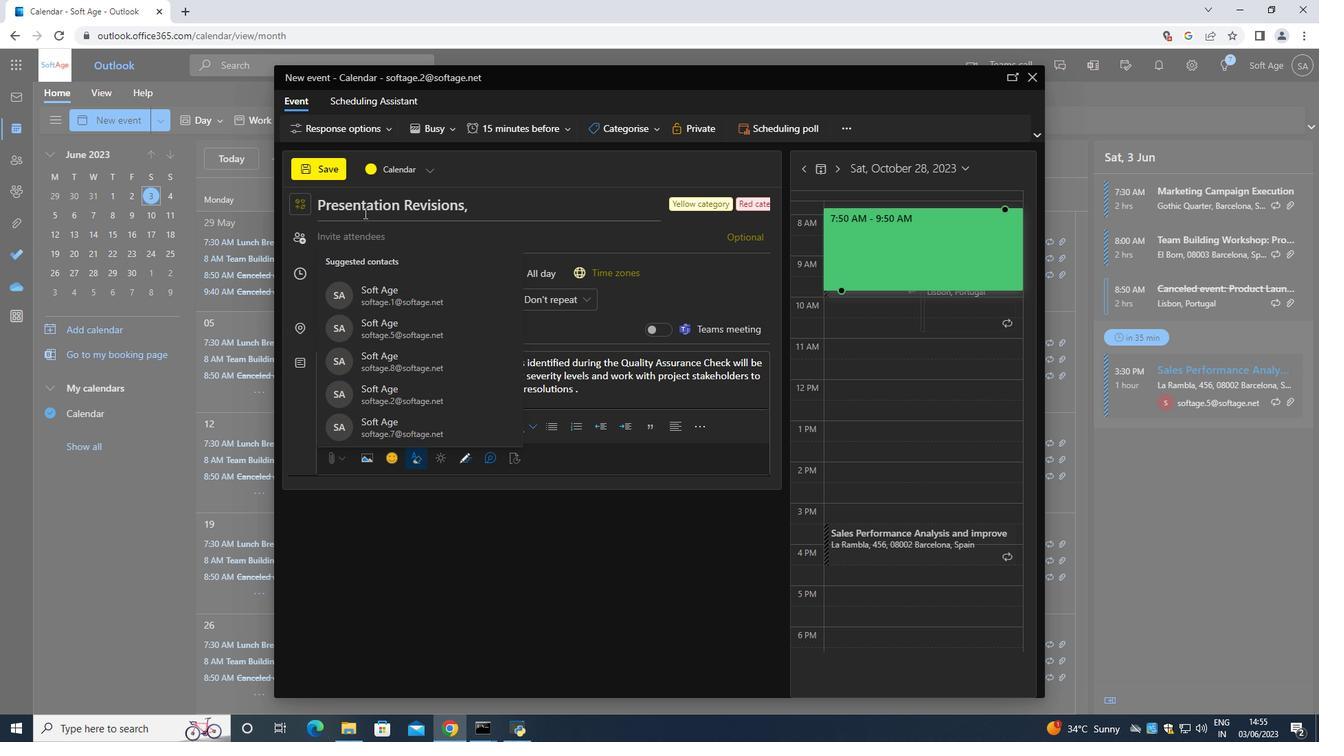 
Action: Key pressed <Key.shift>Softage.10<Key.shift>@softage
Screenshot: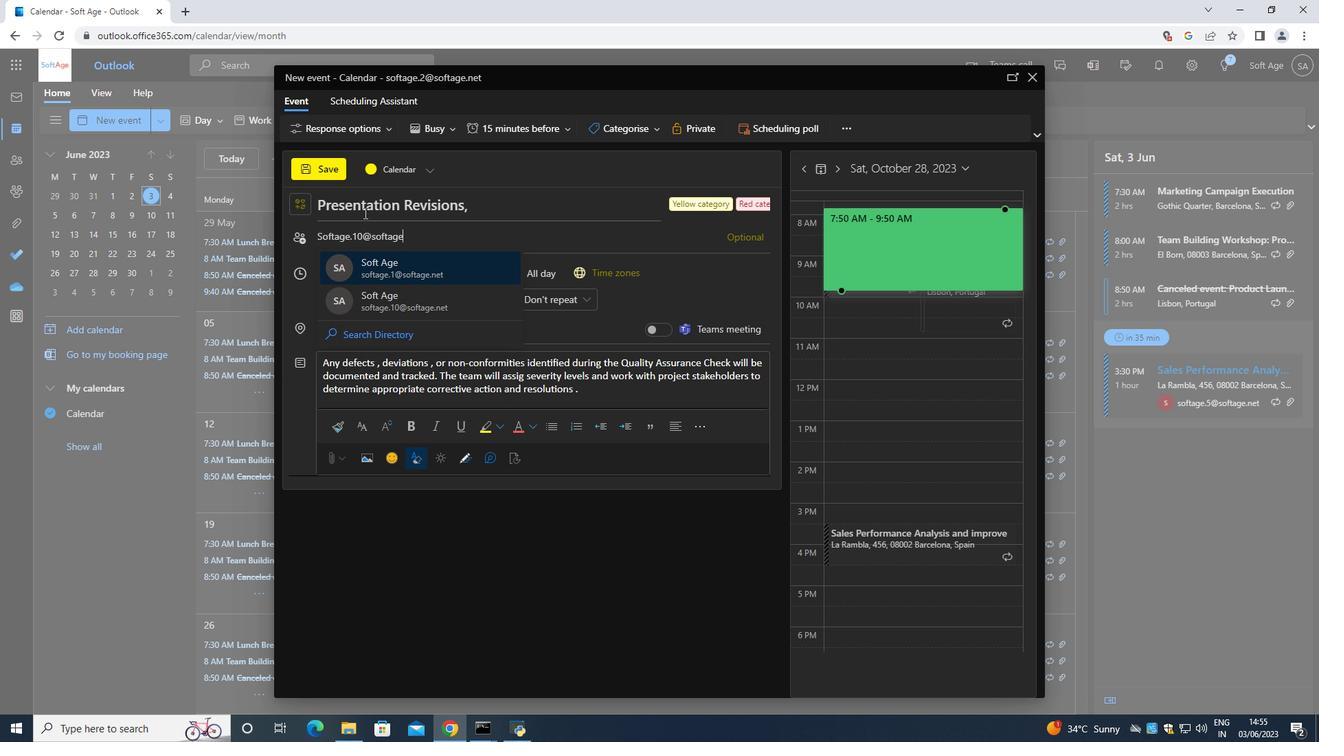 
Action: Mouse moved to (395, 297)
Screenshot: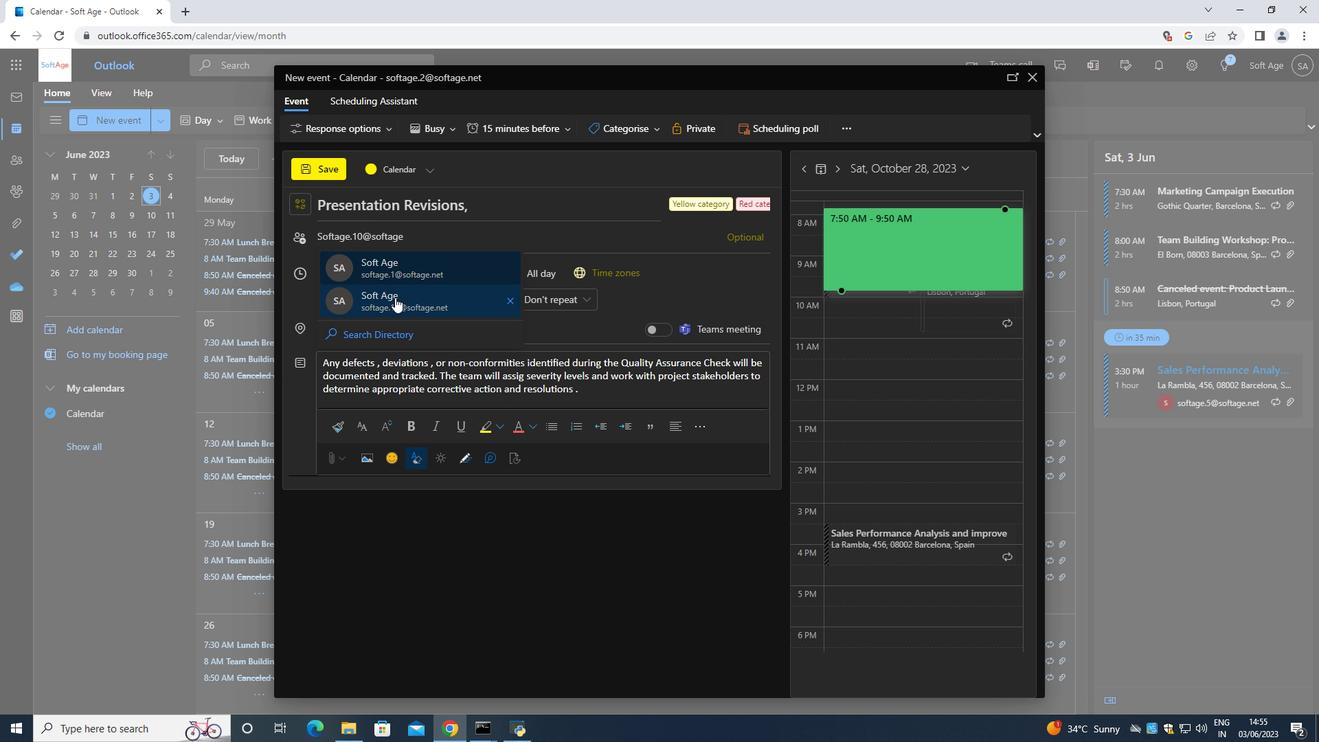 
Action: Mouse pressed left at (395, 297)
Screenshot: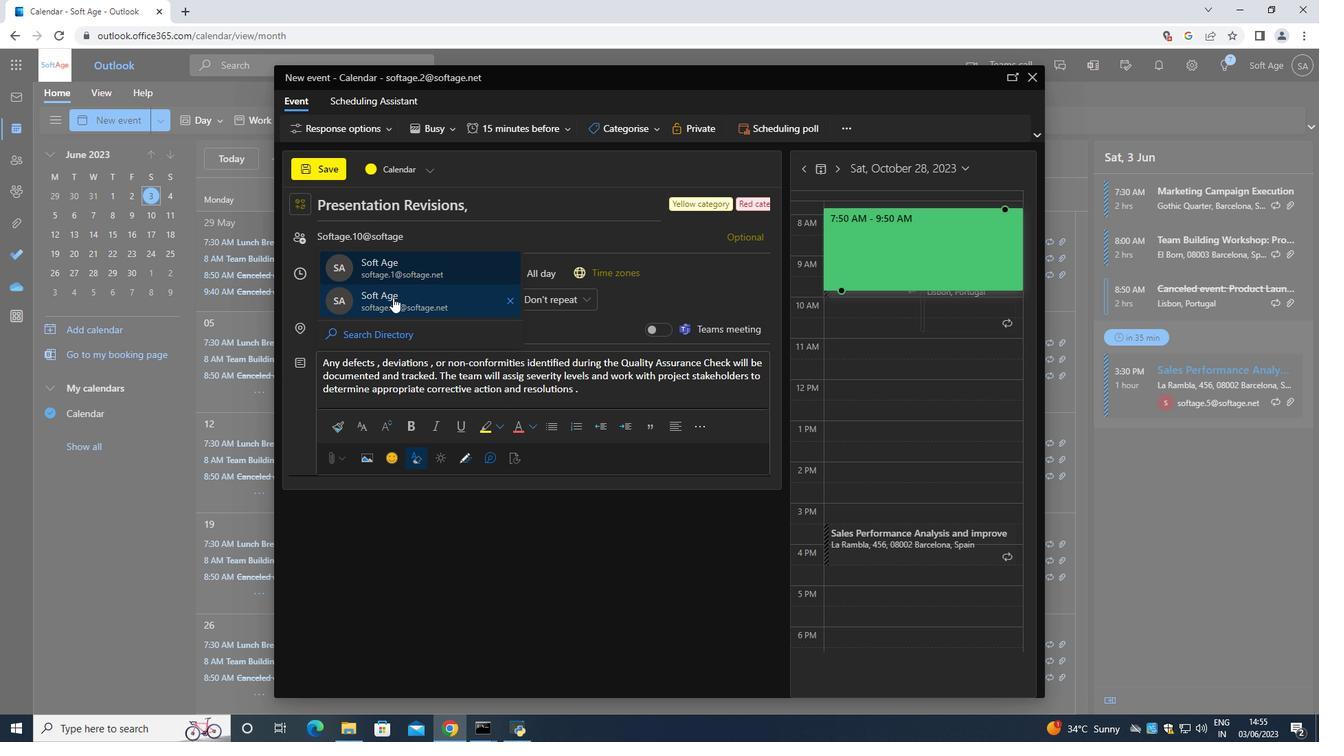 
Action: Mouse moved to (400, 241)
Screenshot: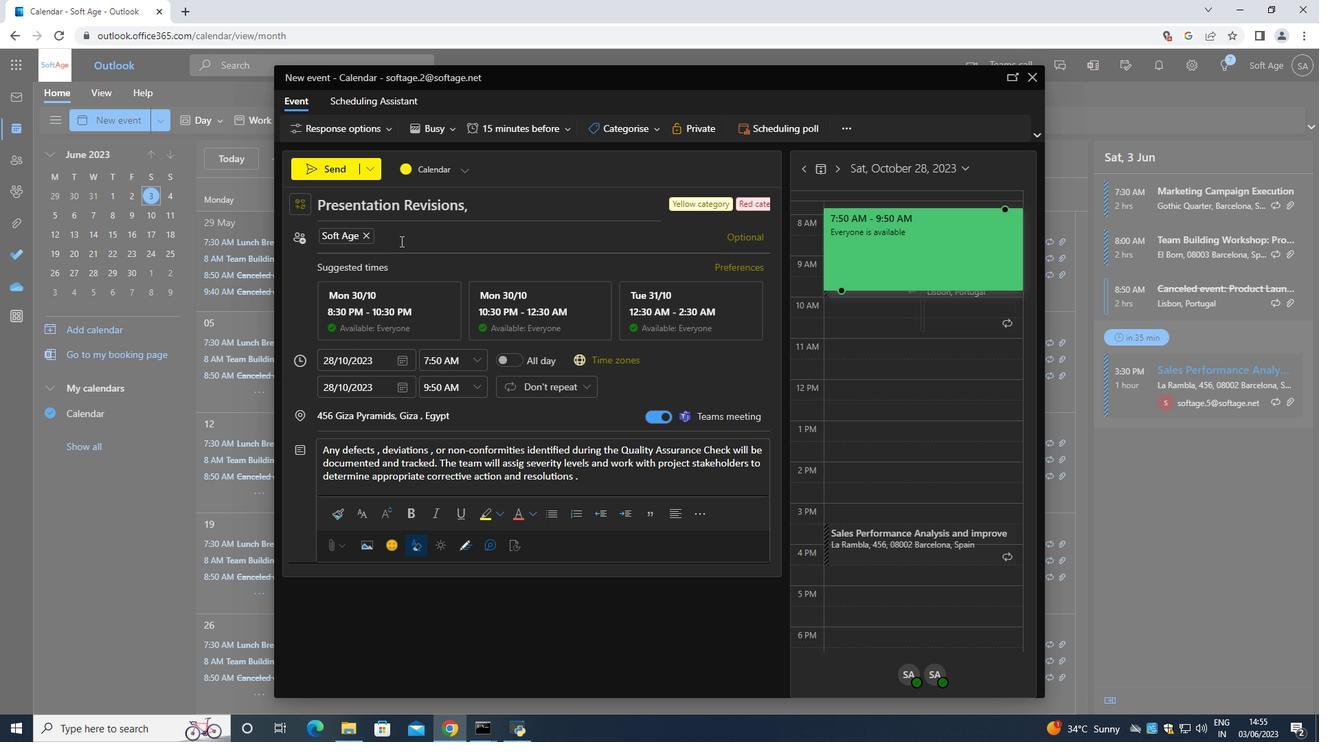 
Action: Mouse pressed left at (400, 241)
Screenshot: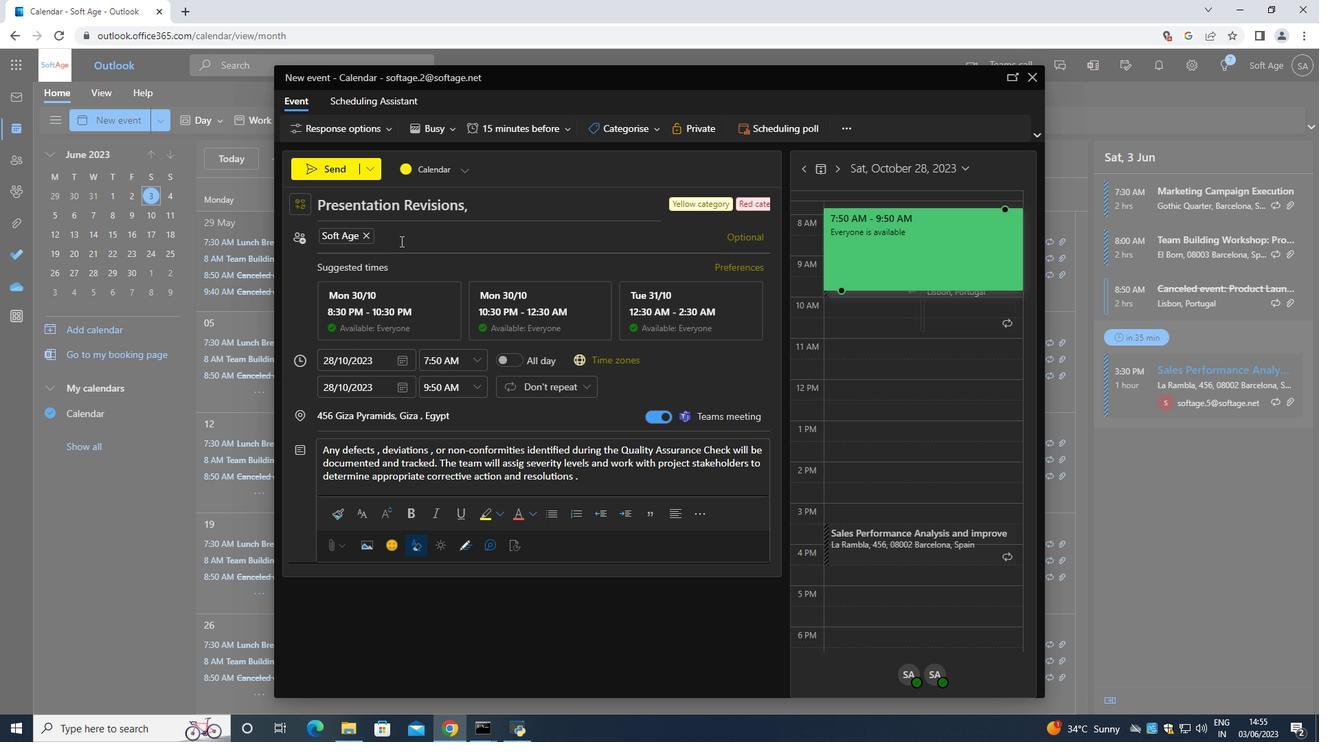 
Action: Key pressed <Key.shift>Softage.1<Key.shift>@softage
Screenshot: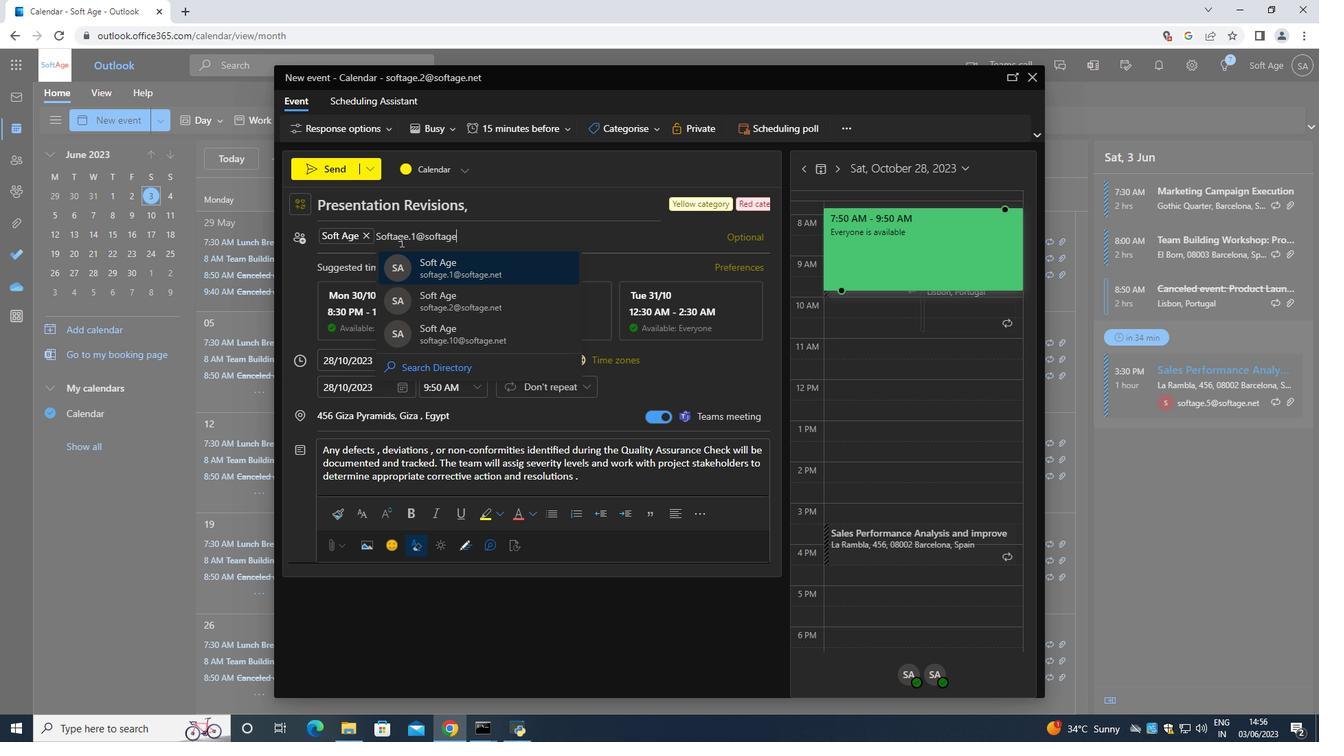 
Action: Mouse moved to (440, 272)
Screenshot: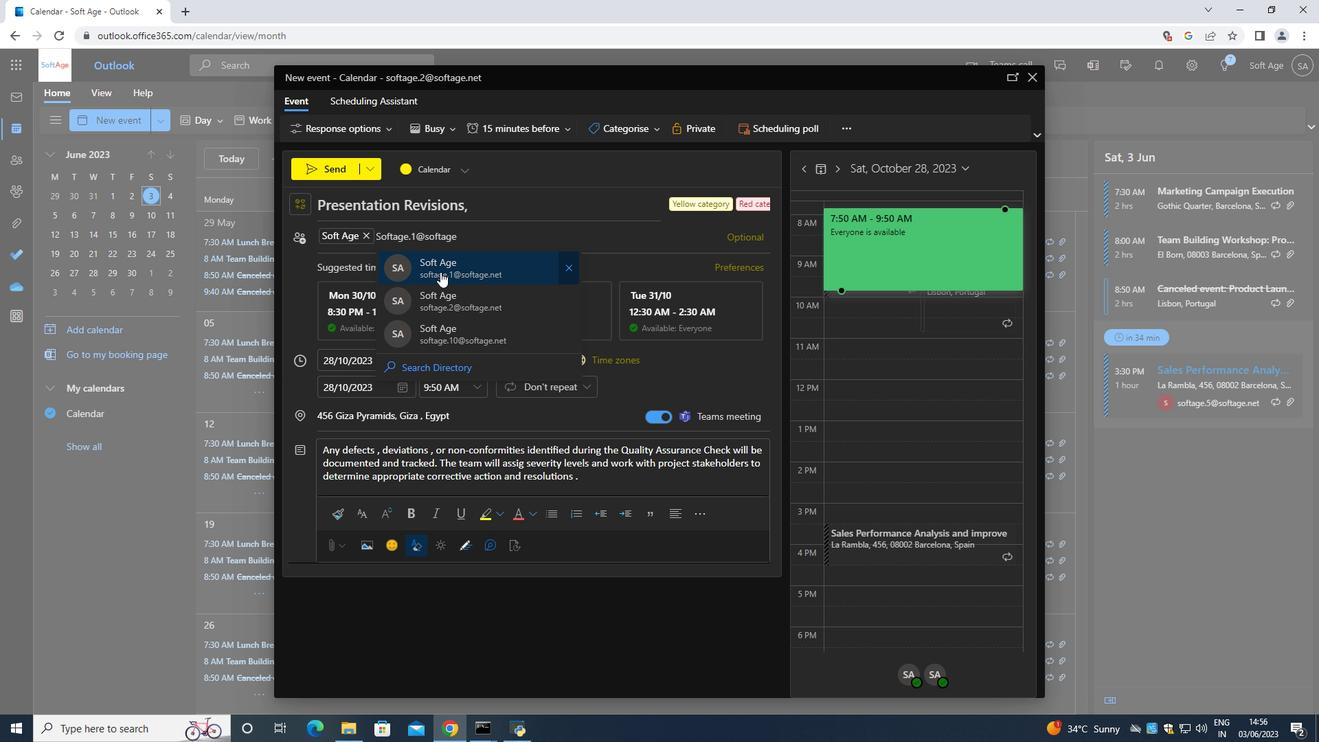 
Action: Mouse pressed left at (440, 272)
Screenshot: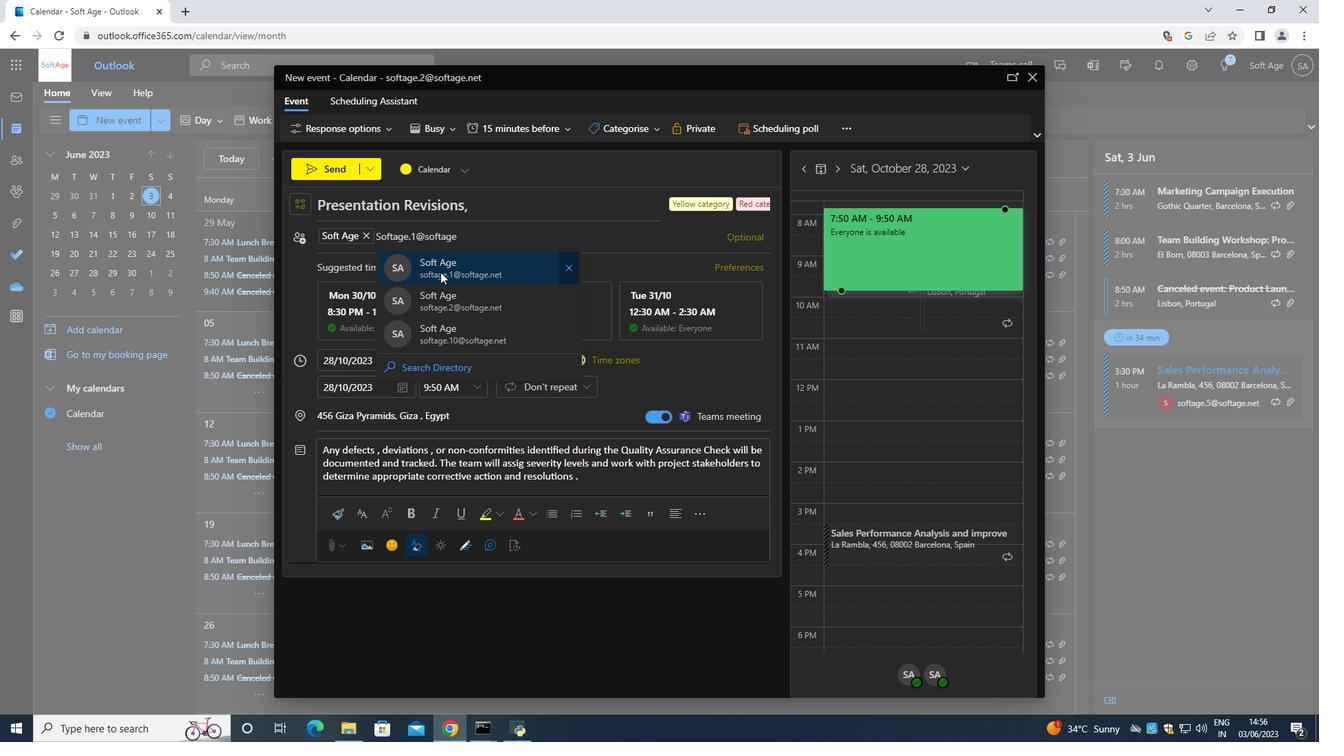 
Action: Mouse moved to (525, 123)
Screenshot: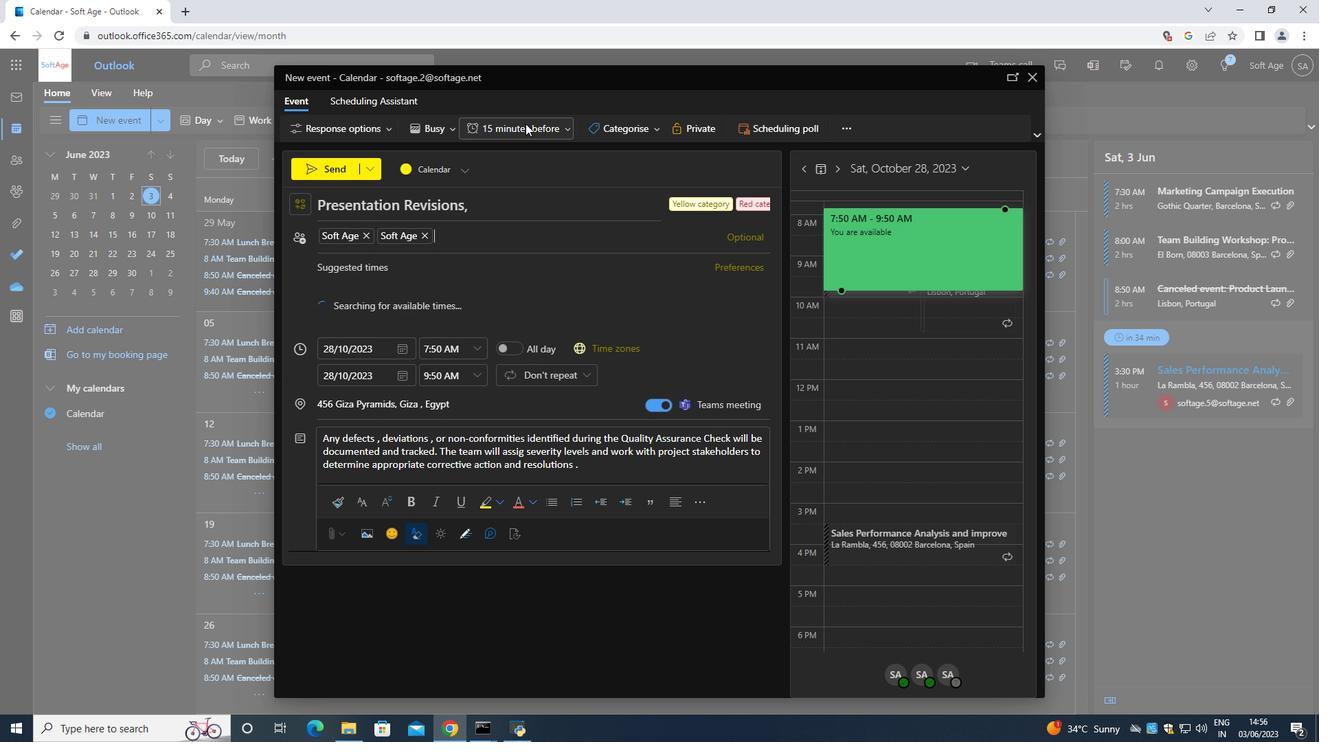 
Action: Mouse pressed left at (525, 123)
Screenshot: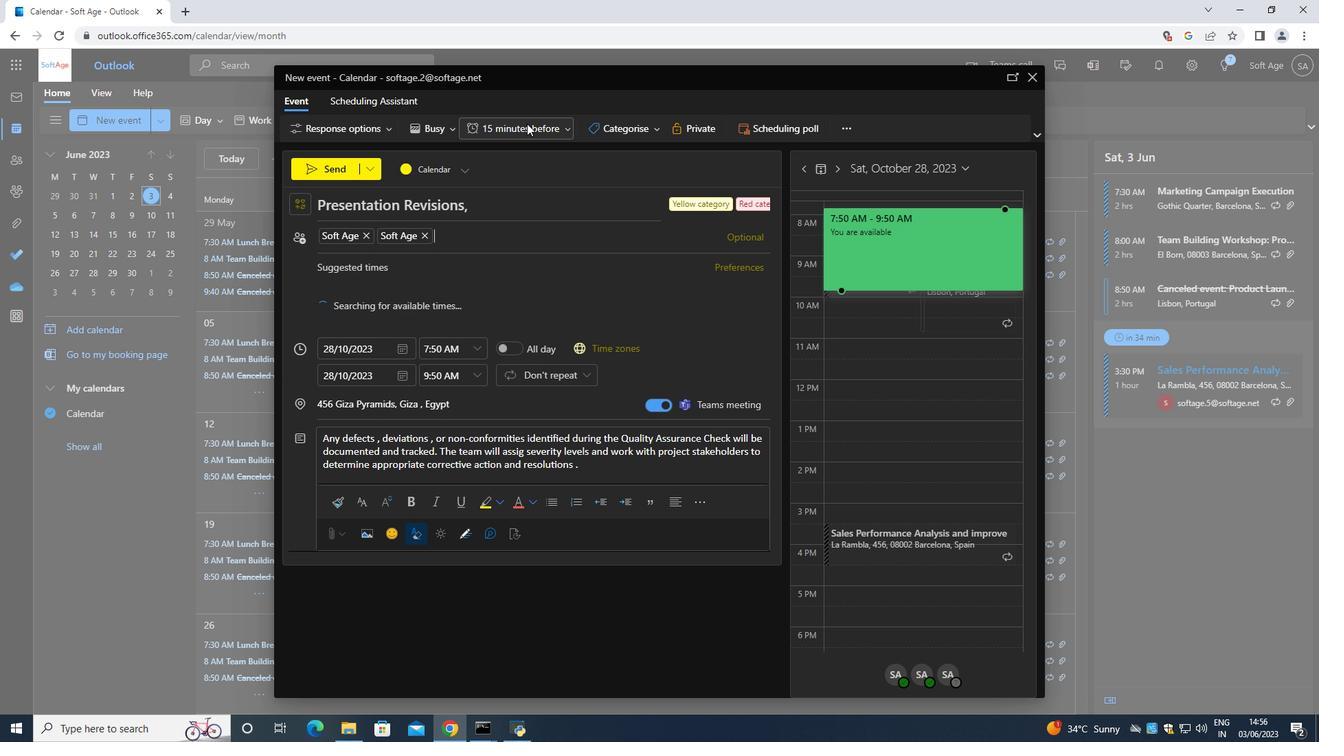 
Action: Mouse moved to (522, 250)
Screenshot: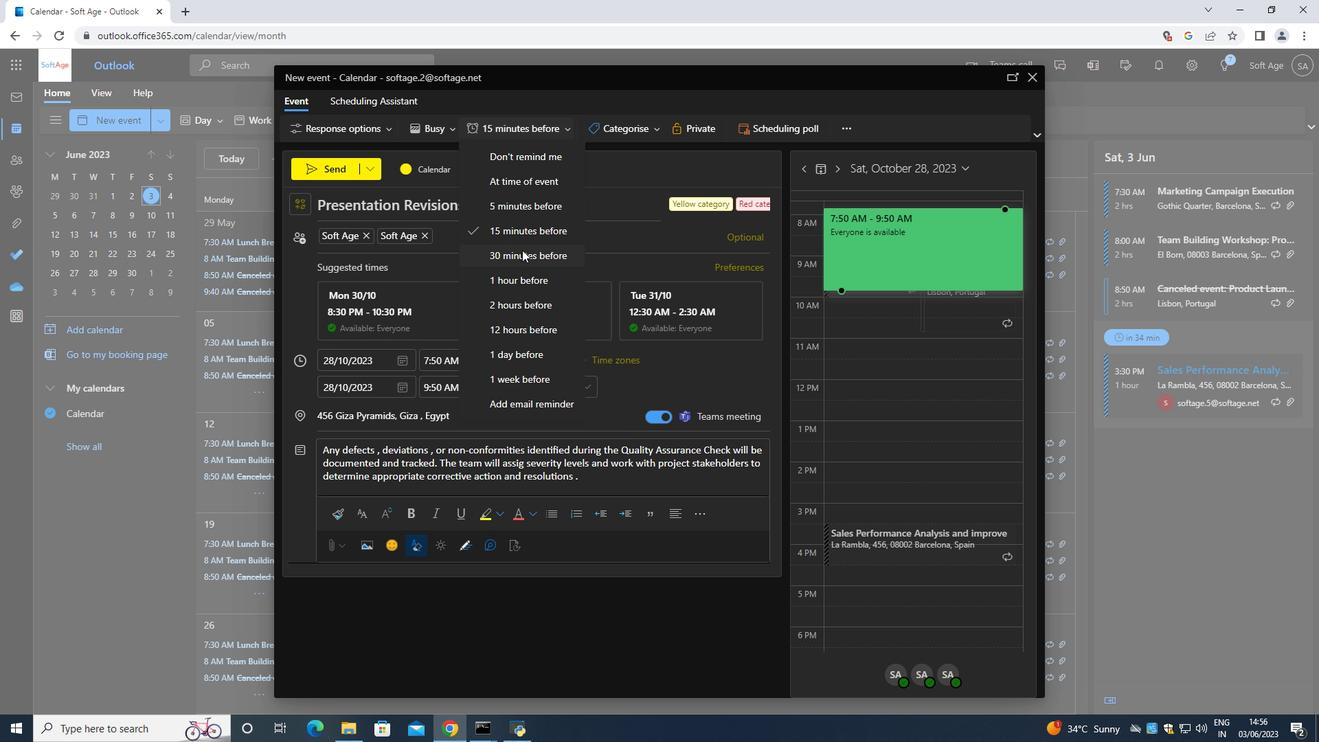 
Action: Mouse pressed left at (522, 250)
Screenshot: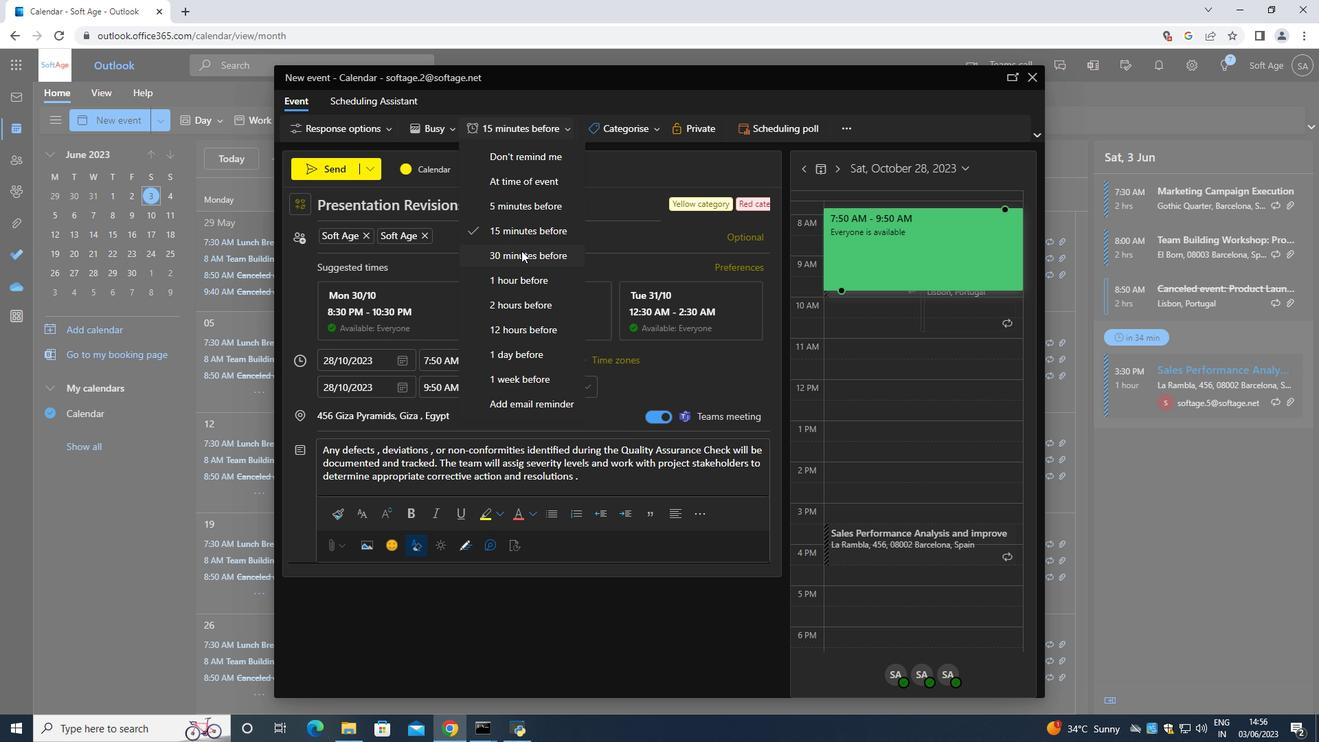 
Action: Mouse moved to (620, 132)
Screenshot: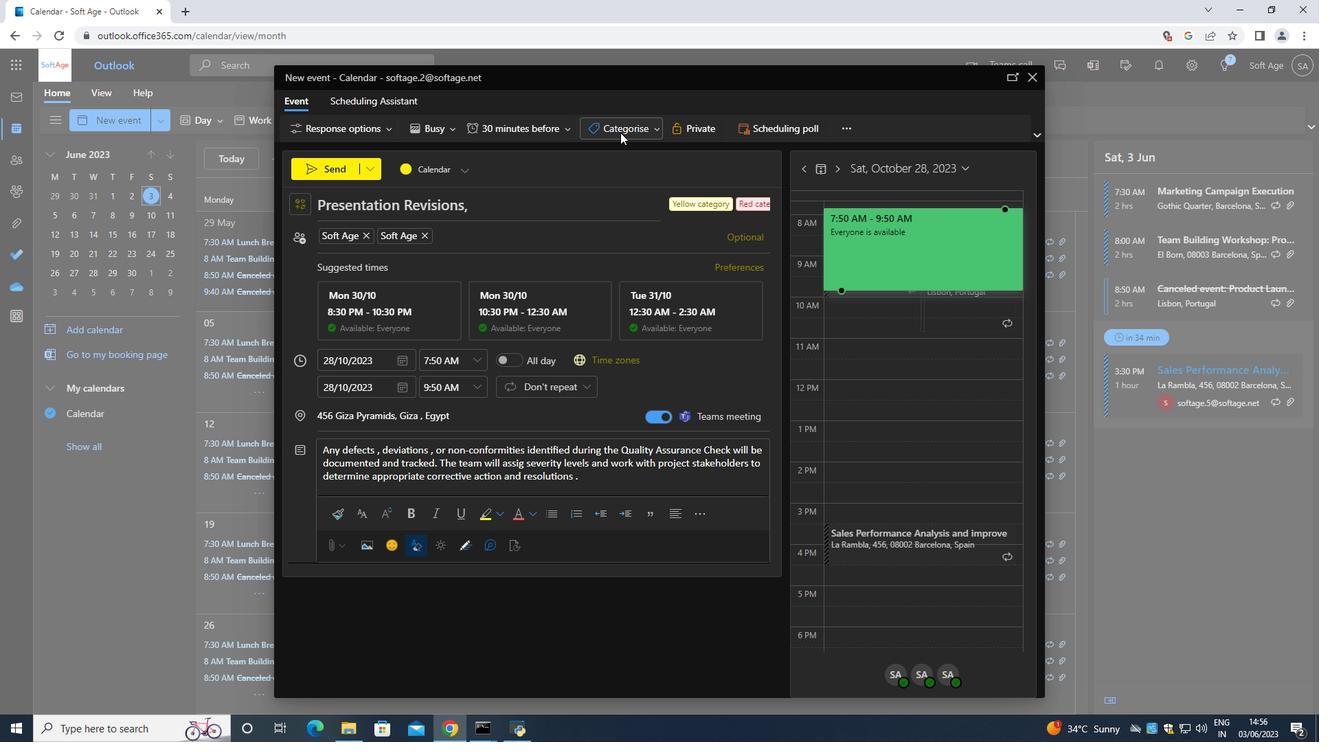 
Action: Mouse pressed left at (620, 132)
Screenshot: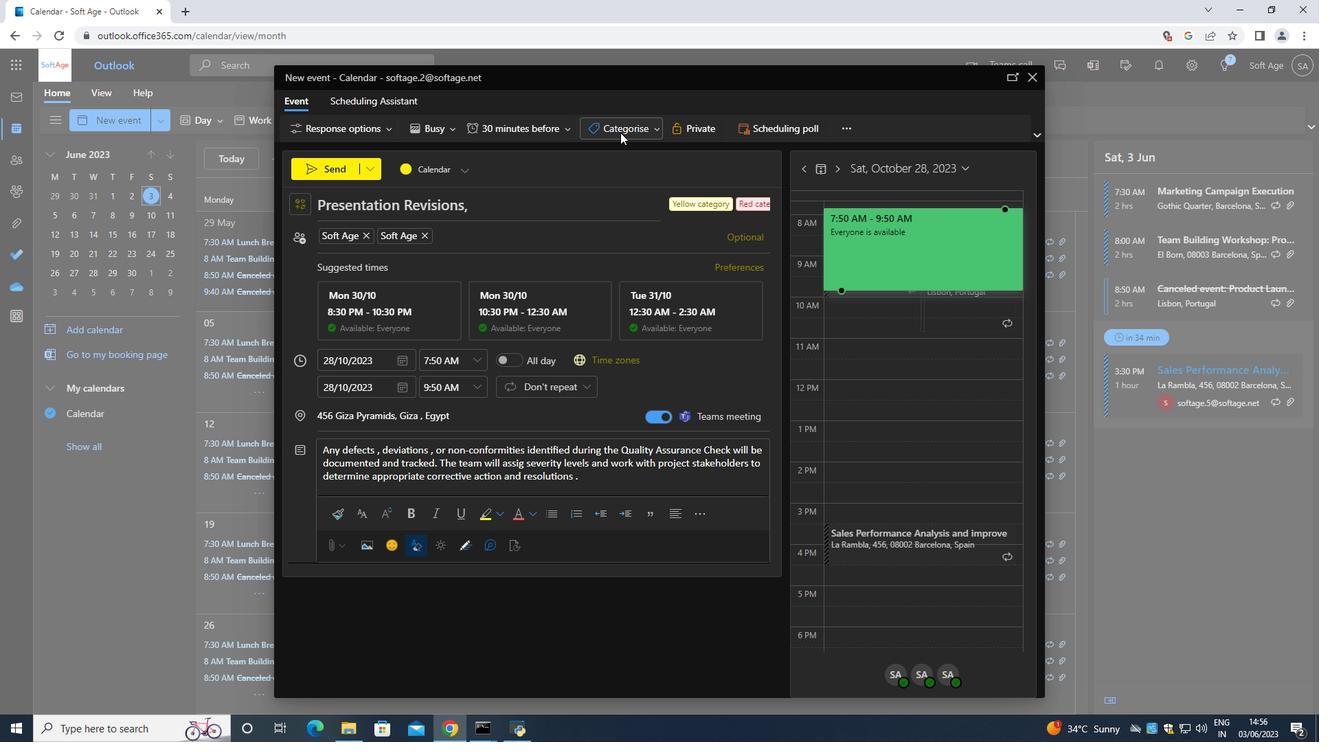 
Action: Mouse moved to (633, 172)
Screenshot: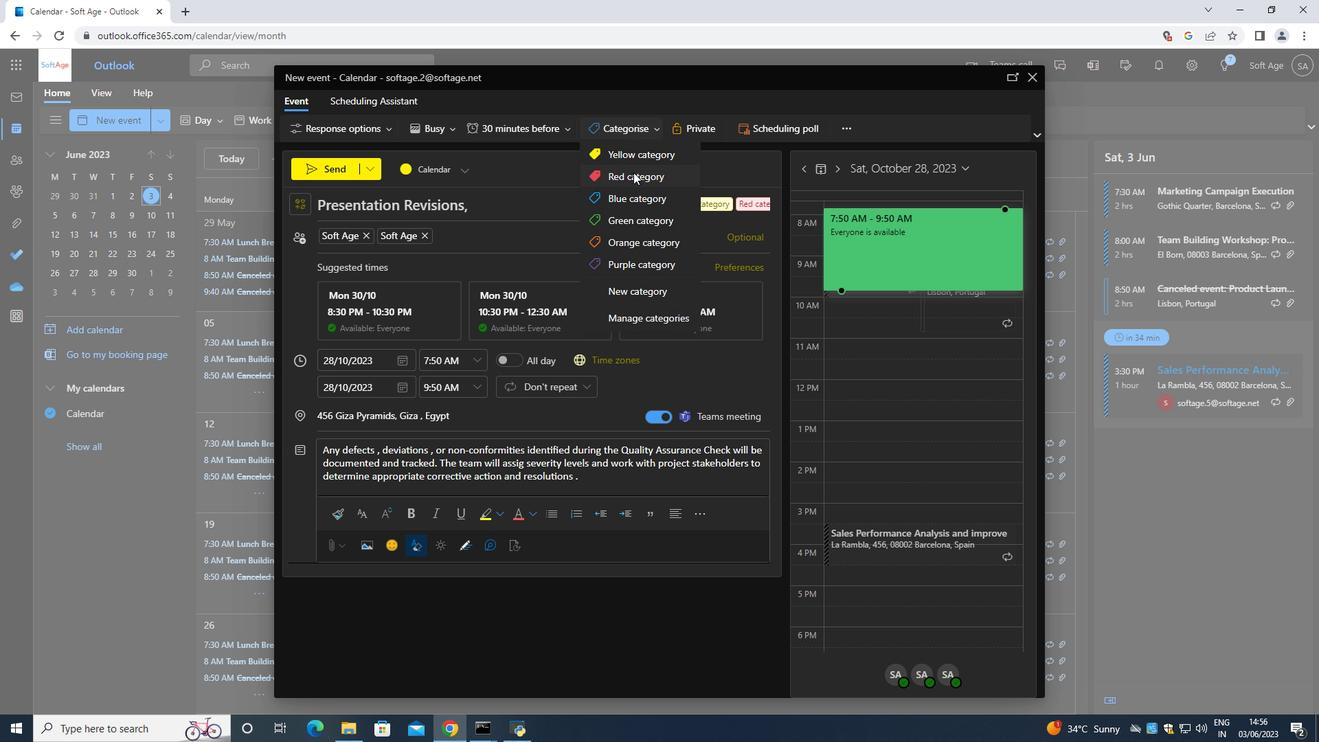 
Action: Mouse pressed left at (633, 172)
Screenshot: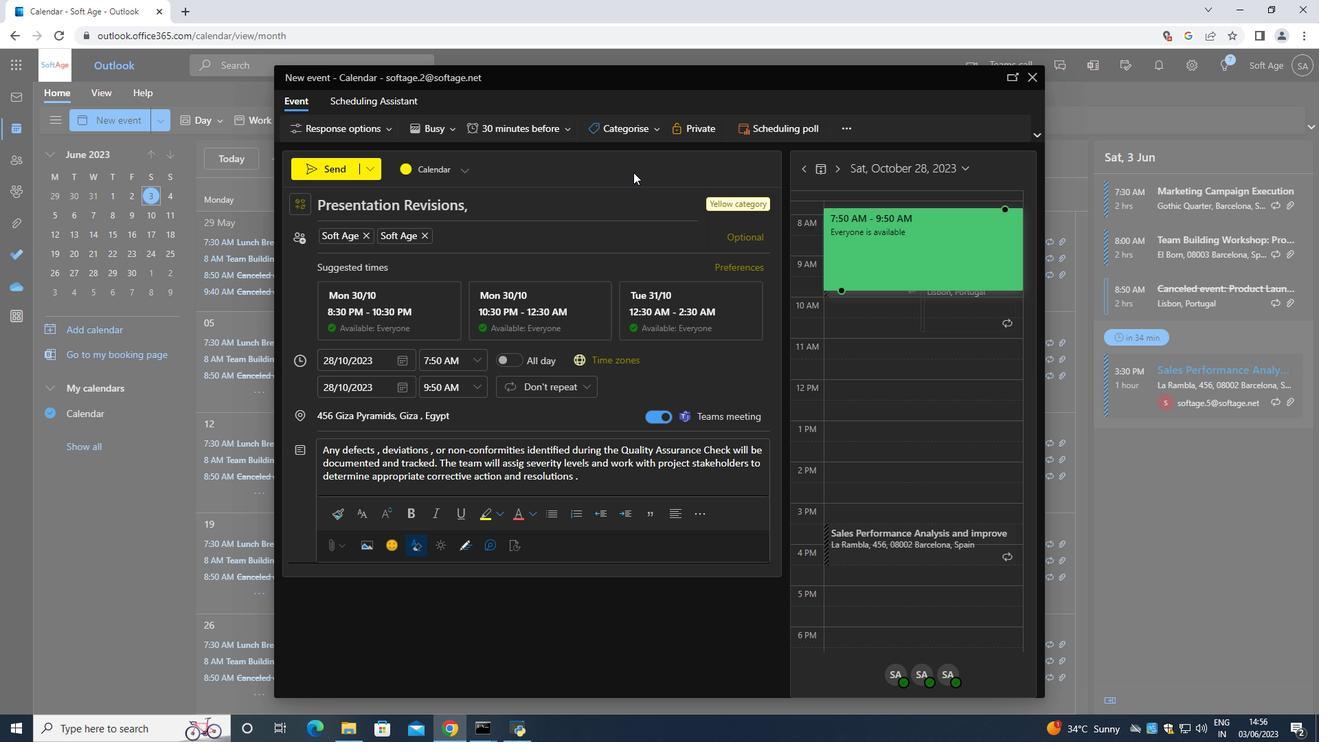 
Action: Mouse moved to (631, 132)
Screenshot: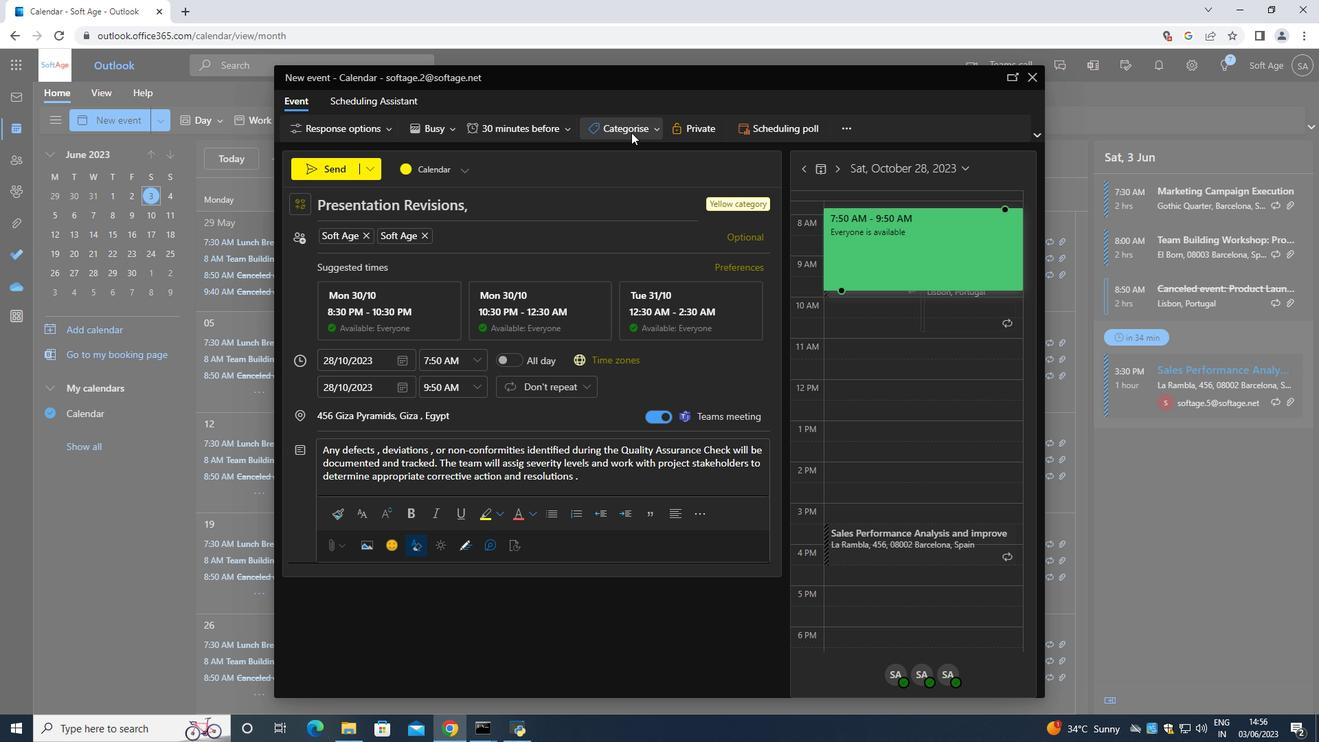 
Action: Mouse pressed left at (631, 132)
Screenshot: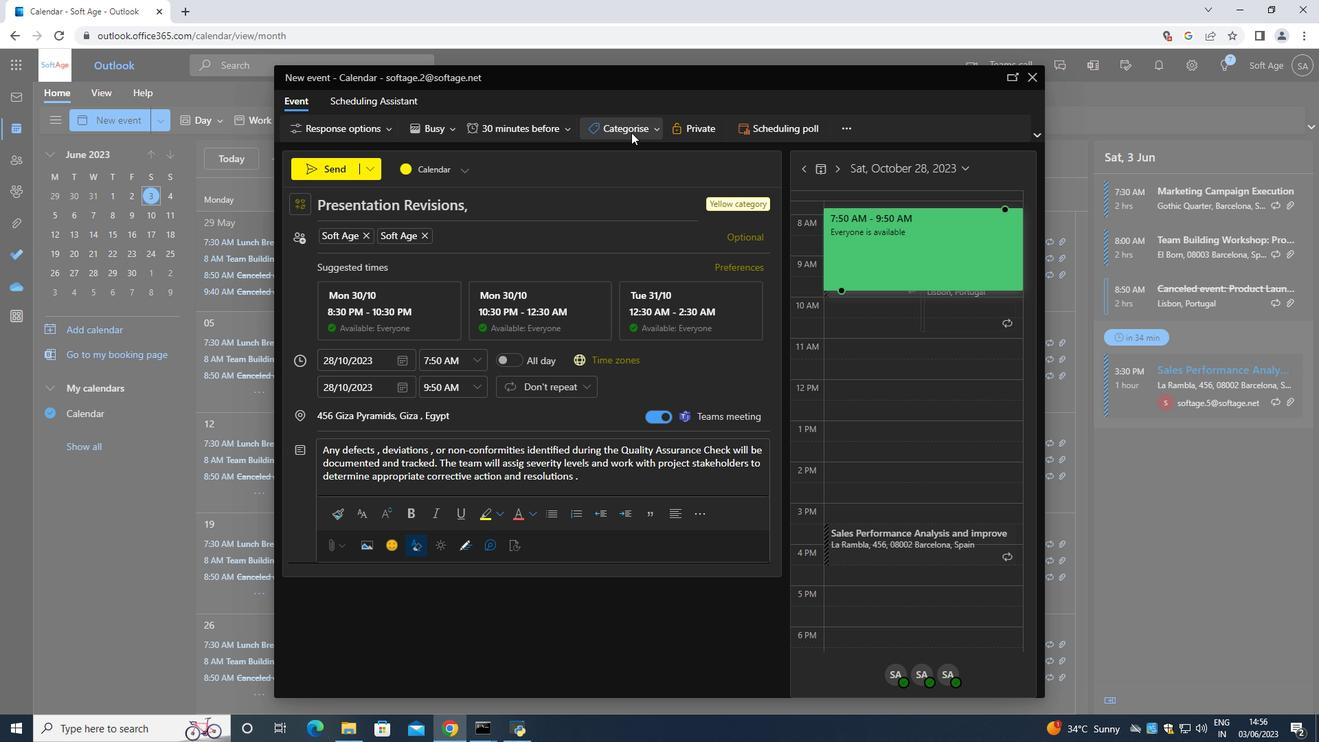 
Action: Mouse moved to (630, 261)
Screenshot: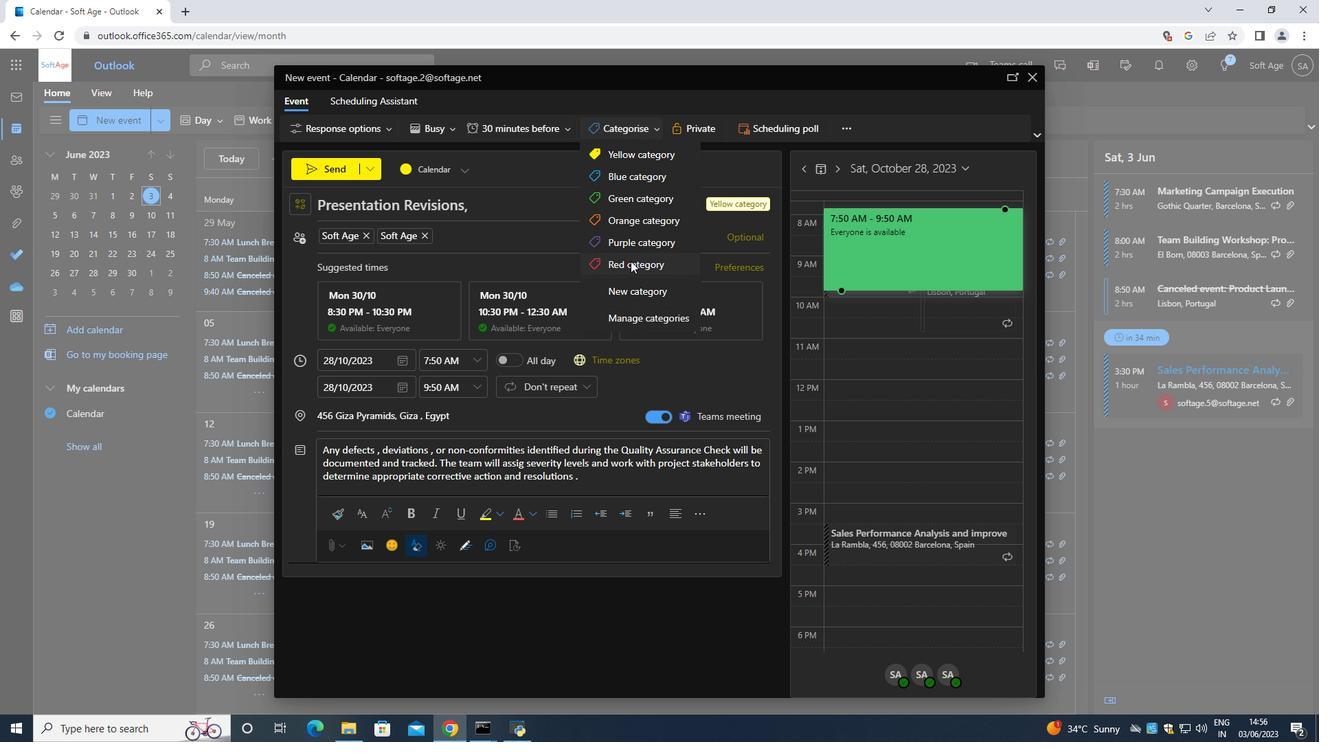 
Action: Mouse pressed left at (630, 261)
Screenshot: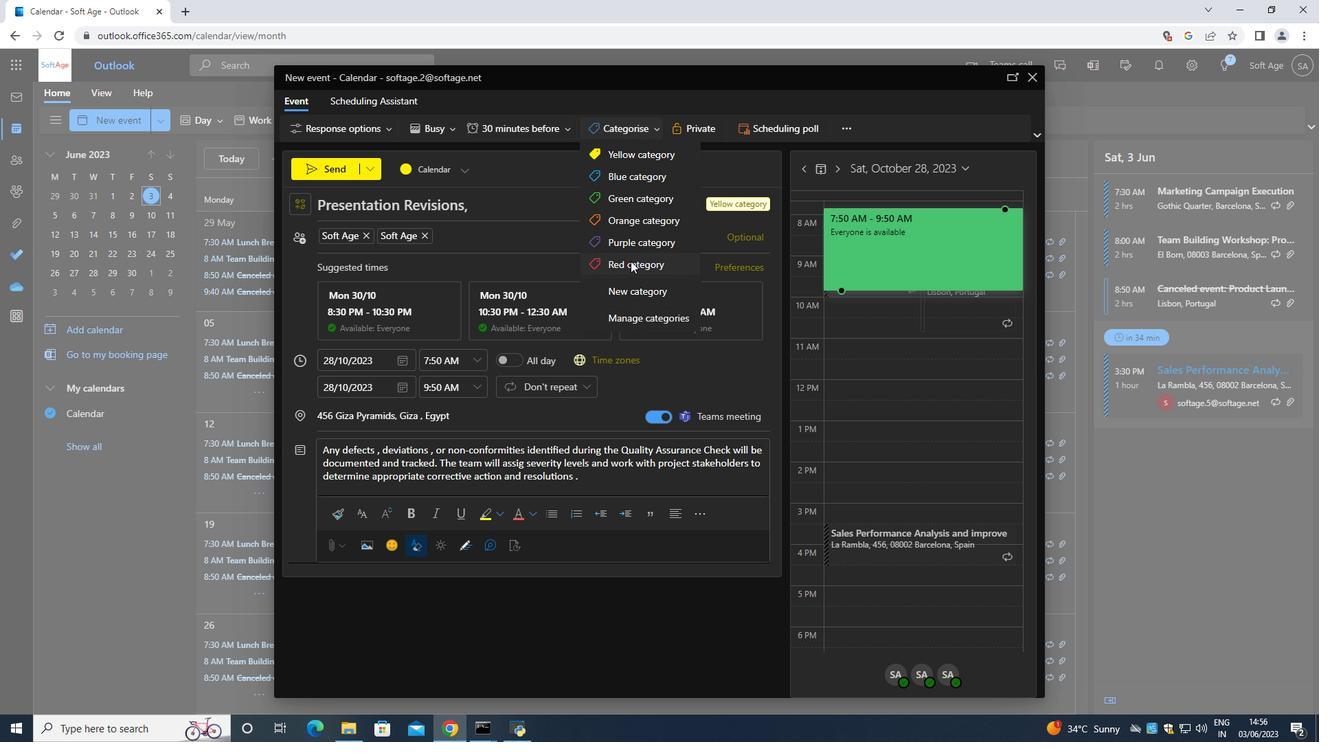 
Action: Mouse moved to (691, 202)
Screenshot: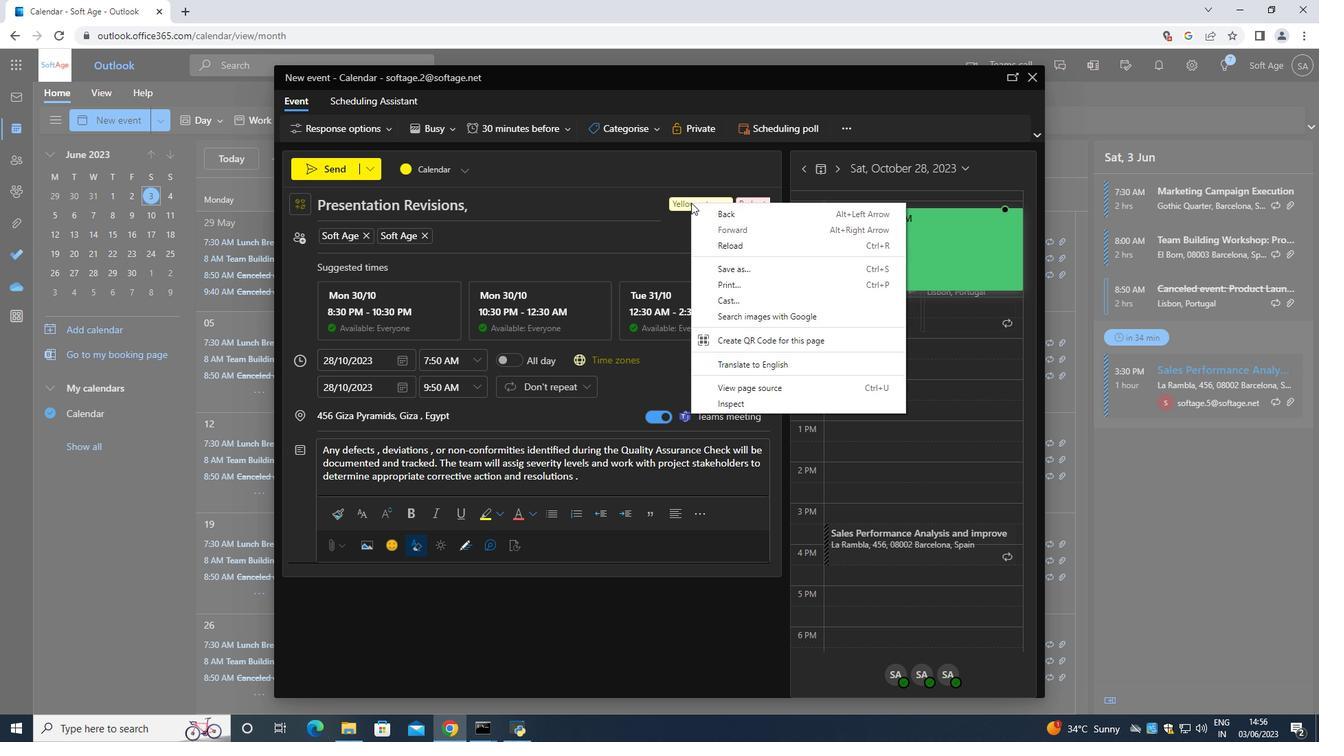 
Action: Mouse pressed right at (691, 202)
Screenshot: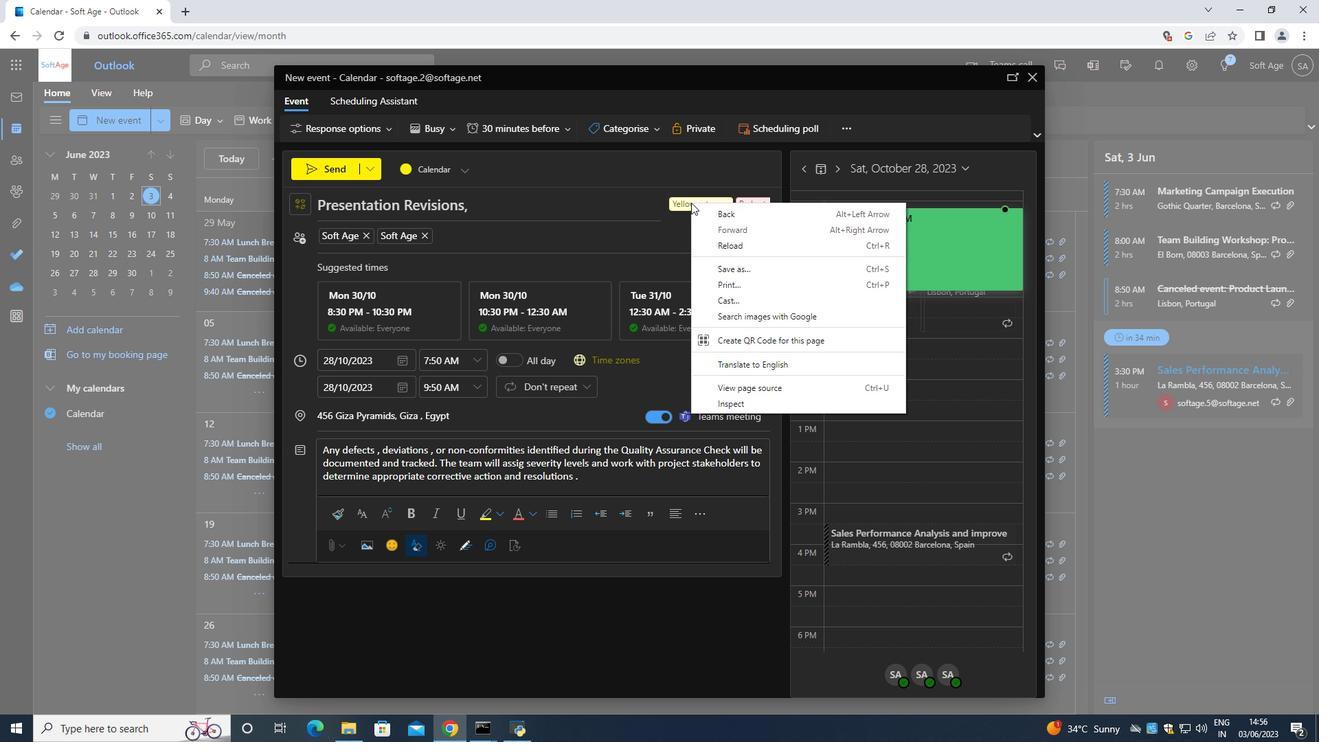 
Action: Mouse moved to (760, 163)
Screenshot: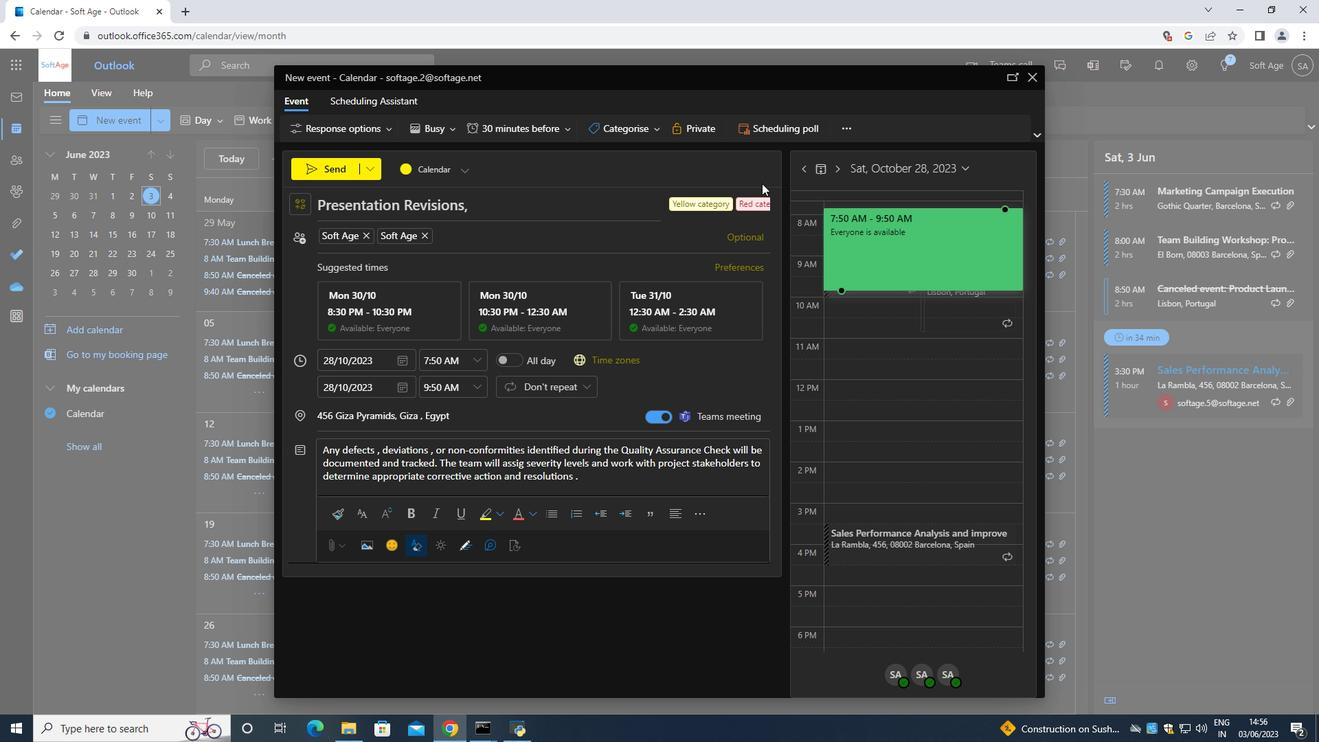 
Action: Mouse pressed left at (760, 163)
Screenshot: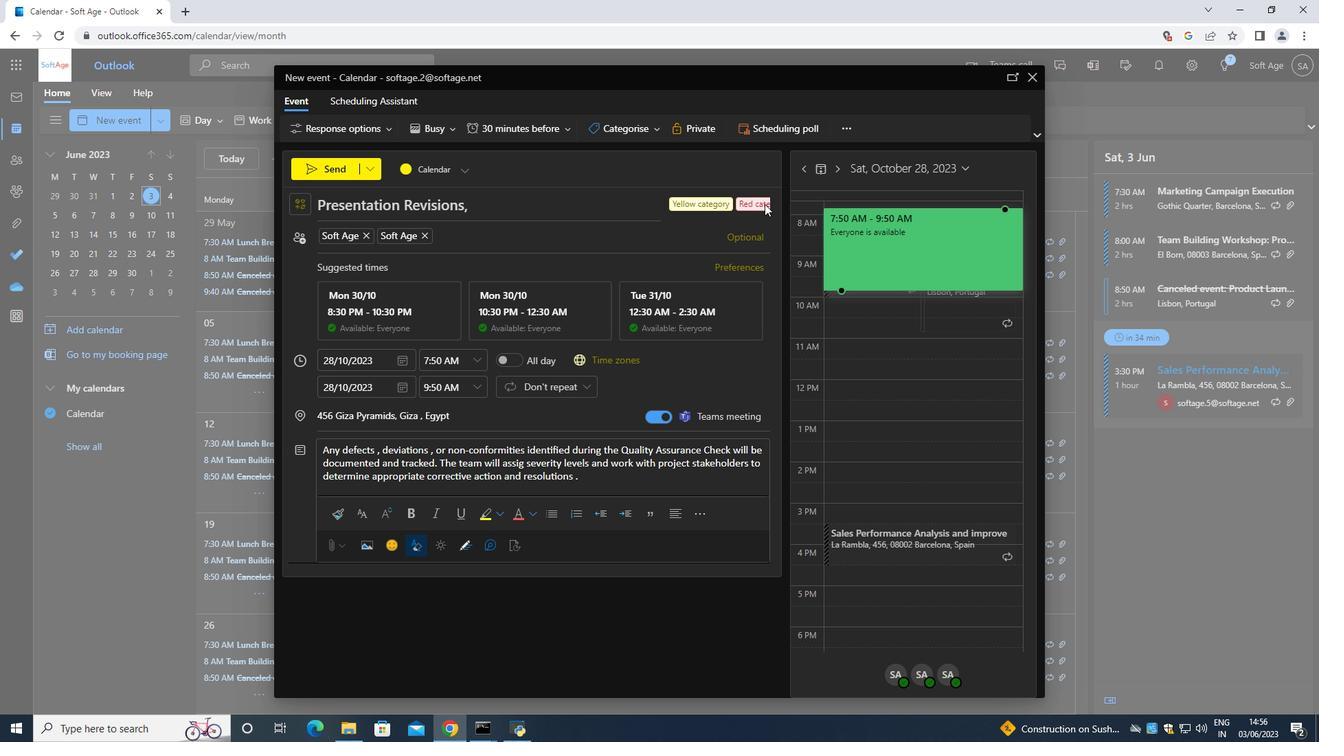
Action: Mouse moved to (762, 207)
Screenshot: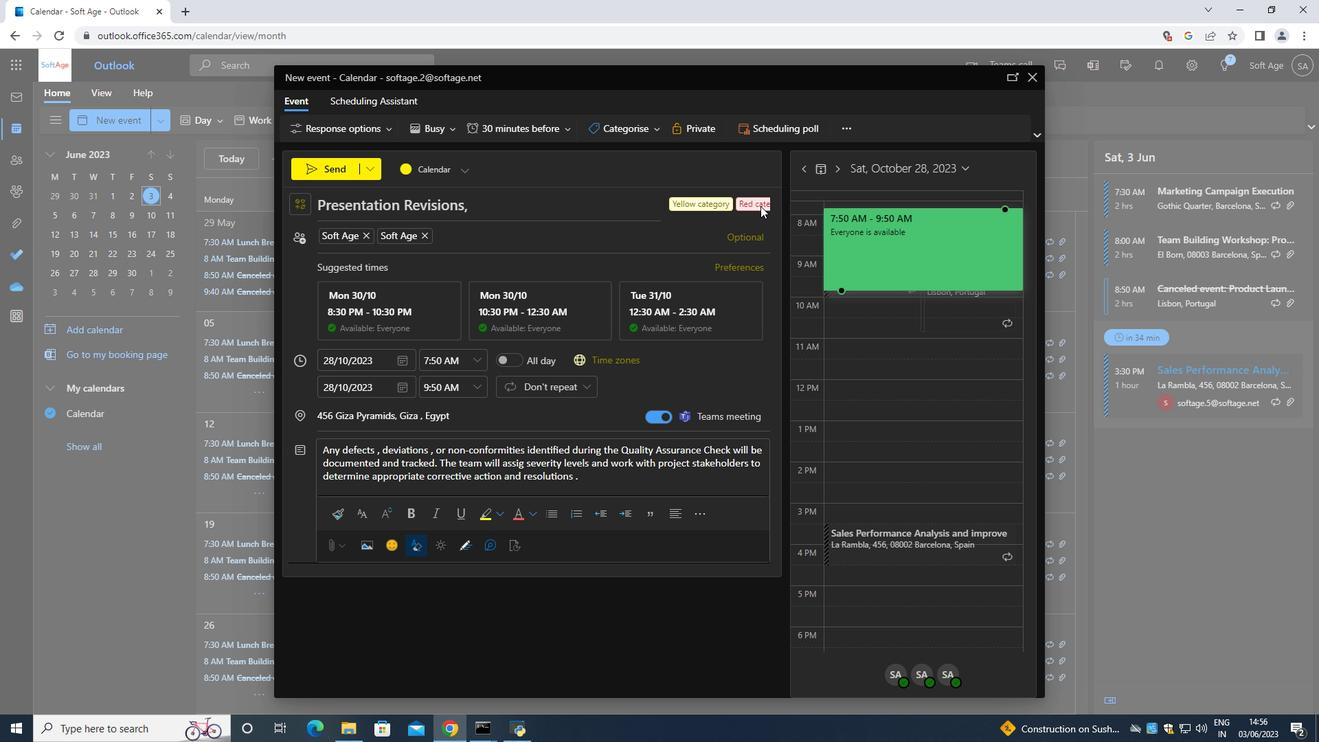 
Action: Mouse pressed left at (762, 207)
Screenshot: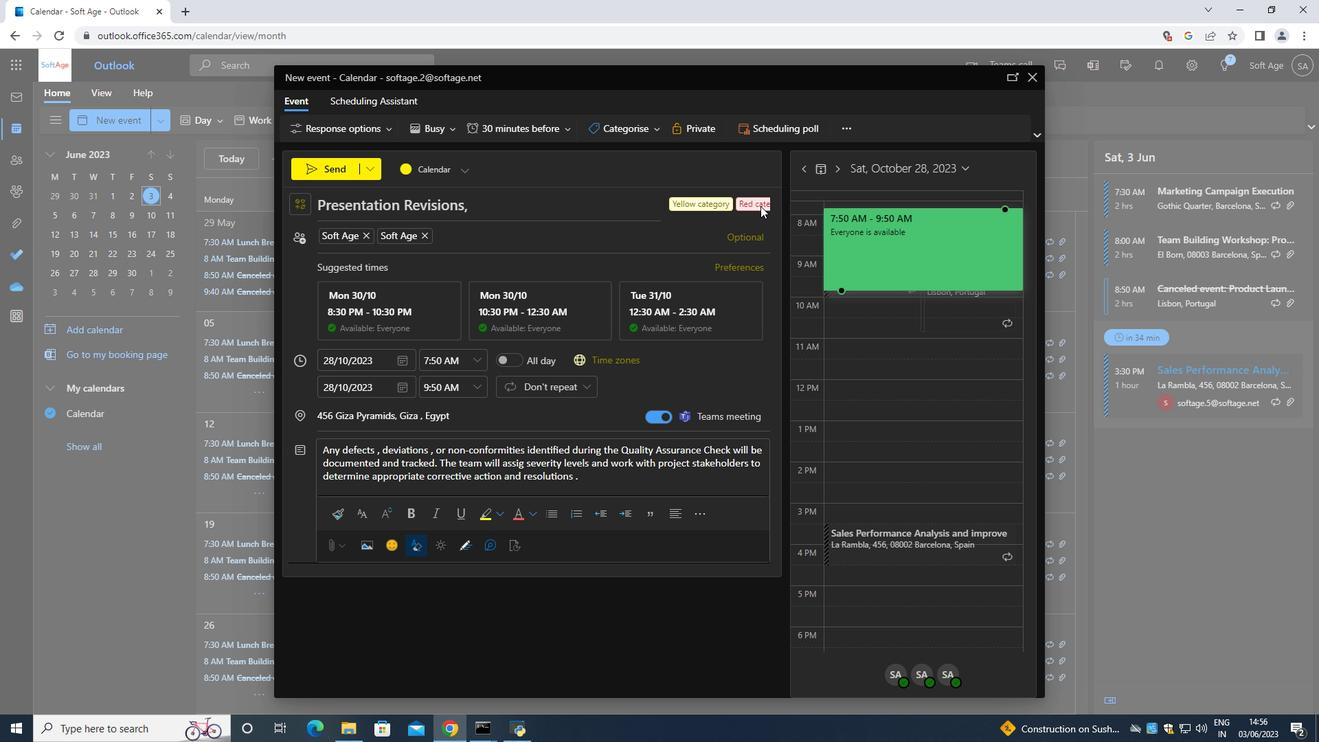 
Action: Mouse moved to (760, 206)
Screenshot: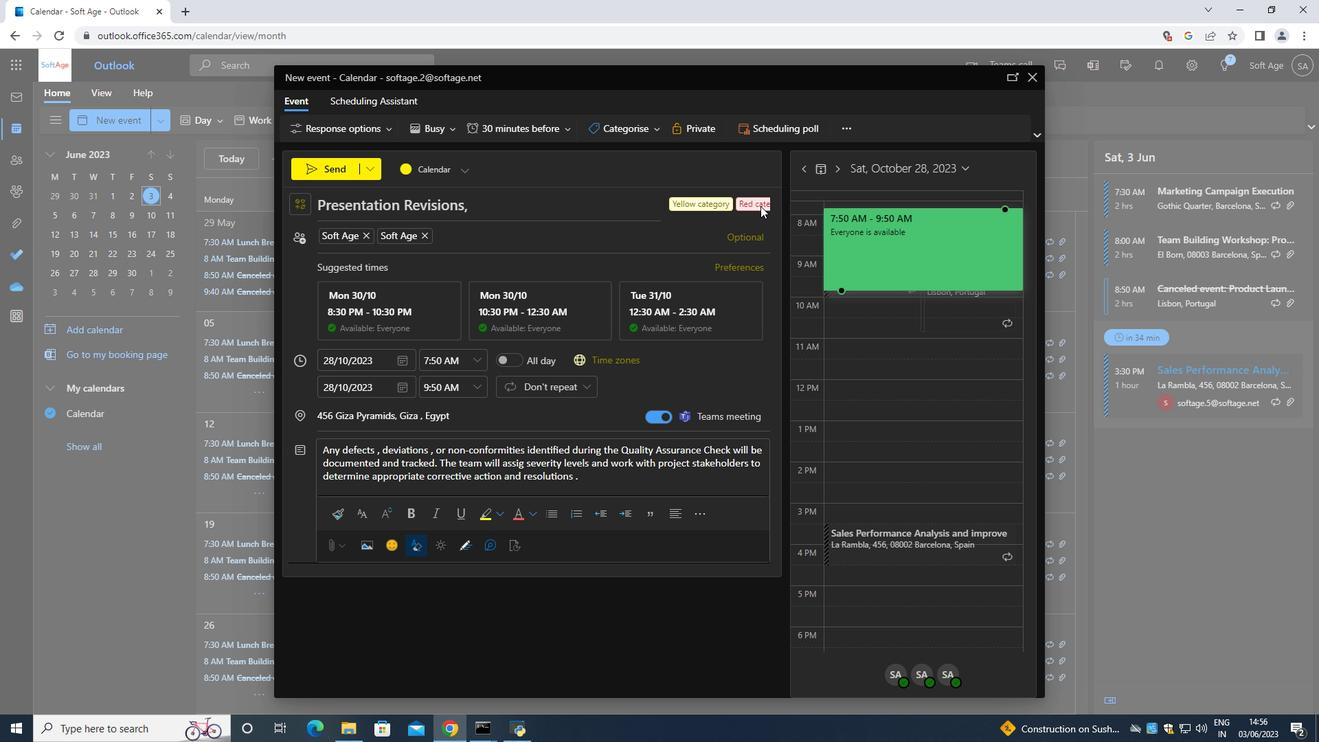 
Action: Mouse pressed left at (760, 206)
Screenshot: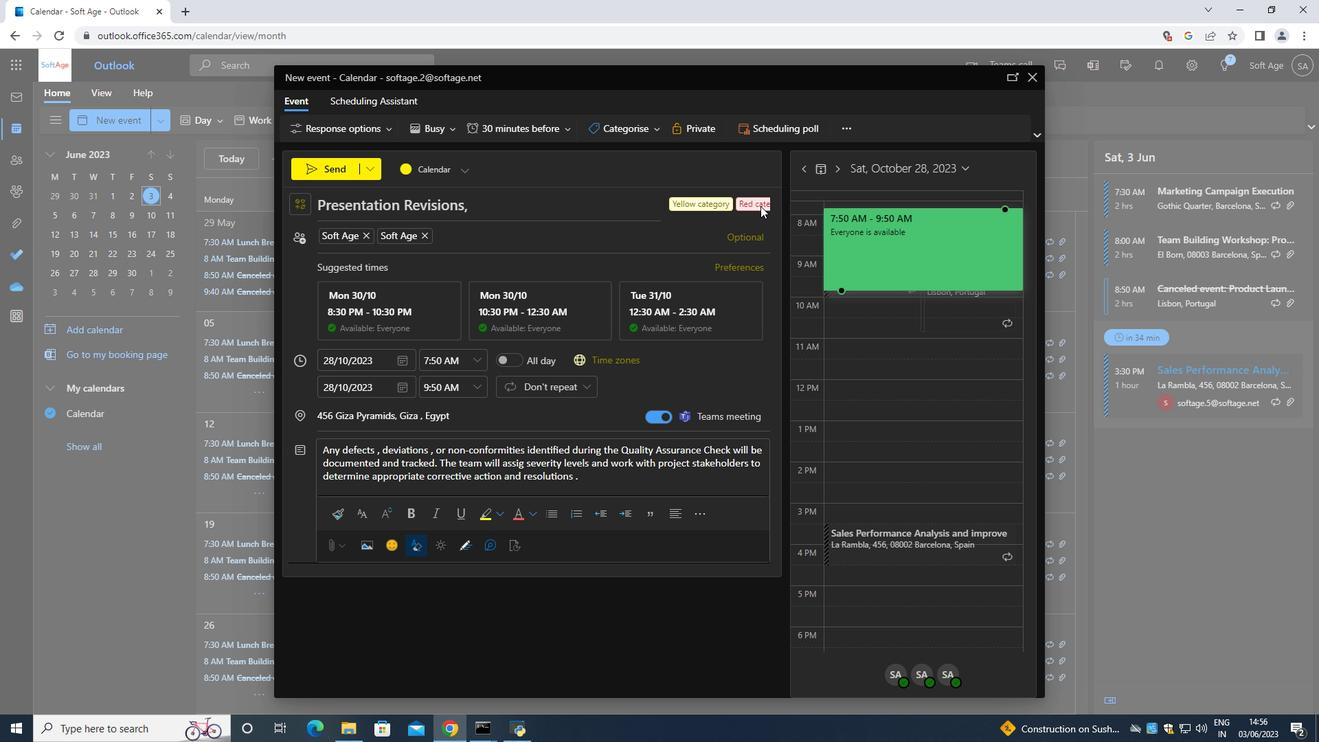 
Action: Mouse pressed left at (760, 206)
Screenshot: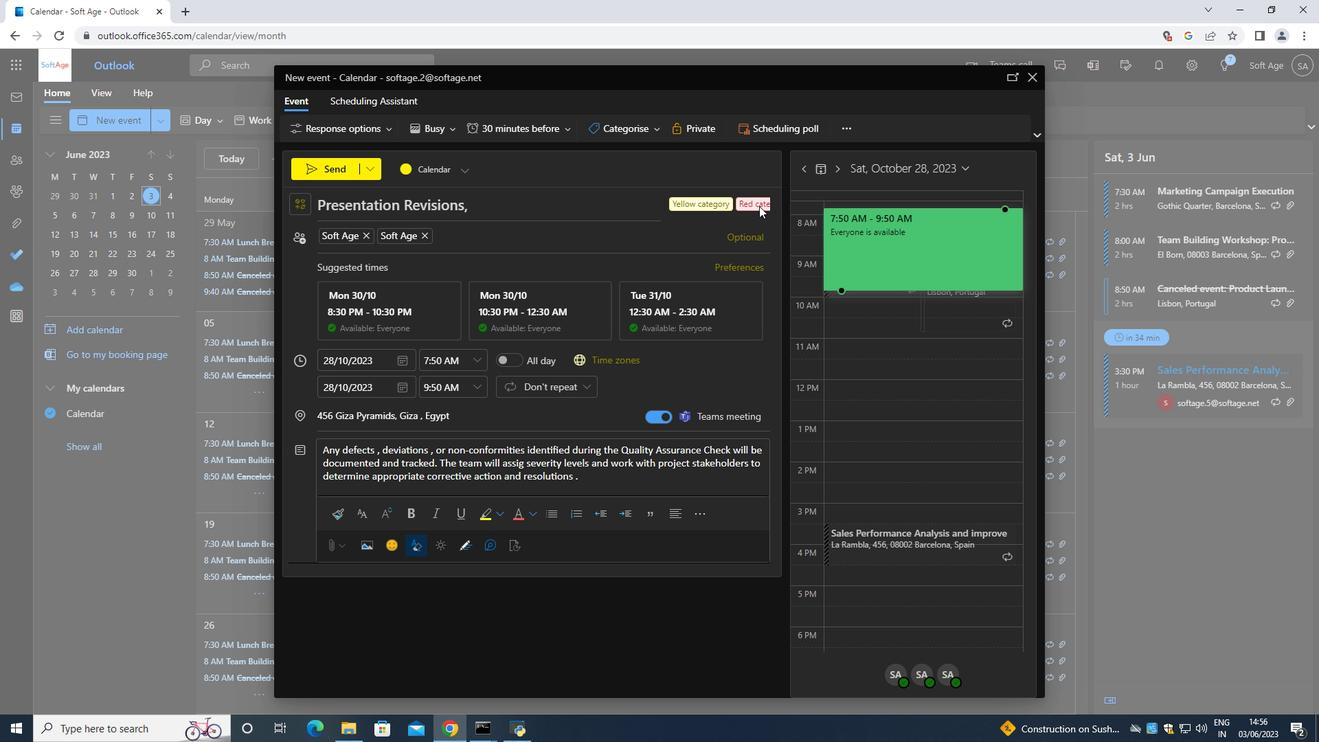 
Action: Mouse moved to (745, 202)
Screenshot: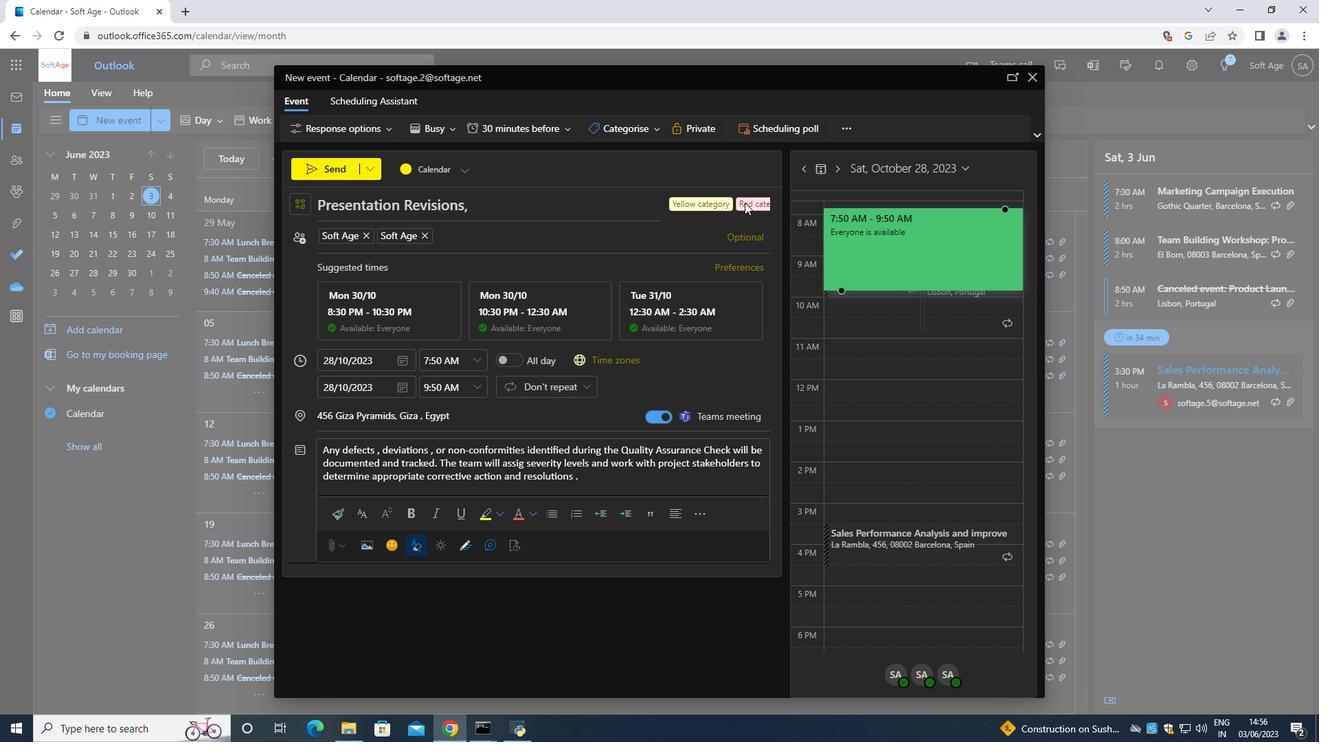 
Action: Mouse pressed left at (745, 202)
Screenshot: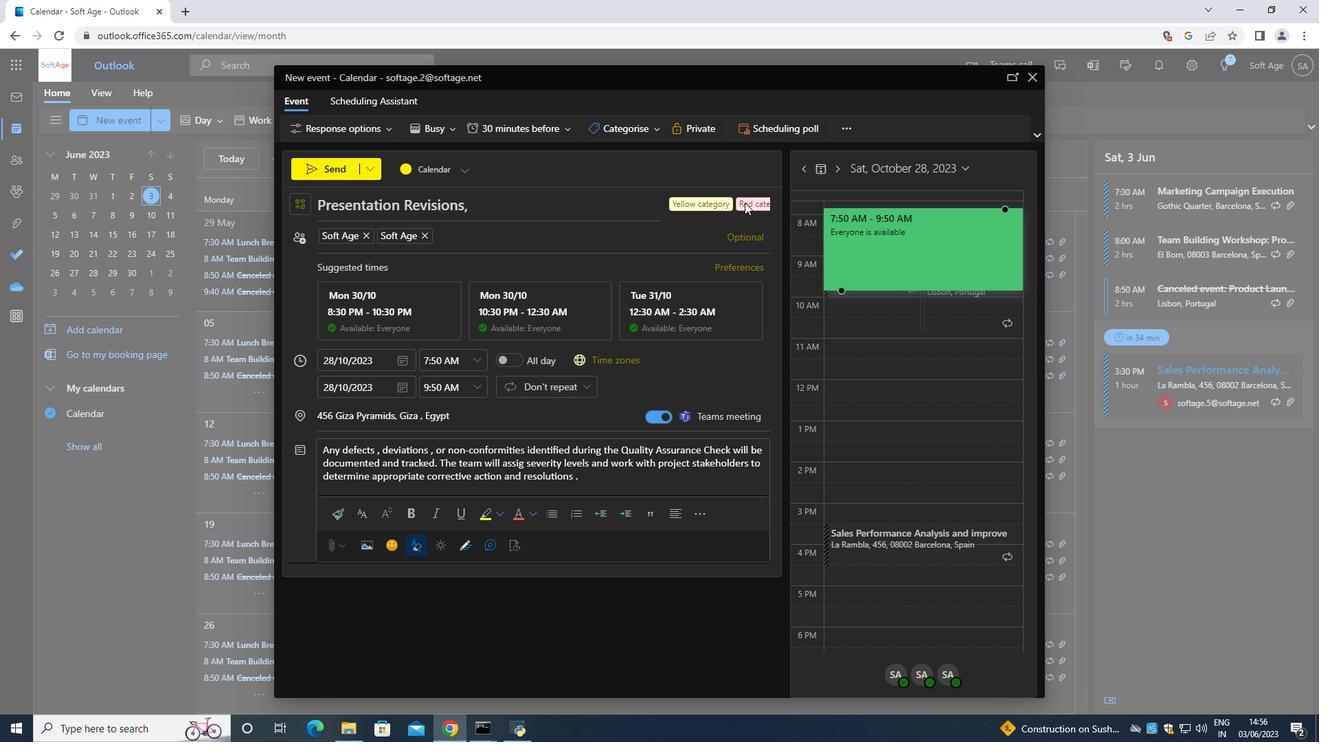 
Action: Mouse moved to (744, 202)
Screenshot: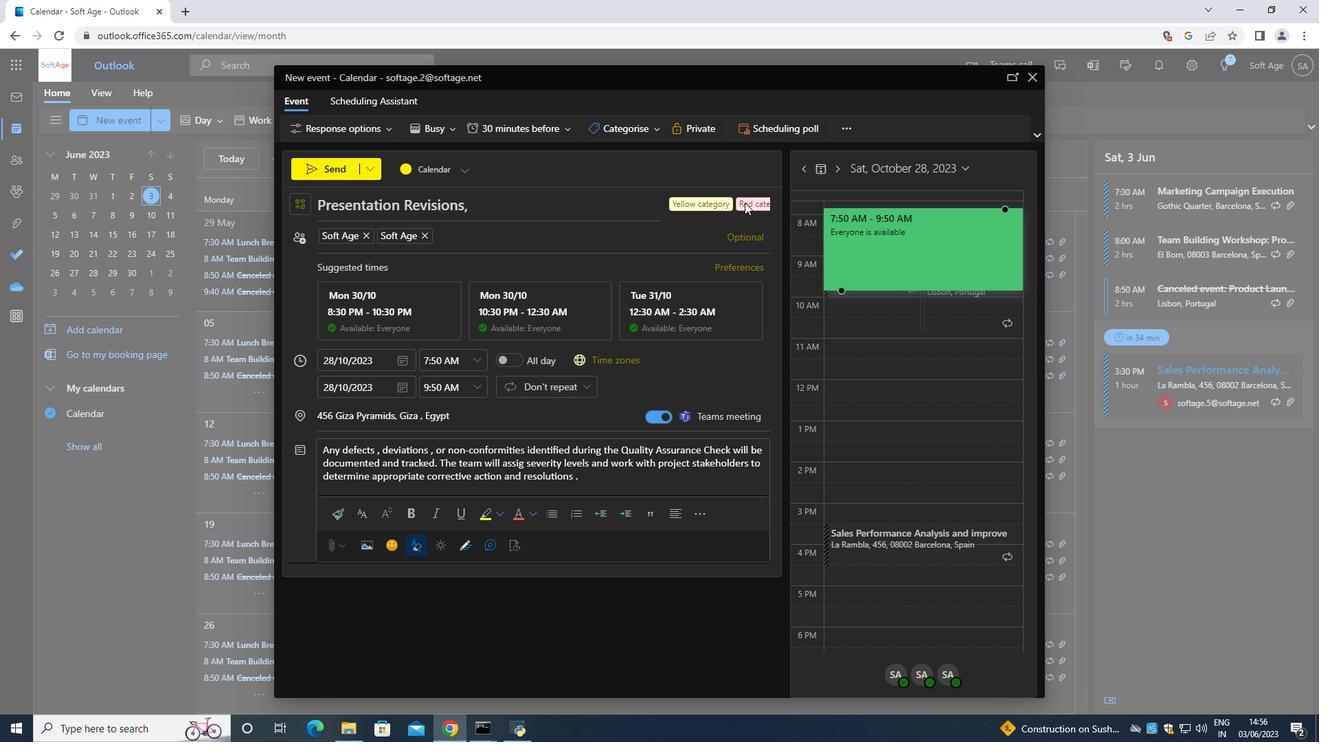 
Action: Mouse pressed left at (744, 202)
Screenshot: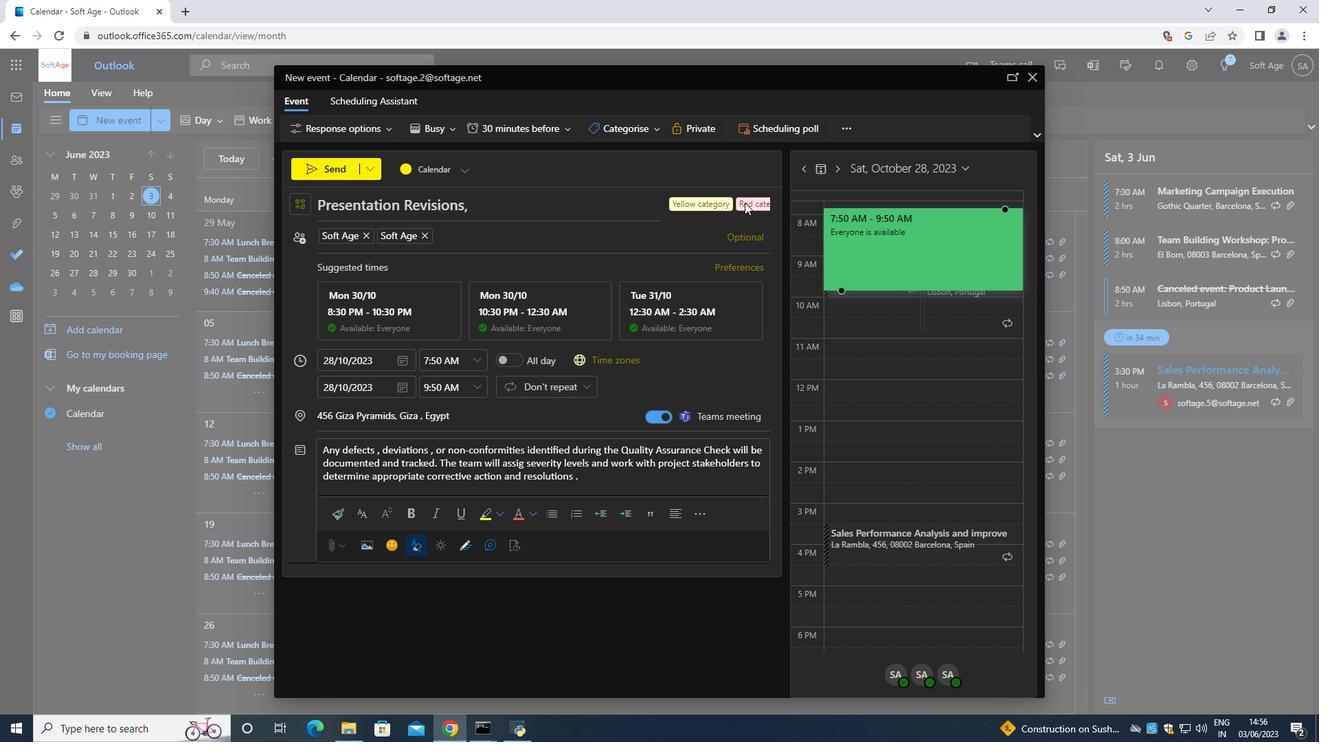 
Action: Mouse pressed left at (744, 202)
Screenshot: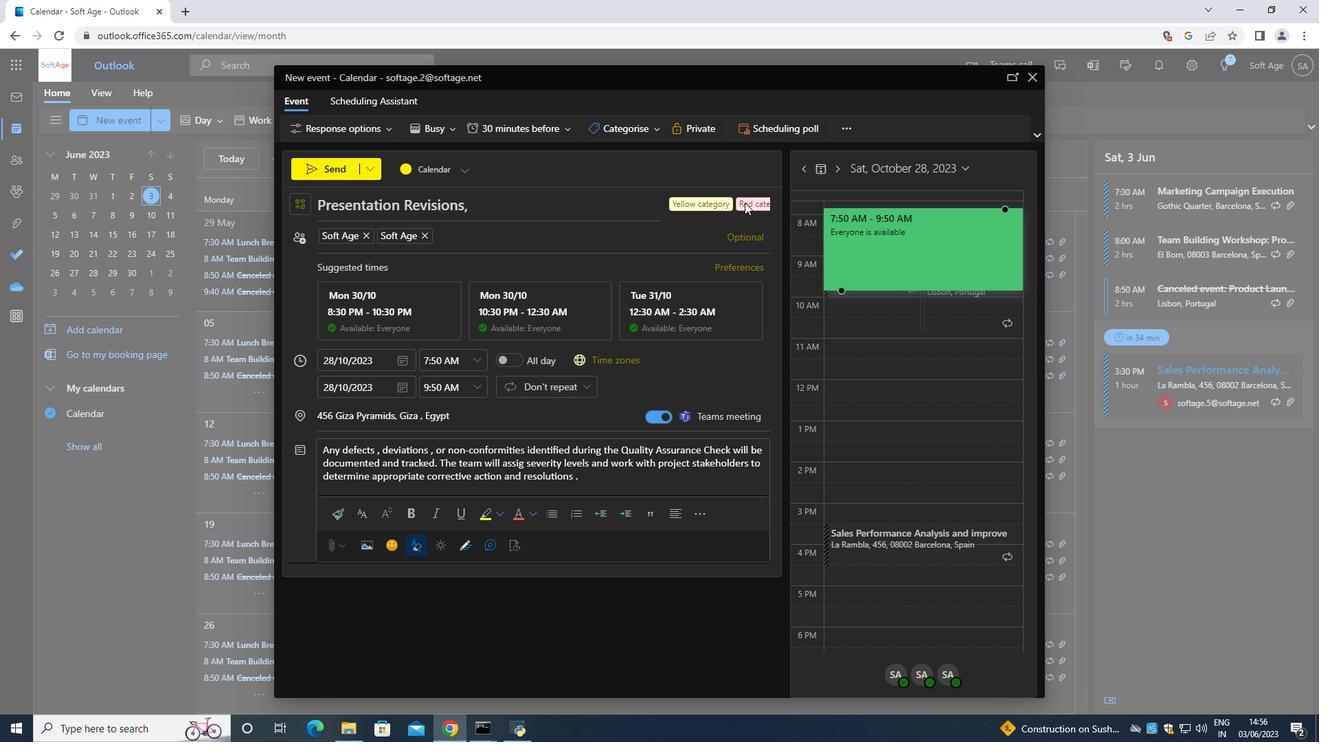 
Action: Mouse pressed left at (744, 202)
Screenshot: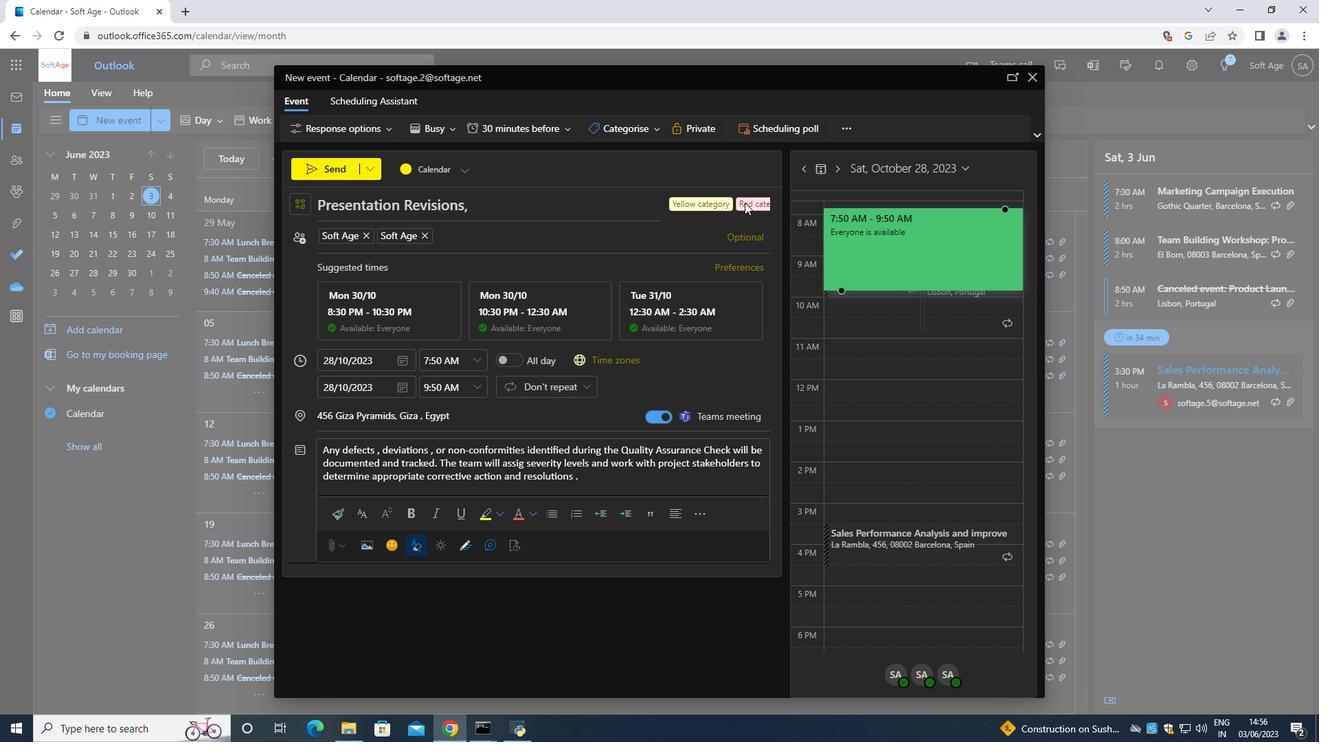
Action: Mouse moved to (333, 168)
Screenshot: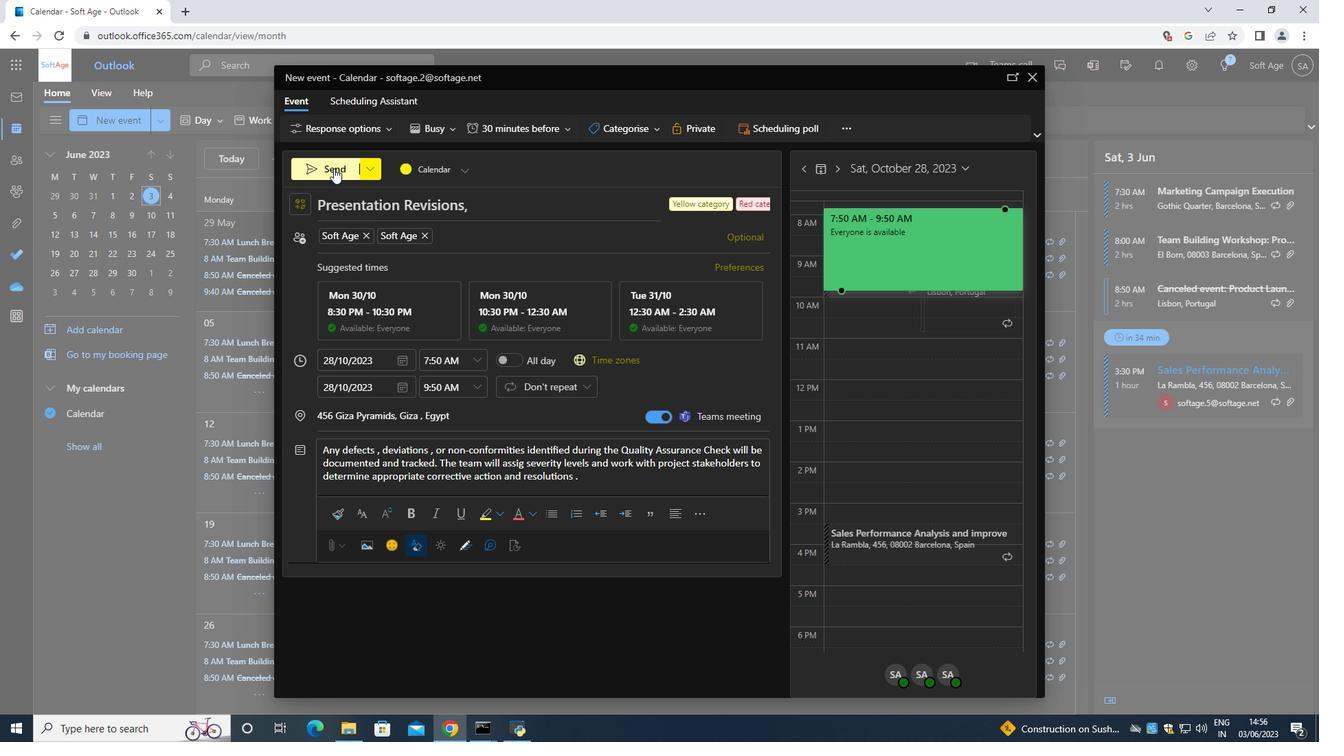 
Action: Mouse pressed left at (333, 168)
Screenshot: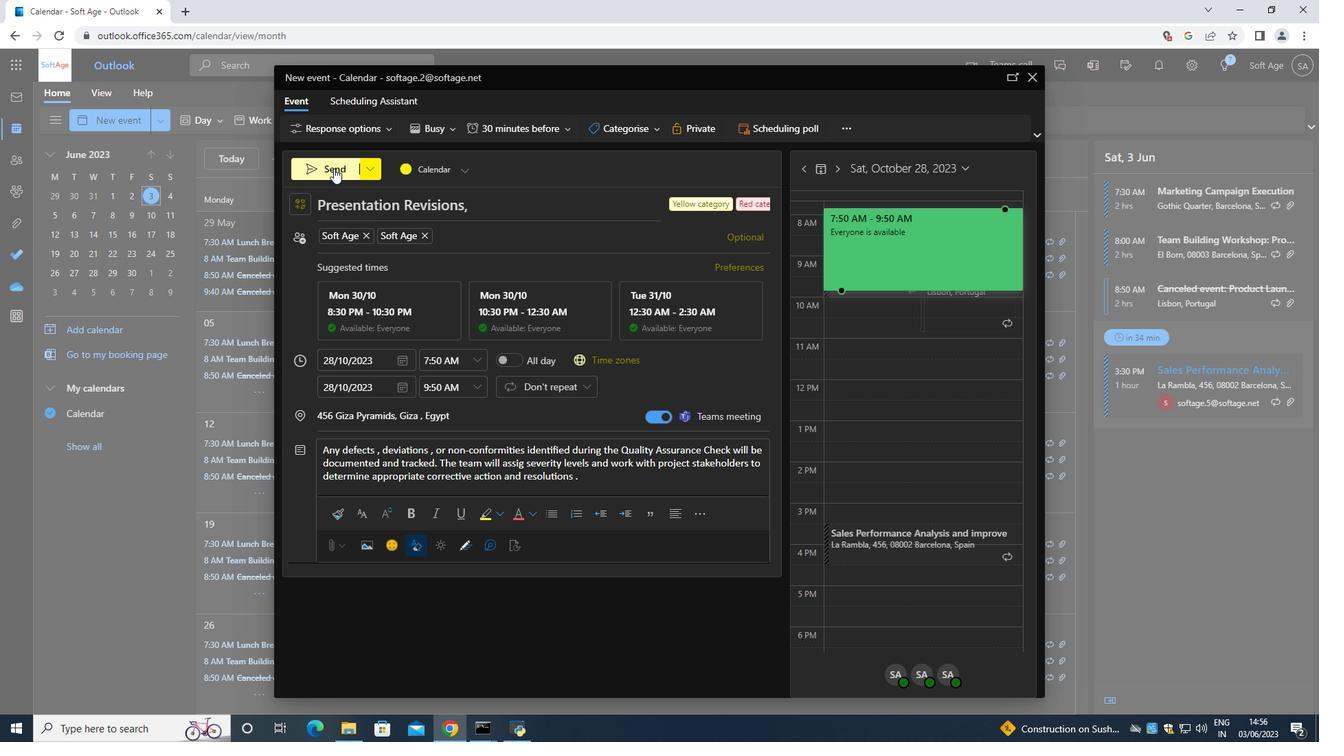 
